 Task: Add a timeline in the project AgileBridge for the epic 'Data Analytics Process Improvement' from 2024/01/17 to 2024/09/04. Add a timeline in the project AgileBridge for the epic 'Data Warehousing Process Improvement' from 2024/03/28 to 2024/12/22. Add a timeline in the project AgileBridge for the epic 'IT Audit and Compliance' from 2023/04/19 to 2024/07/23
Action: Mouse moved to (232, 199)
Screenshot: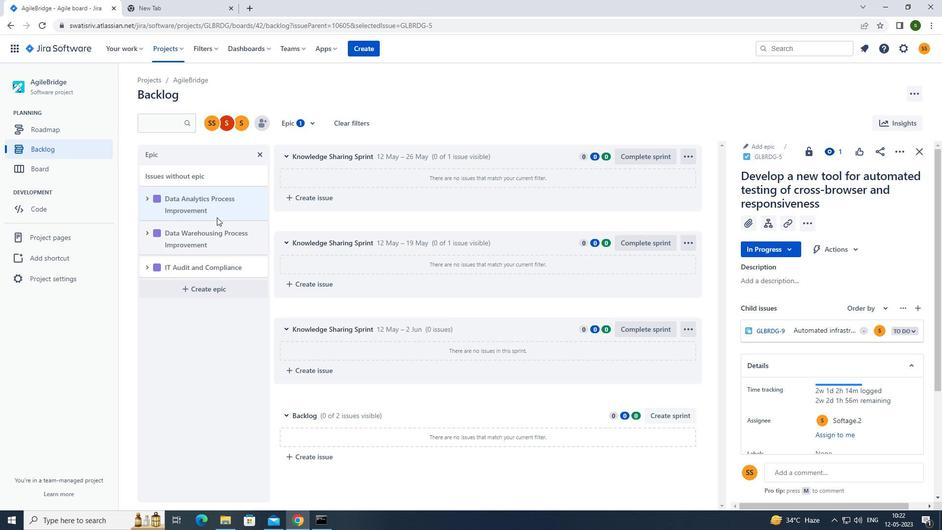 
Action: Mouse pressed left at (232, 199)
Screenshot: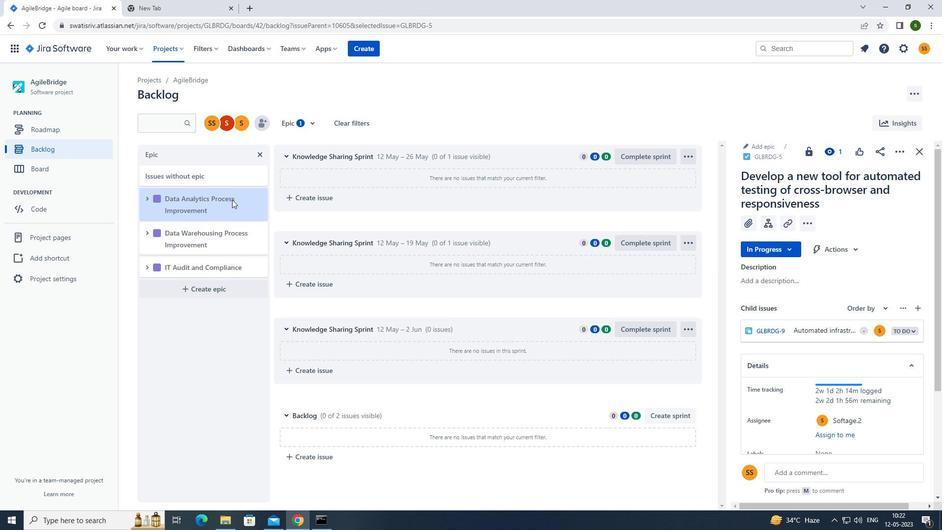 
Action: Mouse moved to (806, 363)
Screenshot: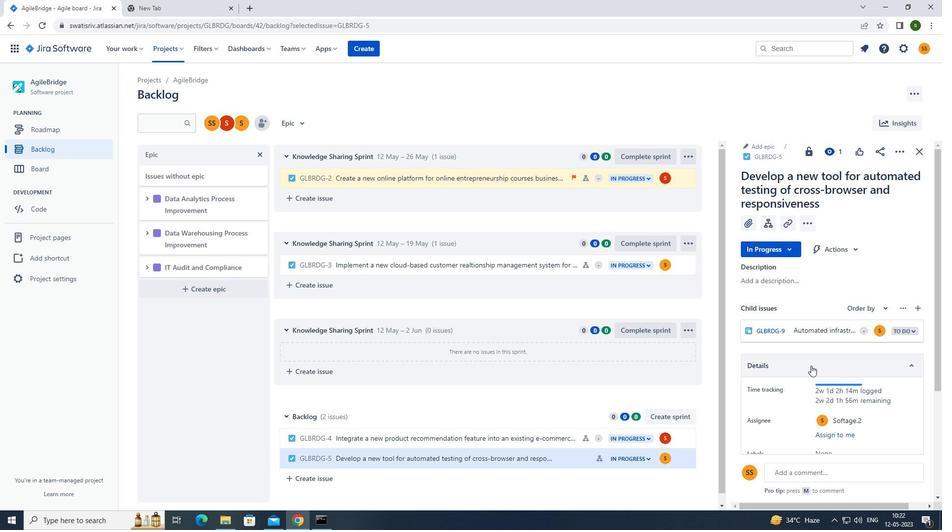 
Action: Mouse scrolled (806, 363) with delta (0, 0)
Screenshot: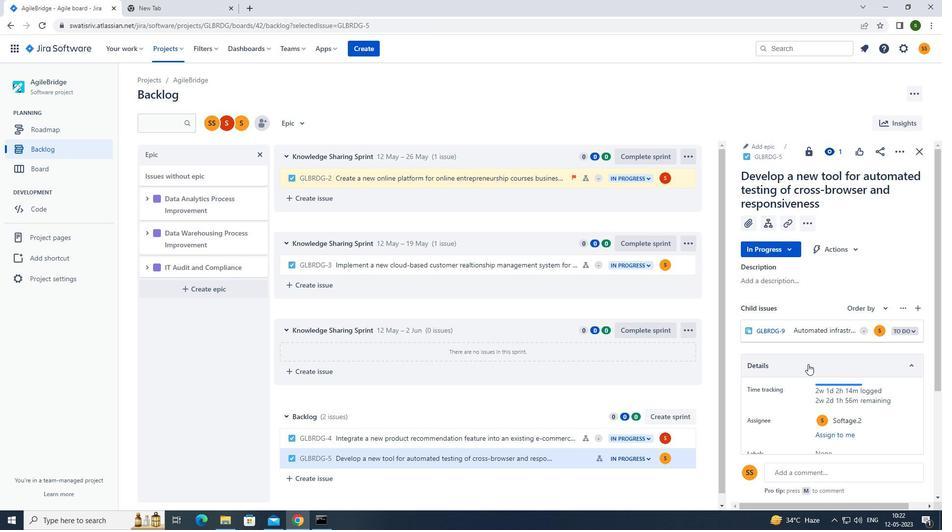 
Action: Mouse scrolled (806, 363) with delta (0, 0)
Screenshot: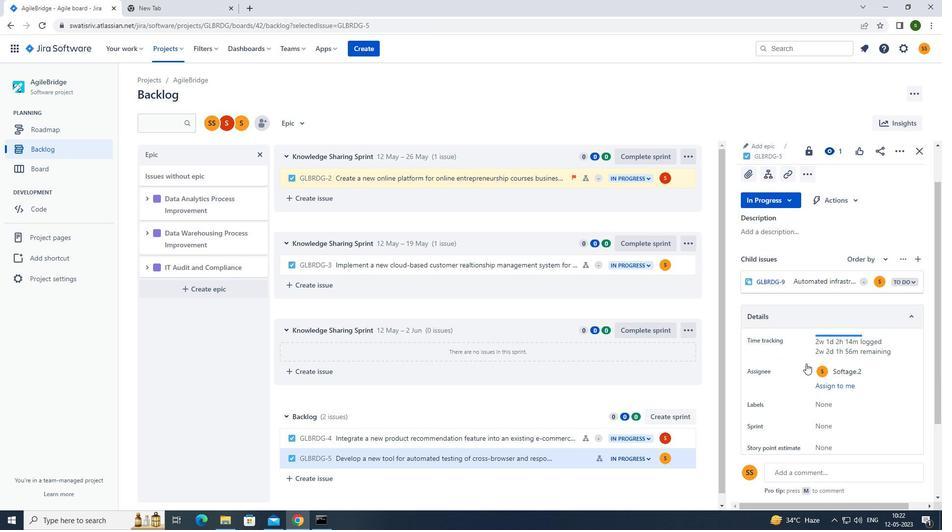
Action: Mouse moved to (148, 198)
Screenshot: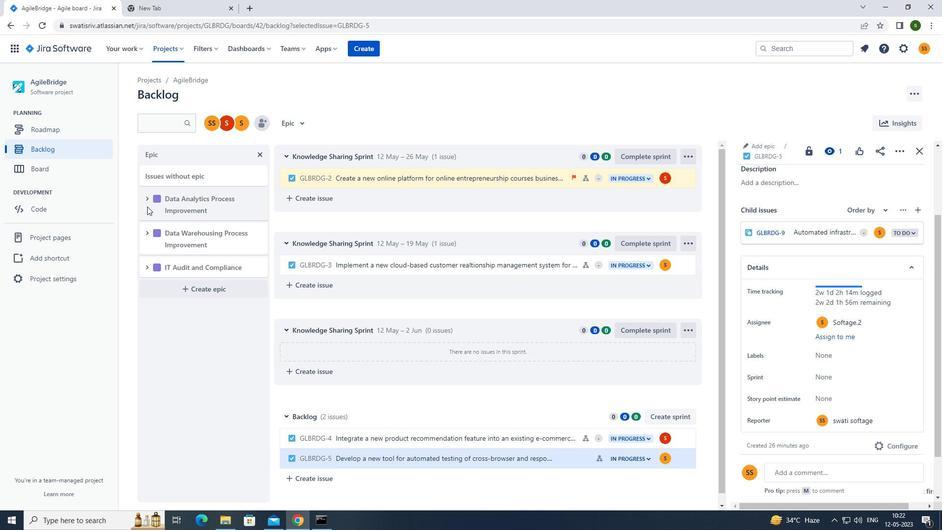 
Action: Mouse pressed left at (148, 198)
Screenshot: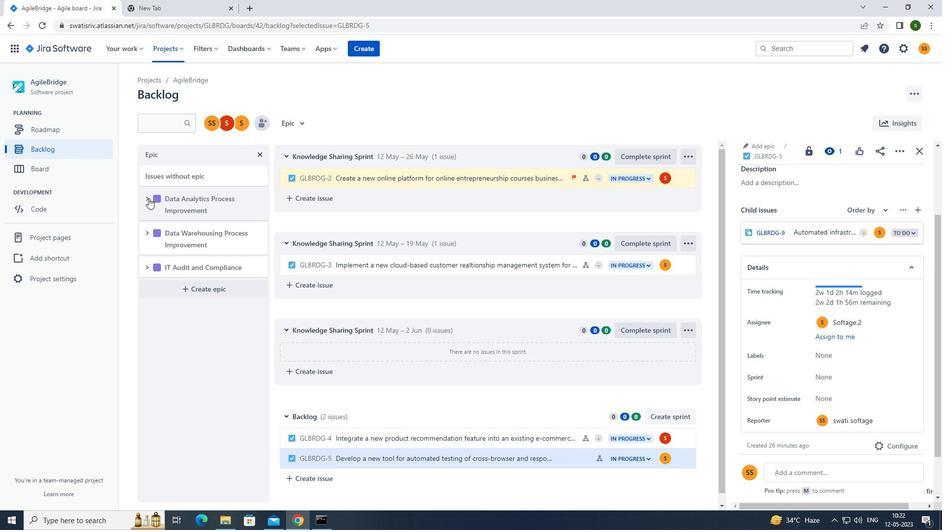 
Action: Mouse moved to (204, 288)
Screenshot: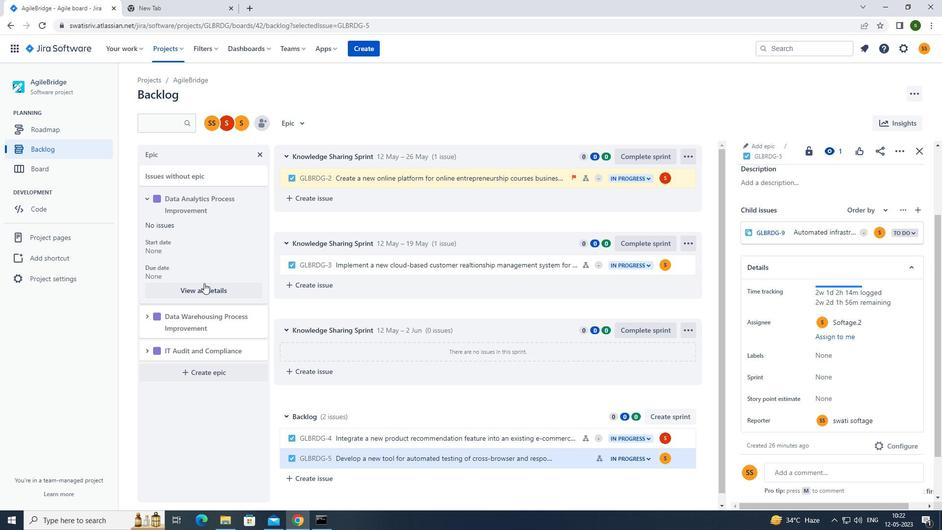 
Action: Mouse pressed left at (204, 288)
Screenshot: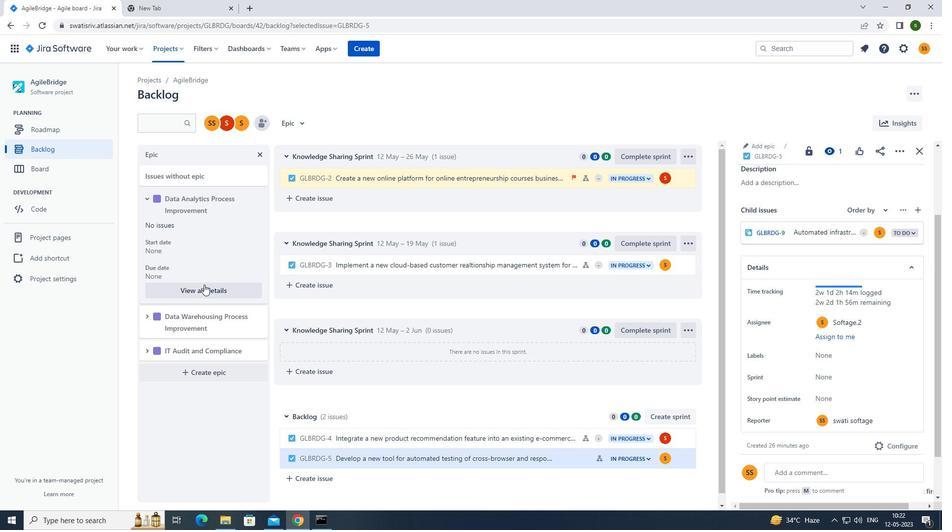
Action: Mouse moved to (835, 378)
Screenshot: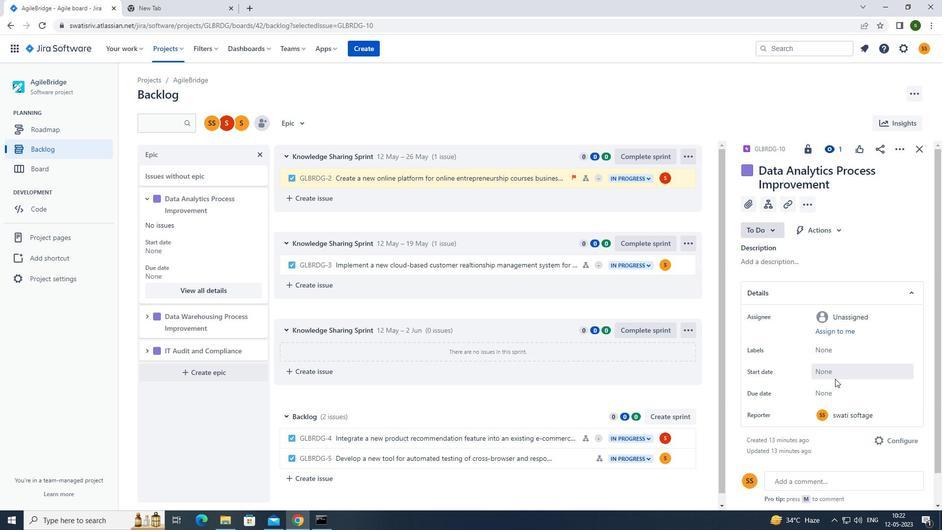 
Action: Mouse pressed left at (835, 378)
Screenshot: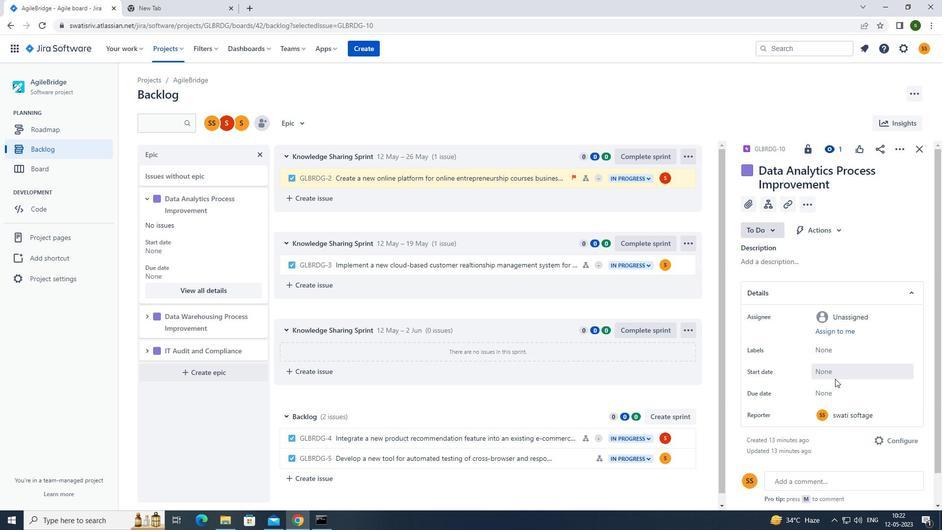 
Action: Mouse moved to (928, 230)
Screenshot: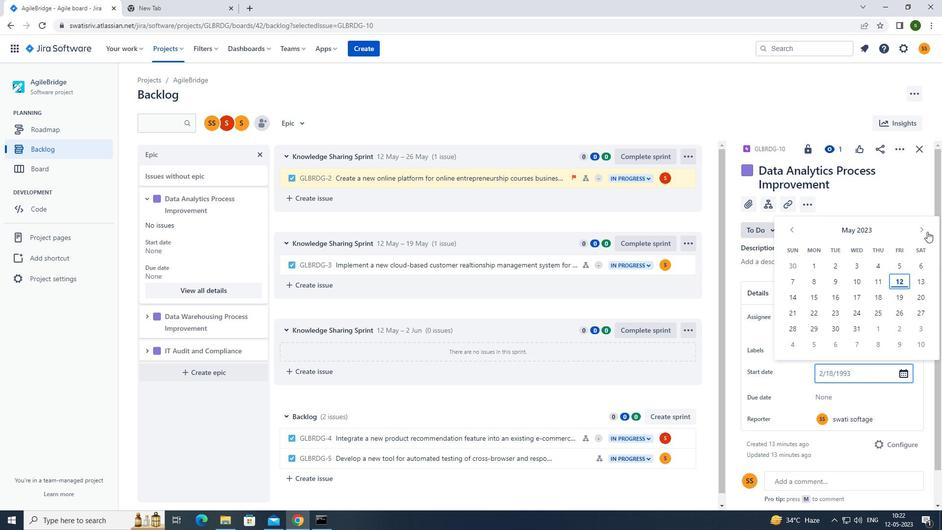 
Action: Mouse pressed left at (928, 230)
Screenshot: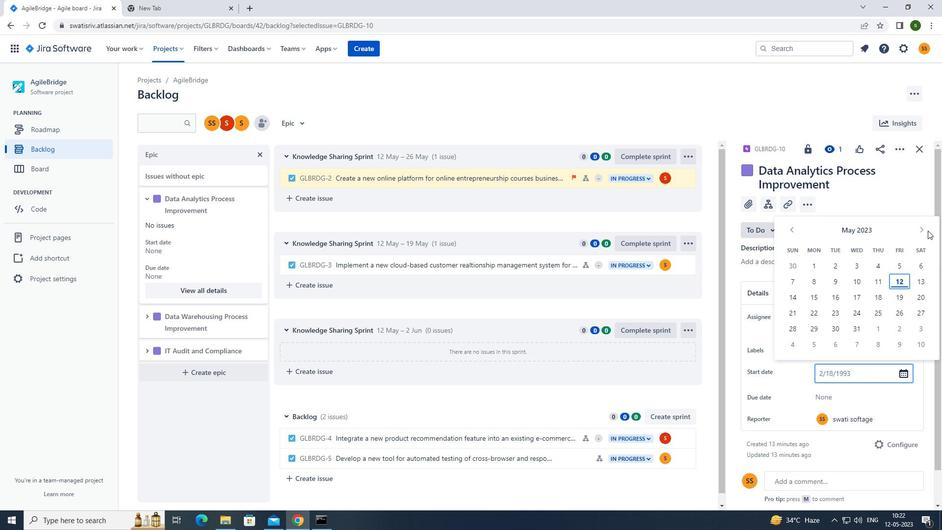 
Action: Mouse moved to (922, 231)
Screenshot: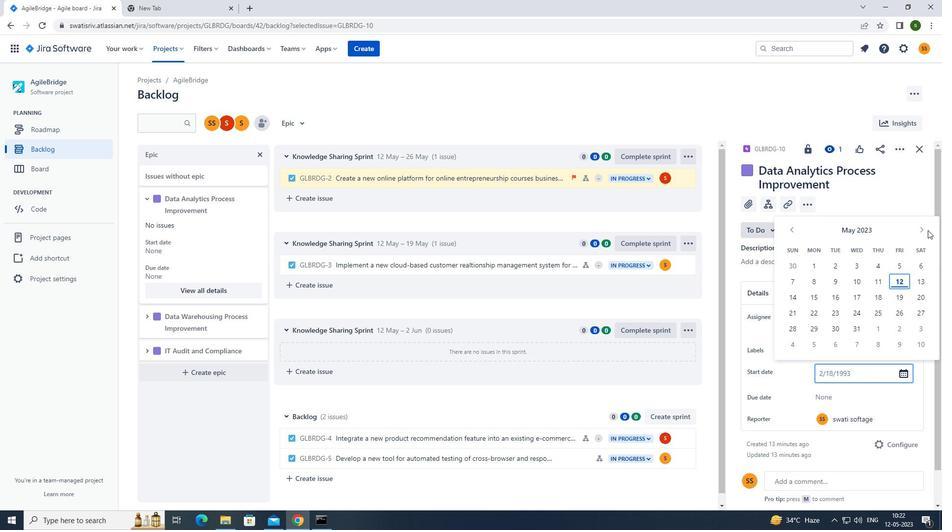 
Action: Mouse pressed left at (922, 231)
Screenshot: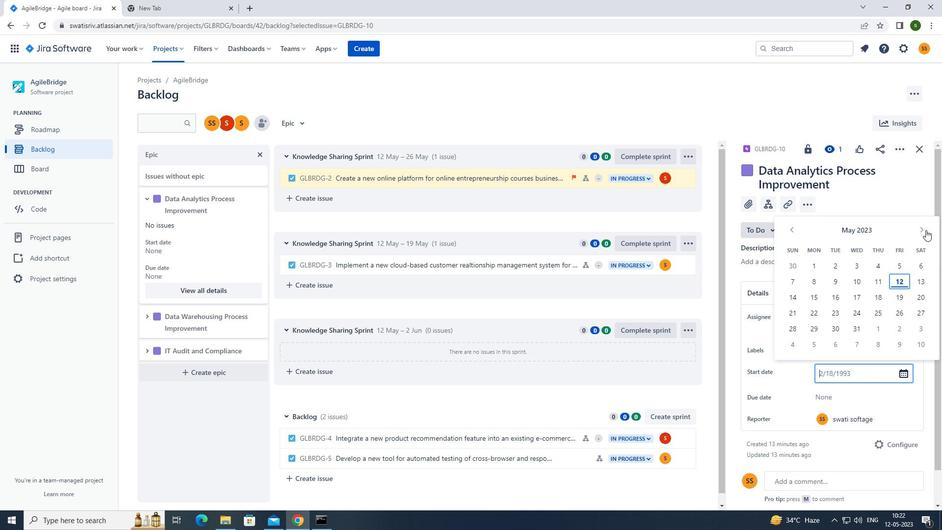 
Action: Mouse pressed left at (922, 231)
Screenshot: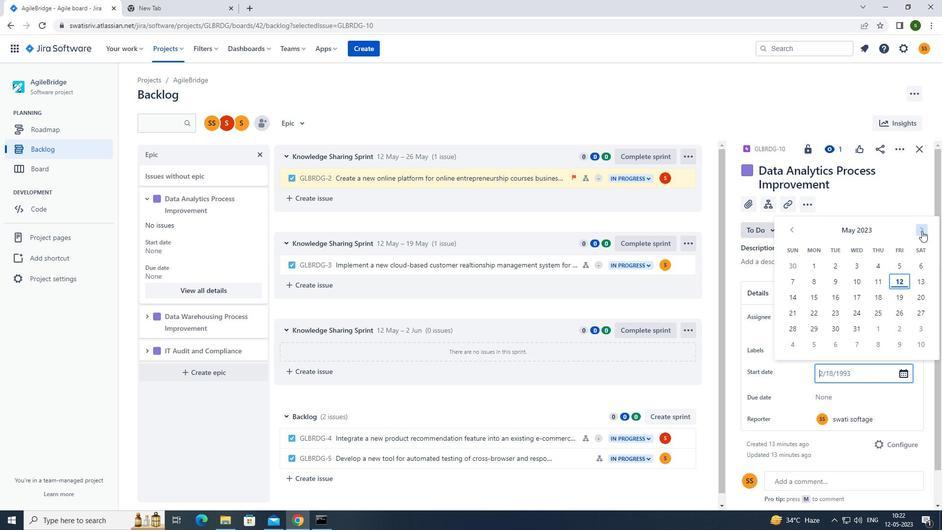 
Action: Mouse pressed left at (922, 231)
Screenshot: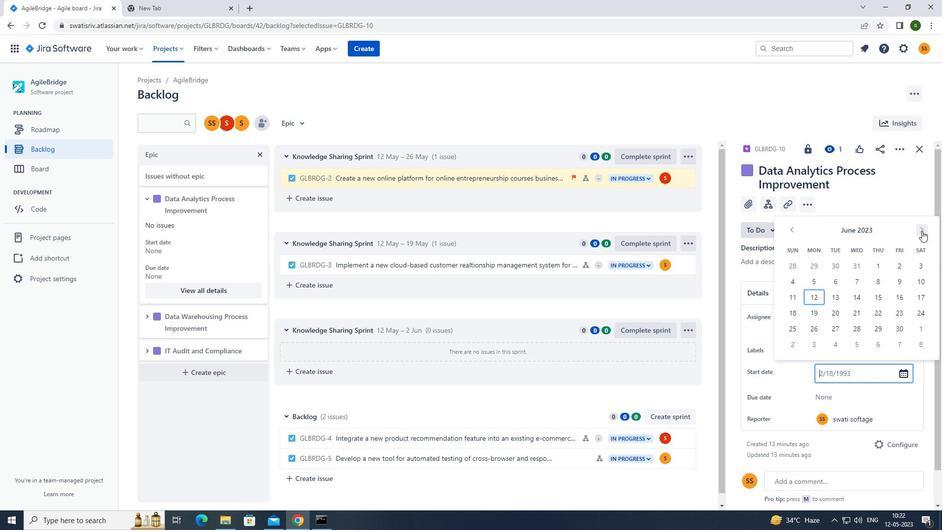 
Action: Mouse pressed left at (922, 231)
Screenshot: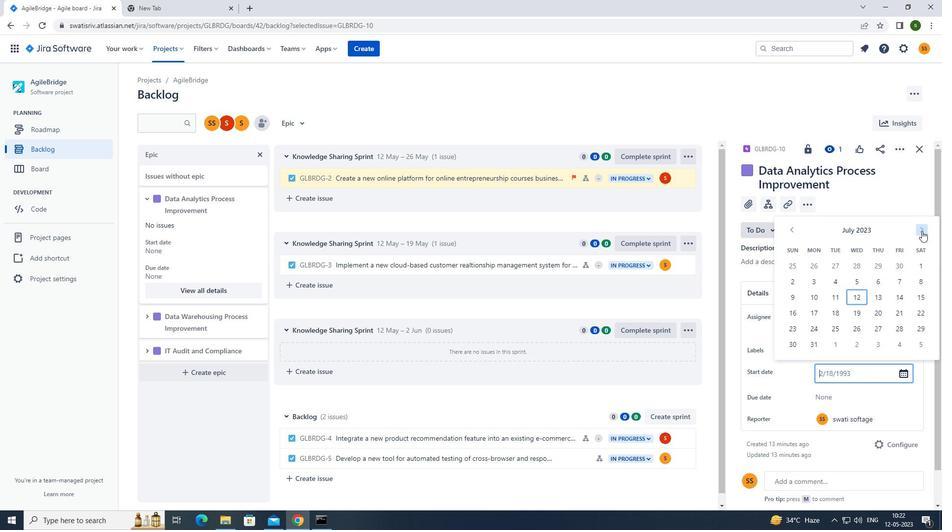 
Action: Mouse pressed left at (922, 231)
Screenshot: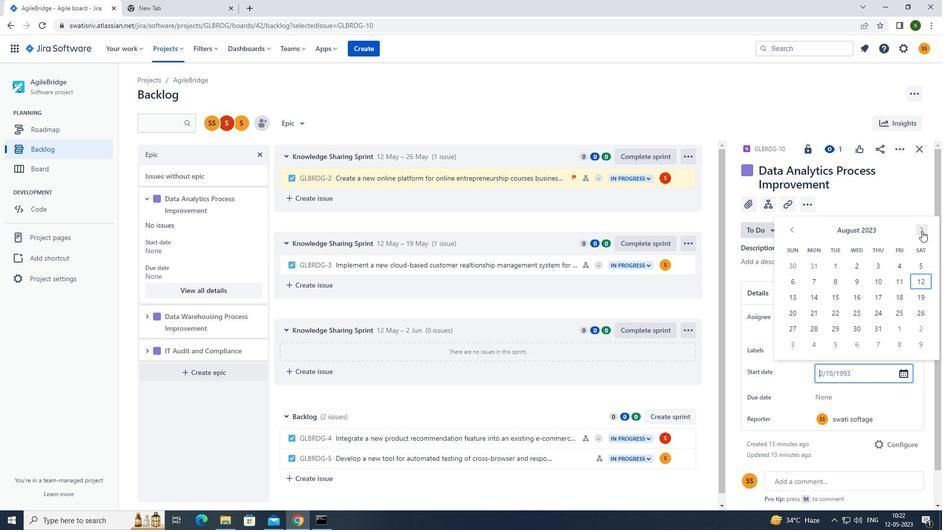 
Action: Mouse pressed left at (922, 231)
Screenshot: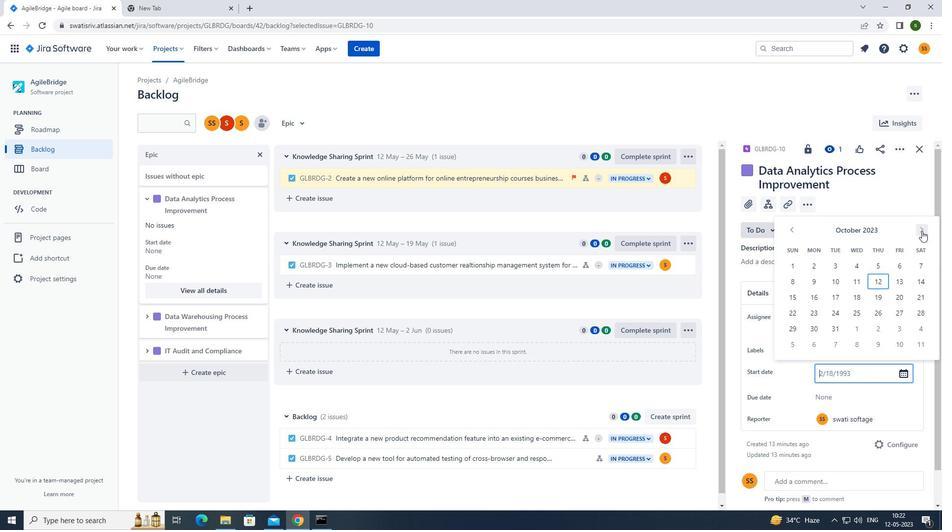 
Action: Mouse pressed left at (922, 231)
Screenshot: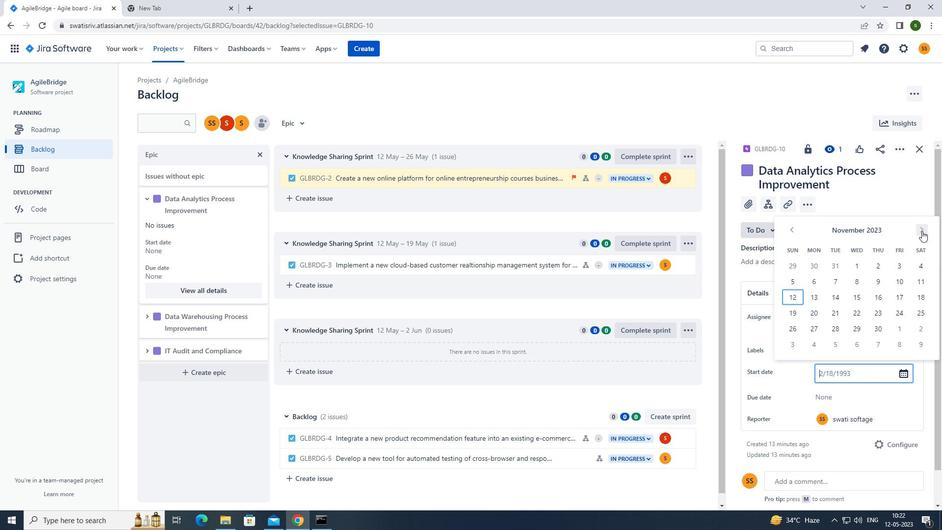 
Action: Mouse pressed left at (922, 231)
Screenshot: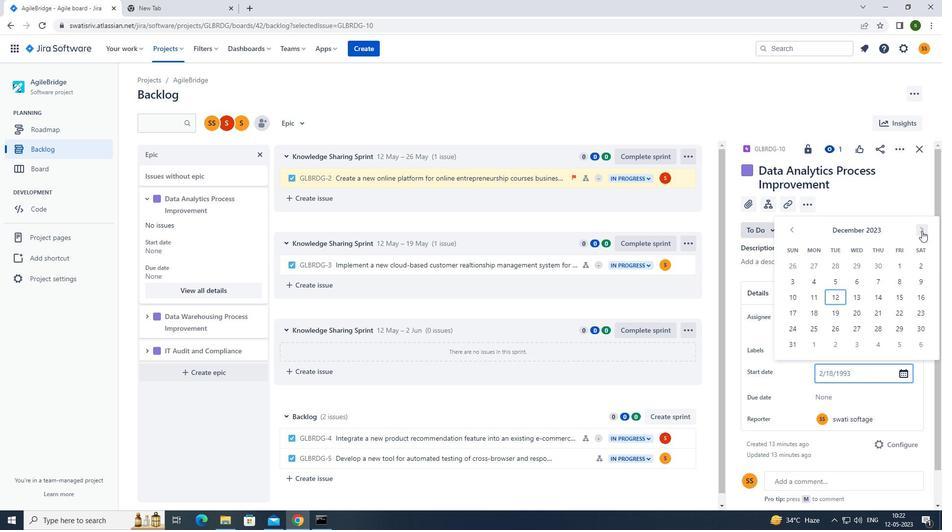 
Action: Mouse moved to (861, 296)
Screenshot: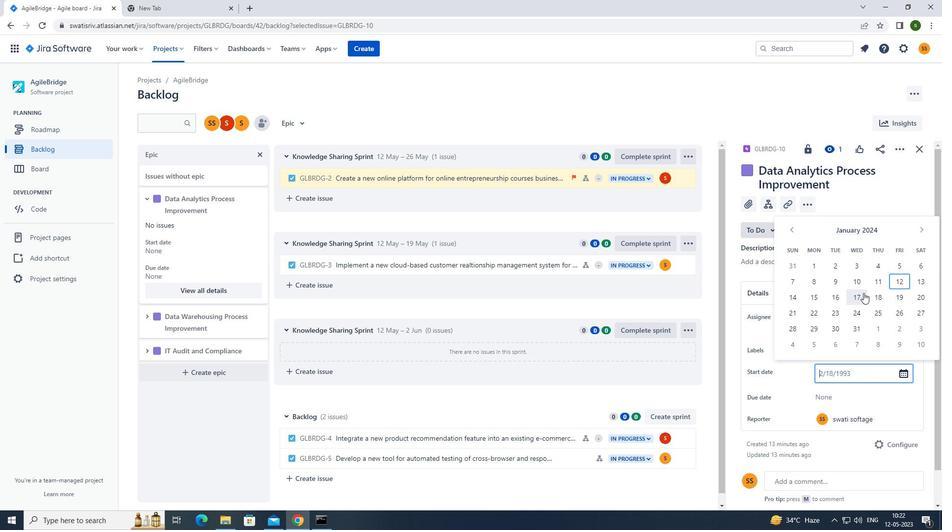 
Action: Mouse pressed left at (861, 296)
Screenshot: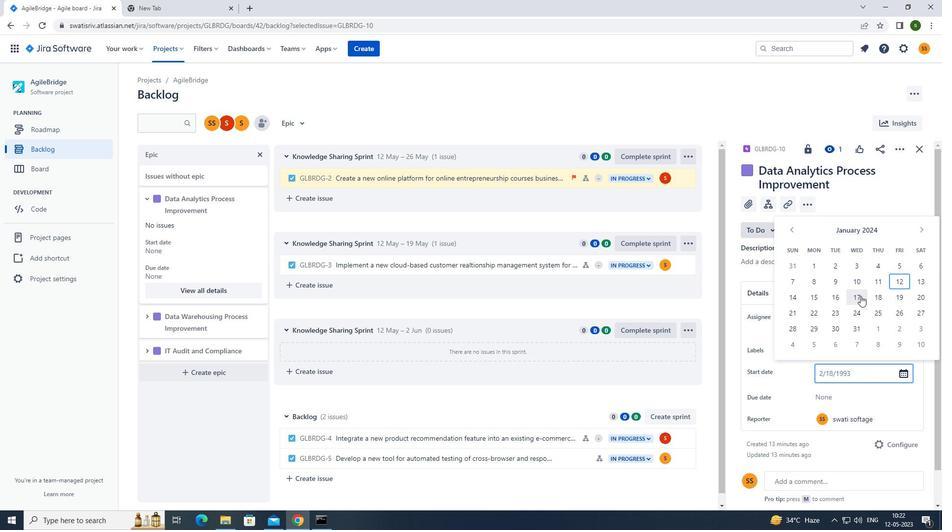 
Action: Mouse moved to (831, 401)
Screenshot: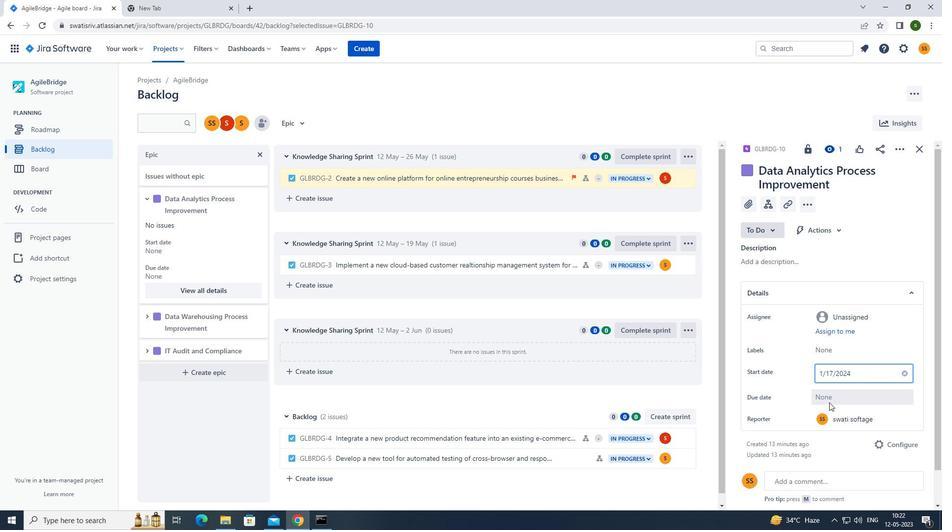 
Action: Mouse pressed left at (831, 401)
Screenshot: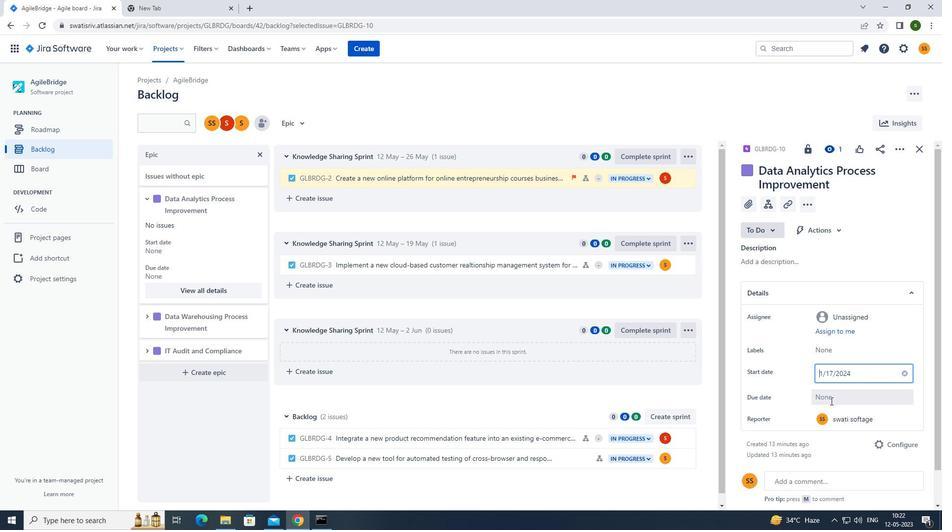 
Action: Mouse moved to (923, 252)
Screenshot: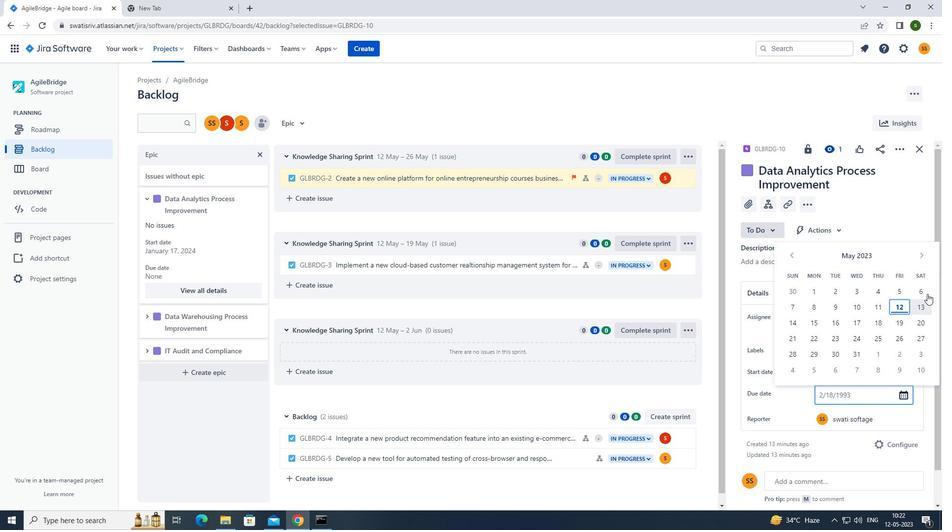 
Action: Mouse pressed left at (923, 252)
Screenshot: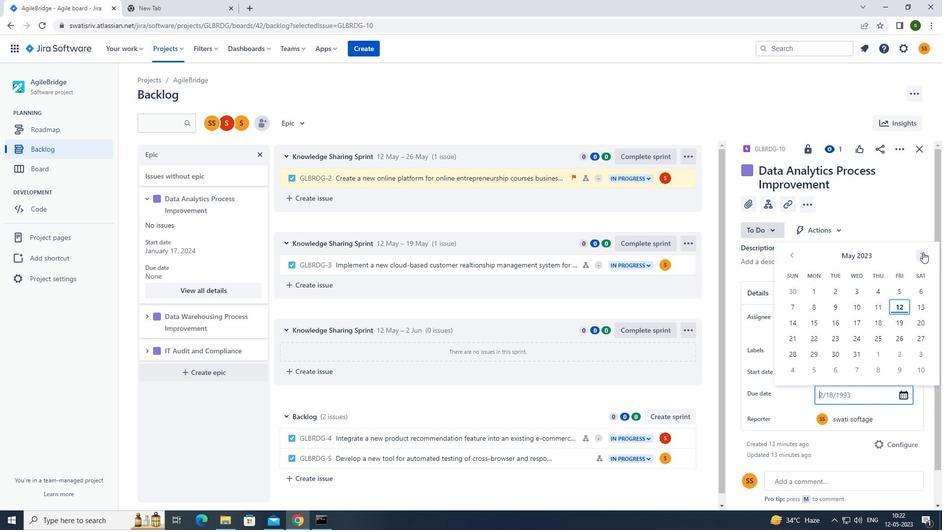 
Action: Mouse moved to (923, 252)
Screenshot: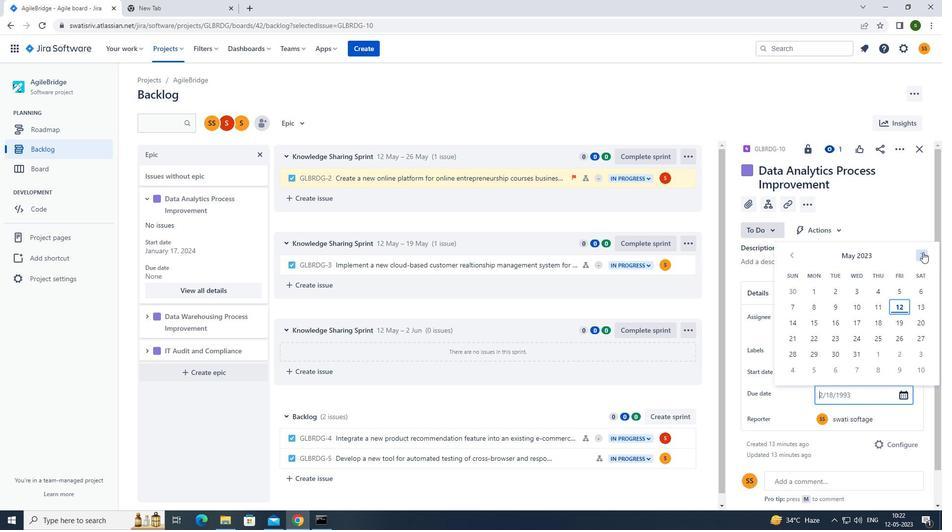 
Action: Mouse pressed left at (923, 252)
Screenshot: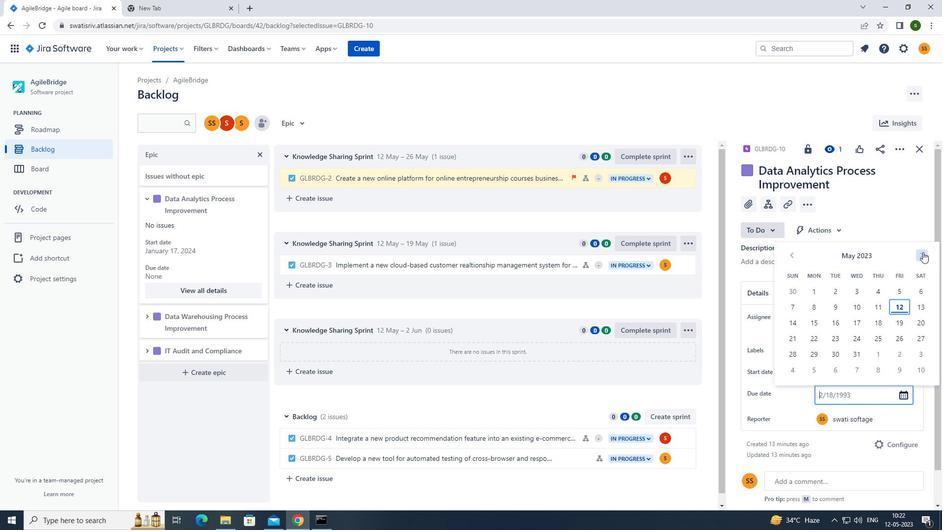 
Action: Mouse pressed left at (923, 252)
Screenshot: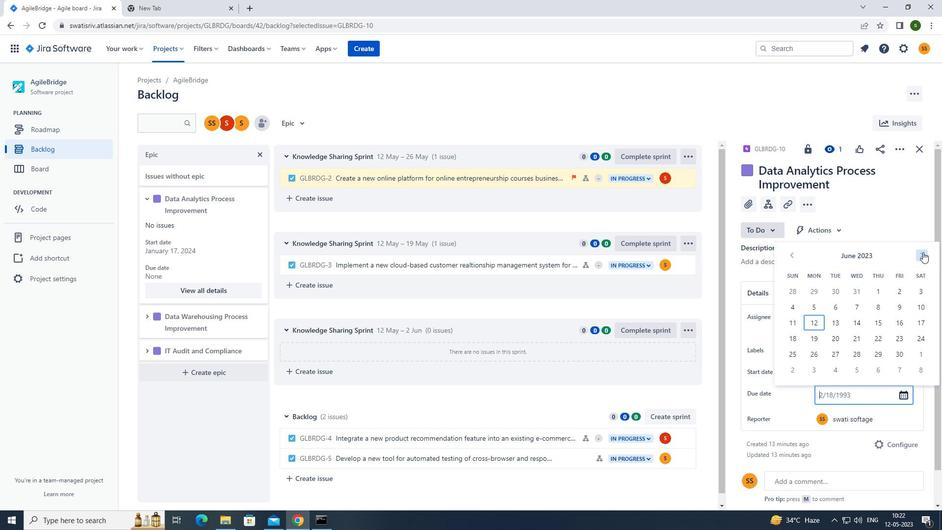 
Action: Mouse pressed left at (923, 252)
Screenshot: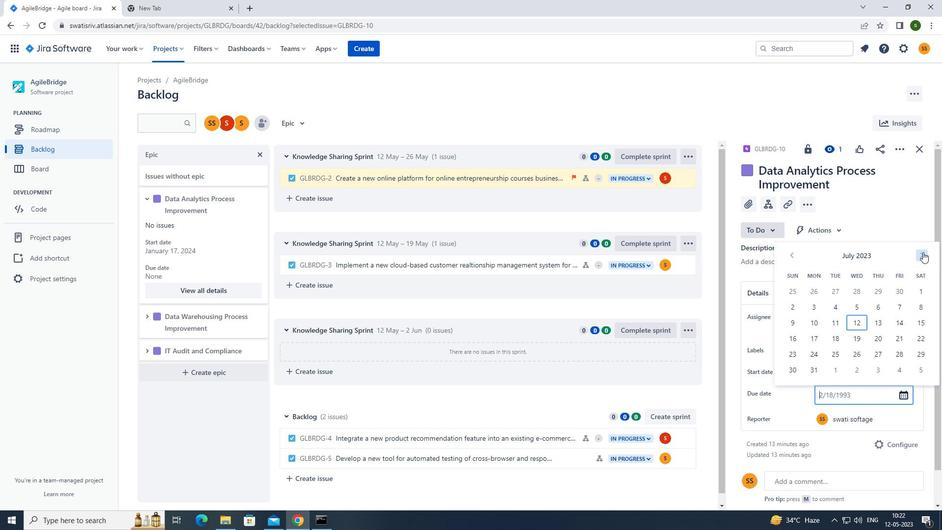 
Action: Mouse pressed left at (923, 252)
Screenshot: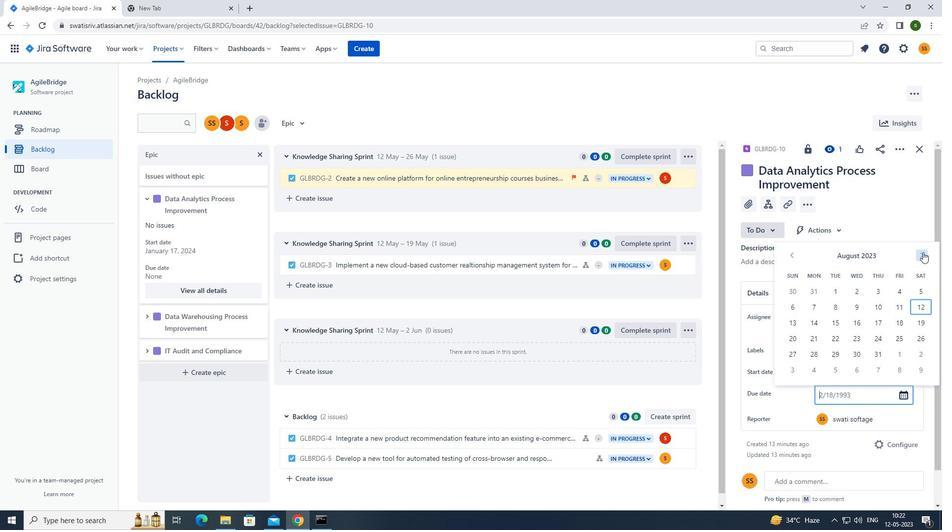 
Action: Mouse pressed left at (923, 252)
Screenshot: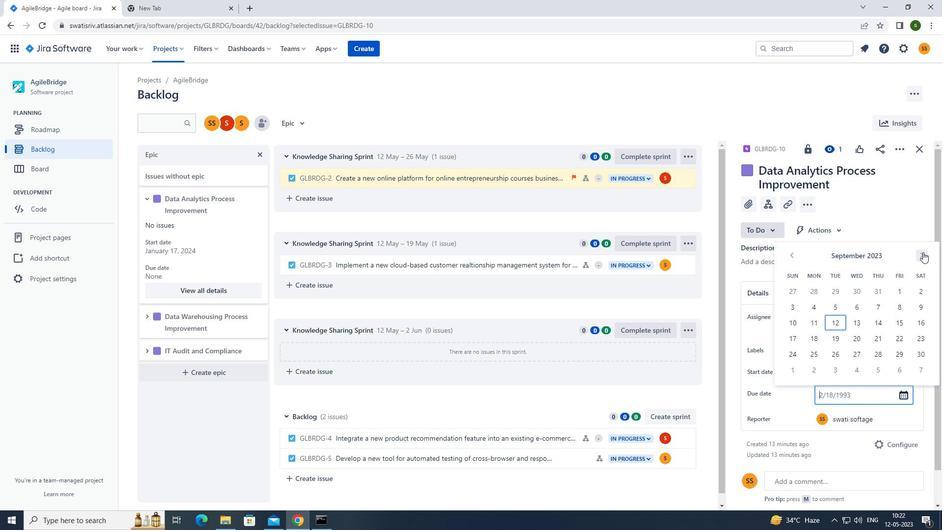 
Action: Mouse pressed left at (923, 252)
Screenshot: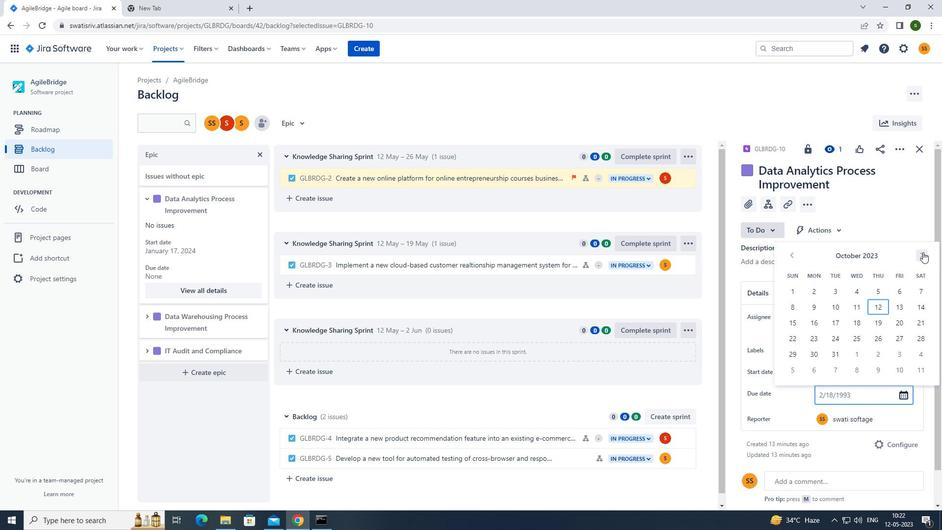 
Action: Mouse pressed left at (923, 252)
Screenshot: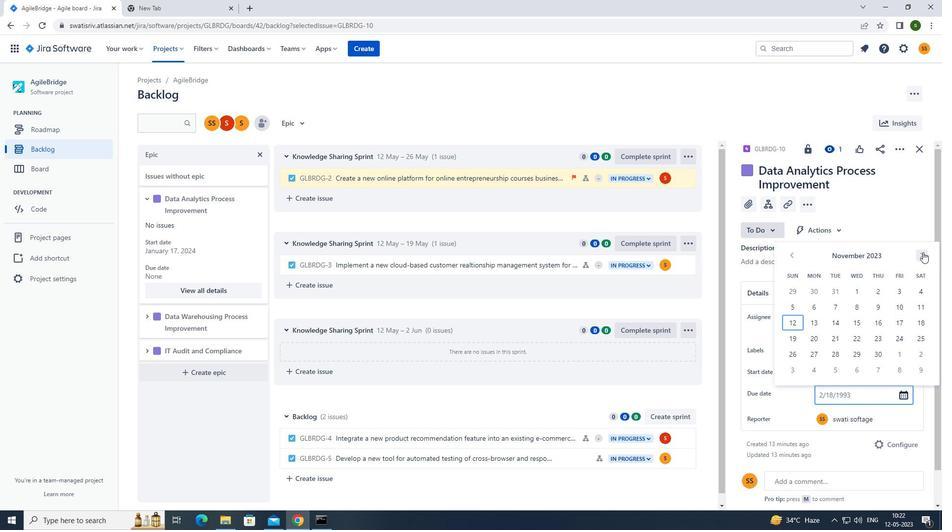
Action: Mouse pressed left at (923, 252)
Screenshot: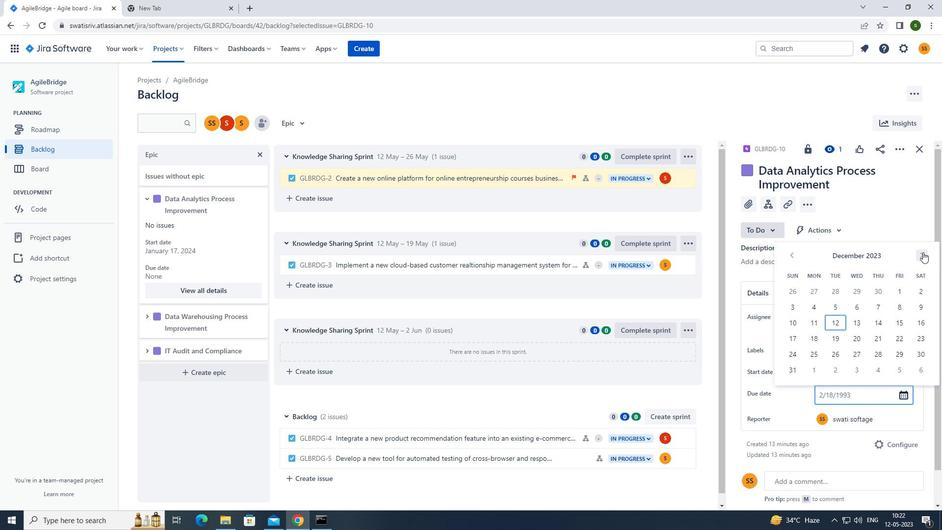 
Action: Mouse pressed left at (923, 252)
Screenshot: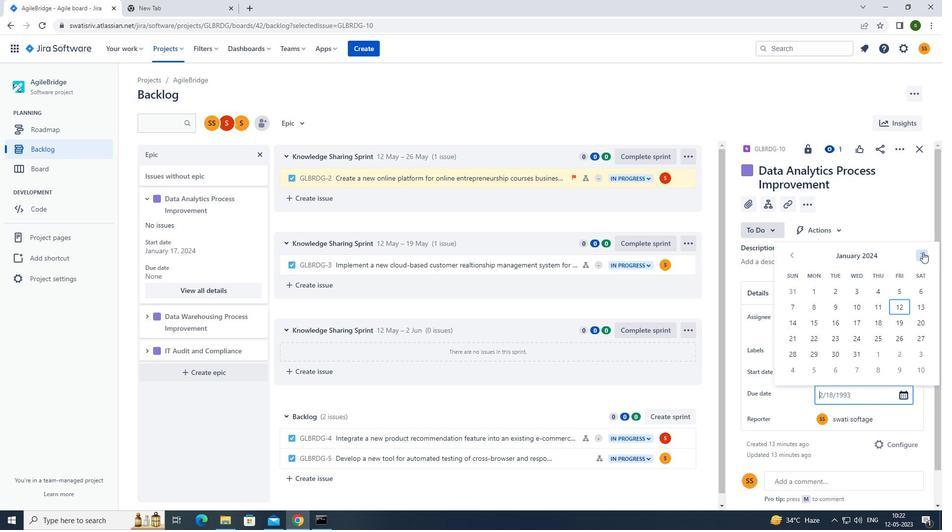 
Action: Mouse pressed left at (923, 252)
Screenshot: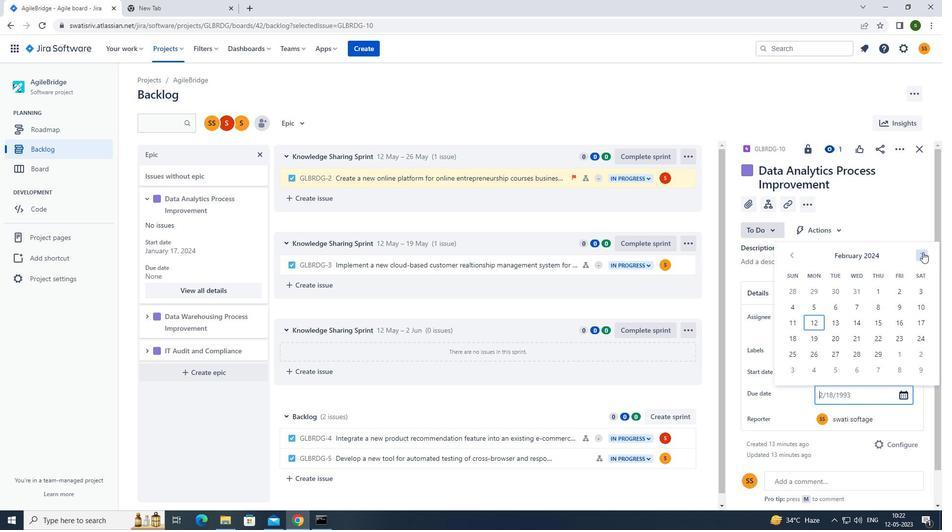 
Action: Mouse pressed left at (923, 252)
Screenshot: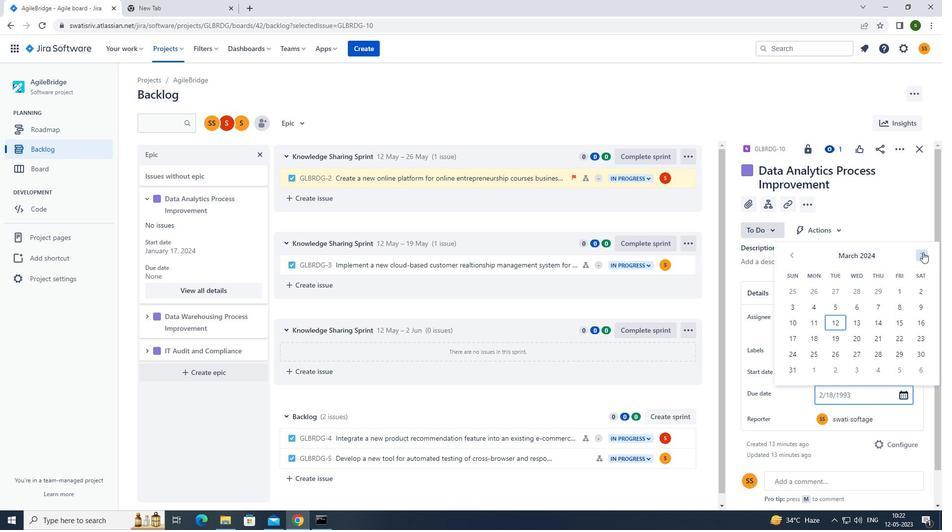 
Action: Mouse pressed left at (923, 252)
Screenshot: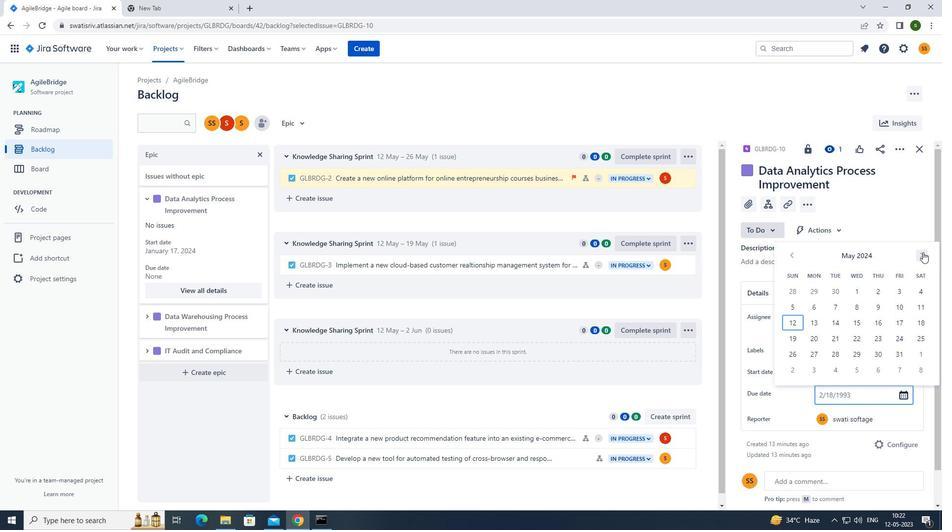 
Action: Mouse pressed left at (923, 252)
Screenshot: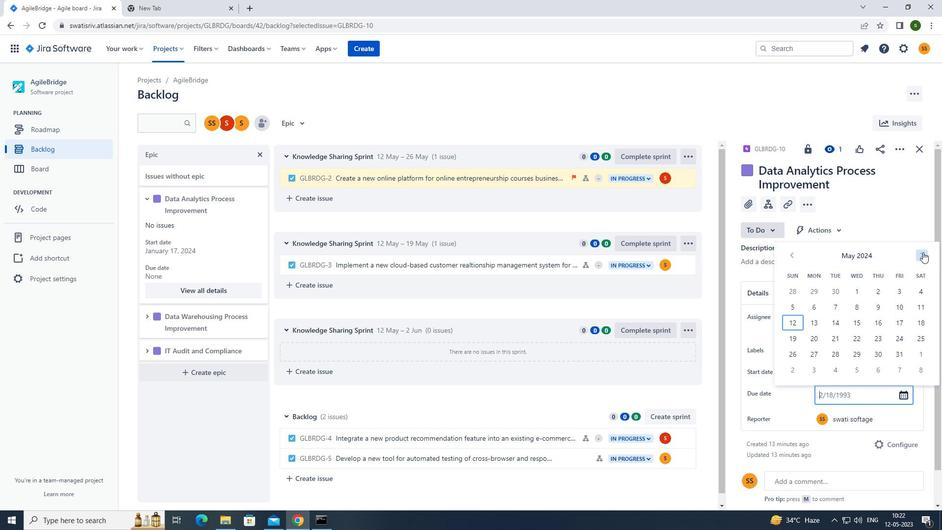 
Action: Mouse pressed left at (923, 252)
Screenshot: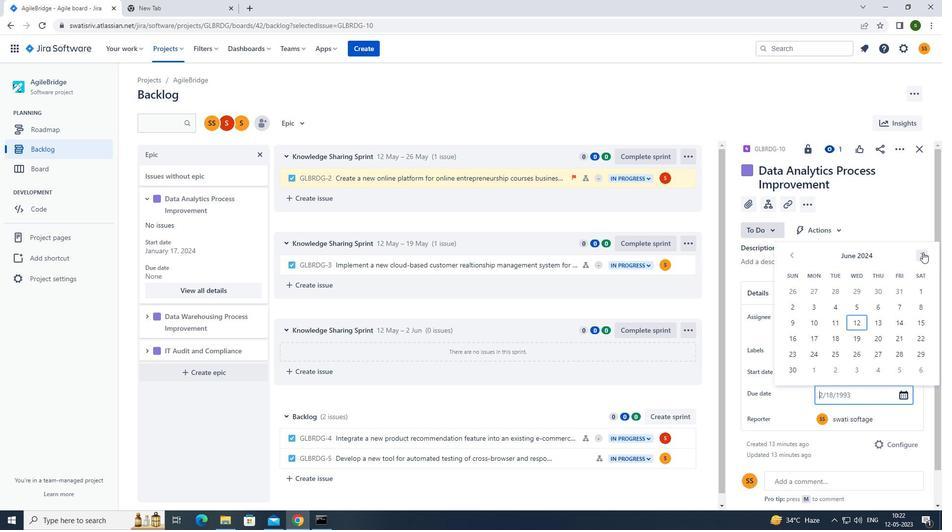 
Action: Mouse pressed left at (923, 252)
Screenshot: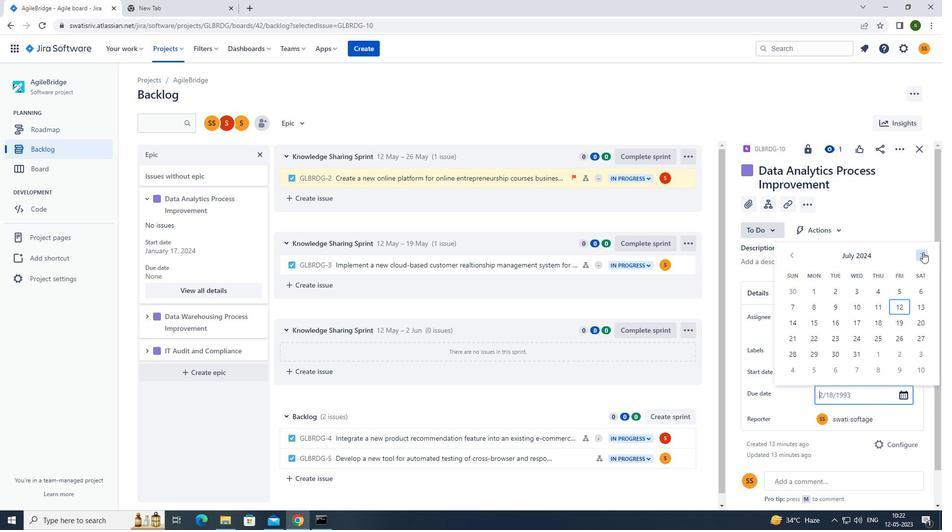 
Action: Mouse moved to (864, 293)
Screenshot: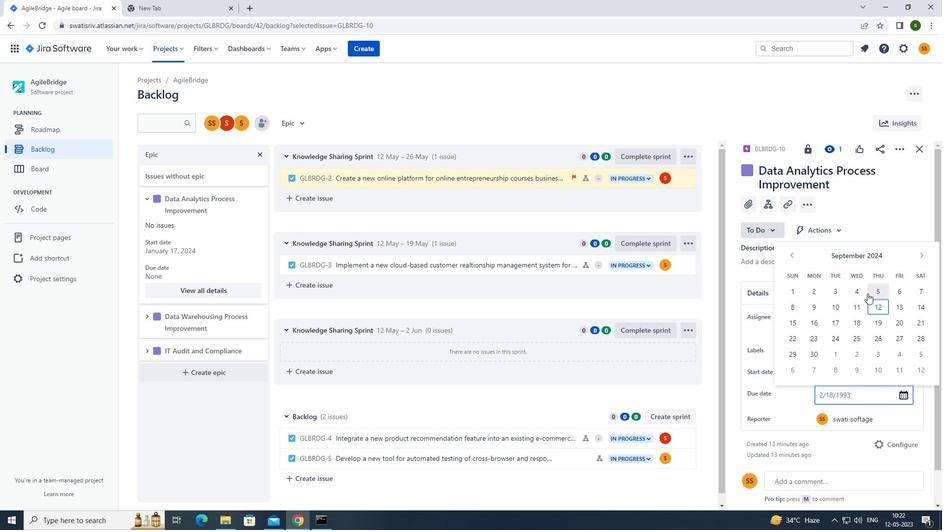 
Action: Mouse pressed left at (864, 293)
Screenshot: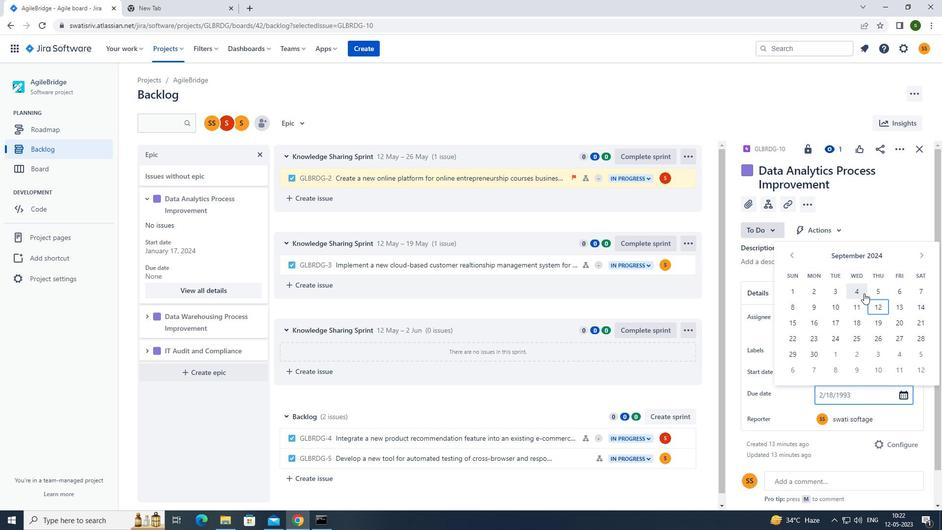 
Action: Mouse moved to (187, 321)
Screenshot: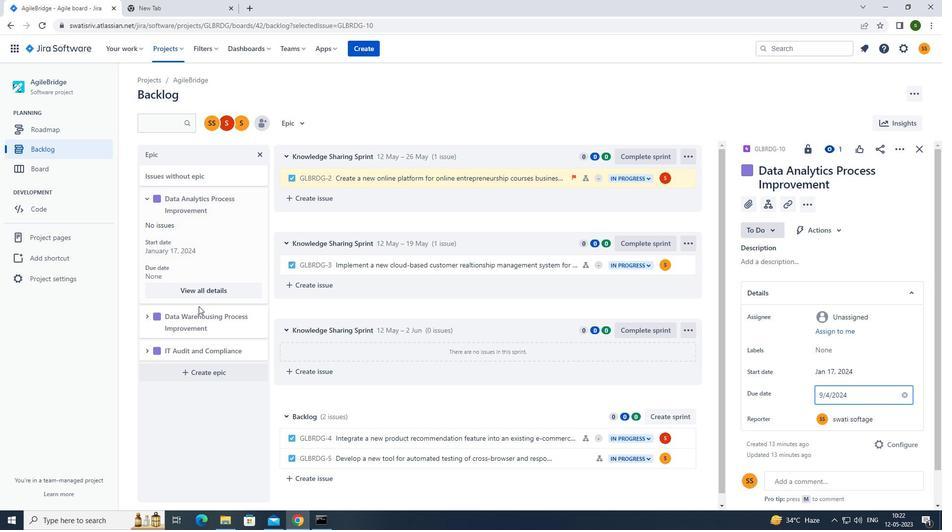
Action: Mouse pressed left at (187, 321)
Screenshot: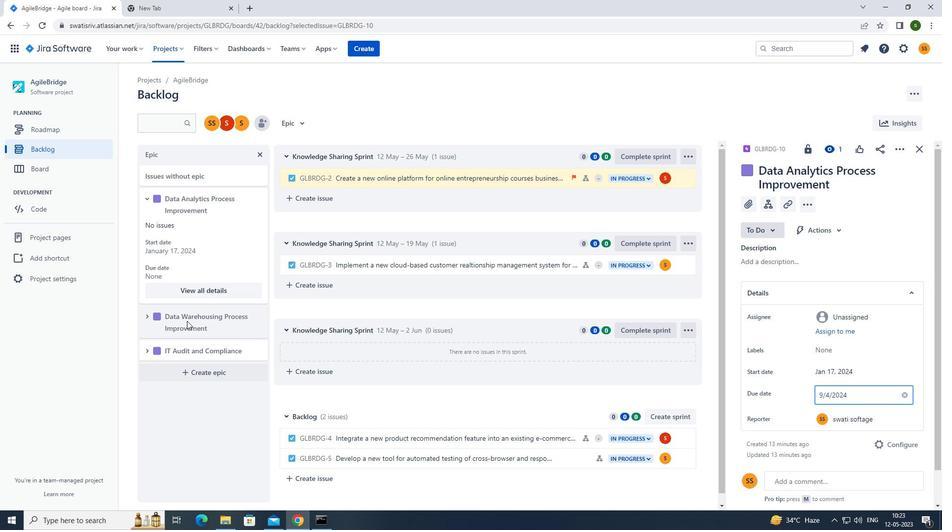 
Action: Mouse moved to (148, 317)
Screenshot: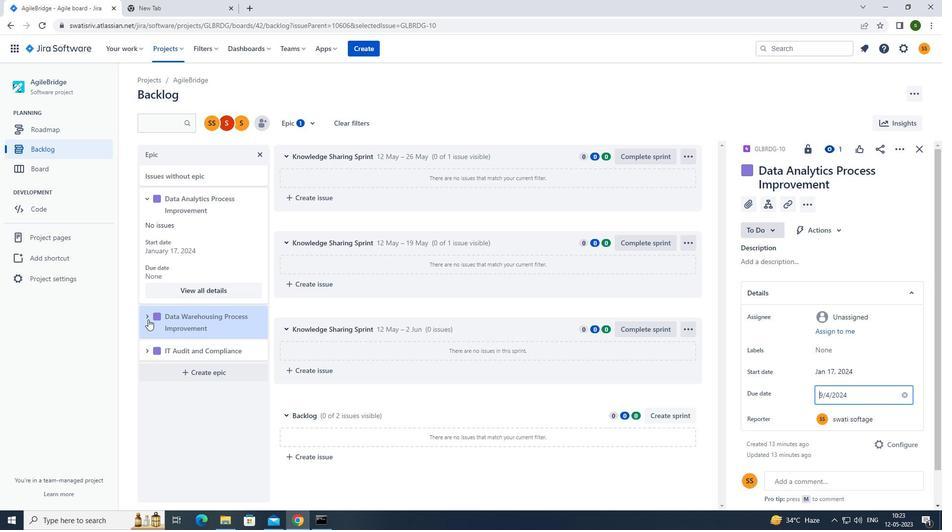 
Action: Mouse pressed left at (148, 317)
Screenshot: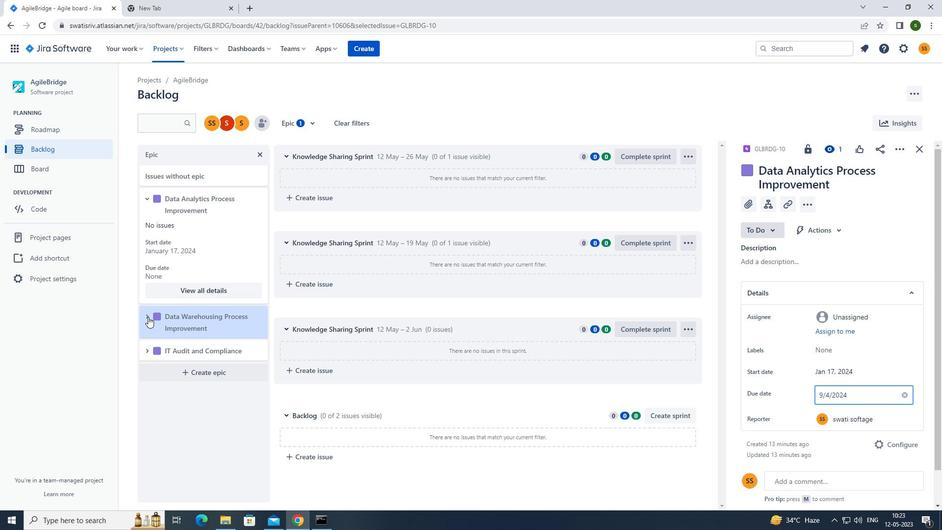 
Action: Mouse moved to (213, 406)
Screenshot: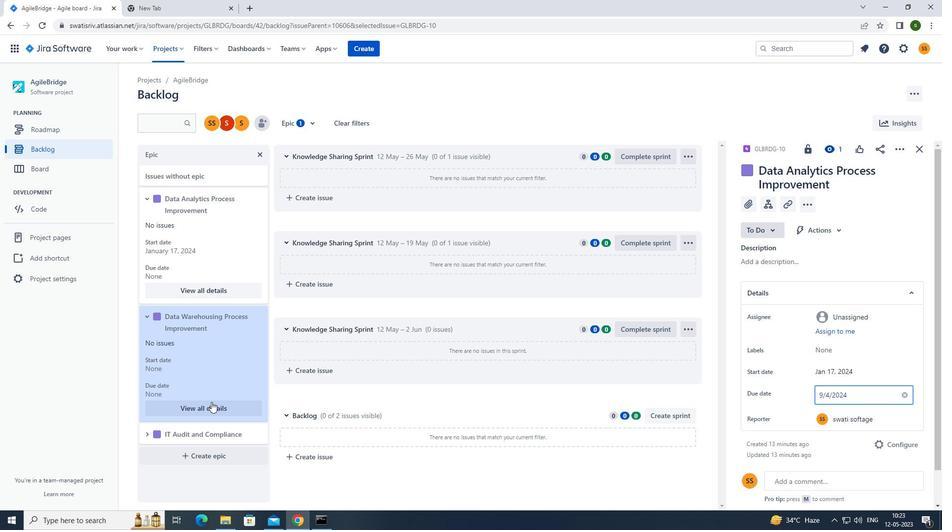 
Action: Mouse pressed left at (213, 406)
Screenshot: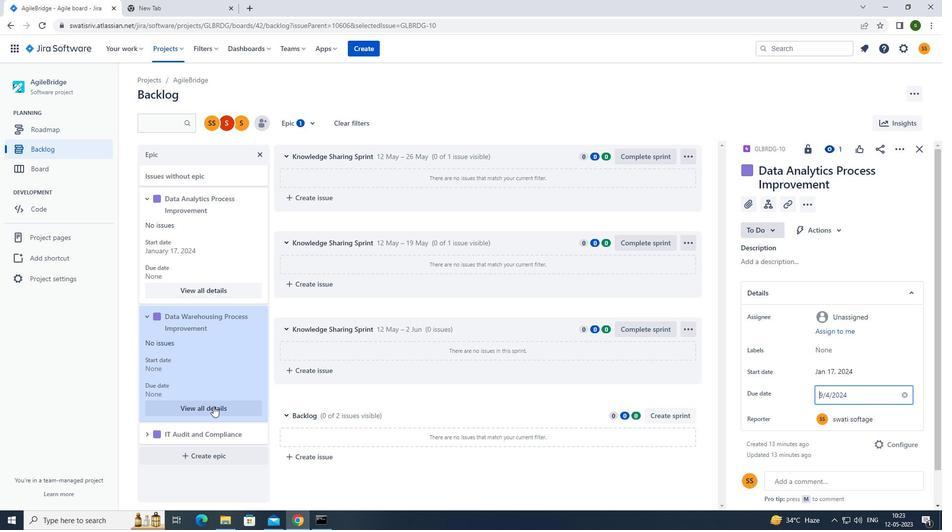 
Action: Mouse moved to (827, 374)
Screenshot: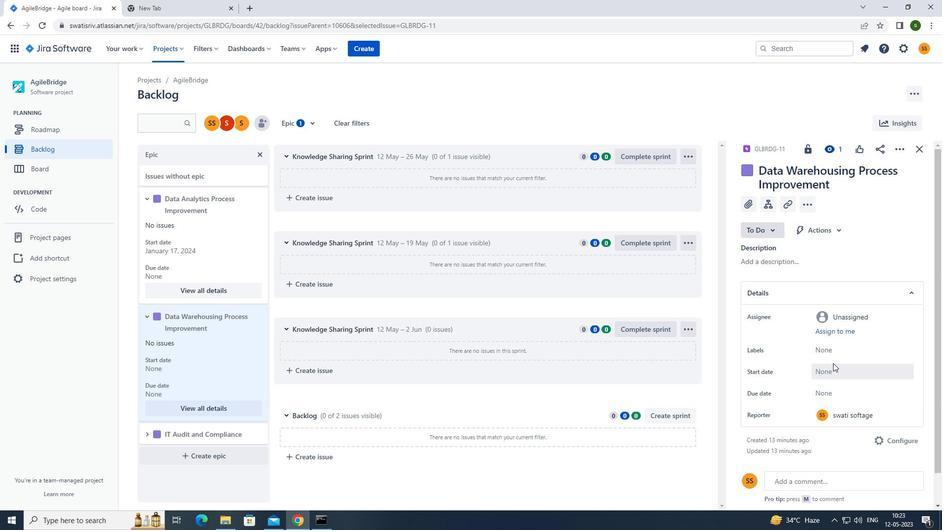 
Action: Mouse pressed left at (827, 374)
Screenshot: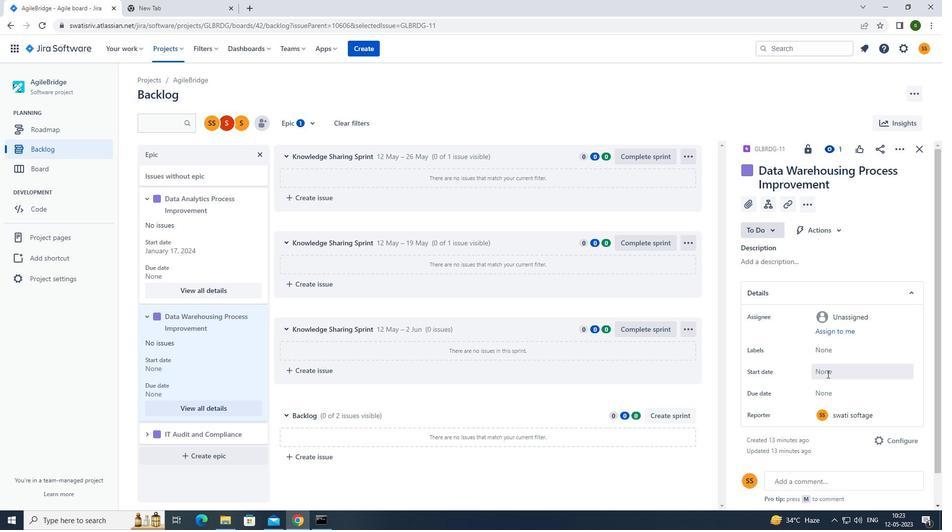 
Action: Mouse moved to (920, 231)
Screenshot: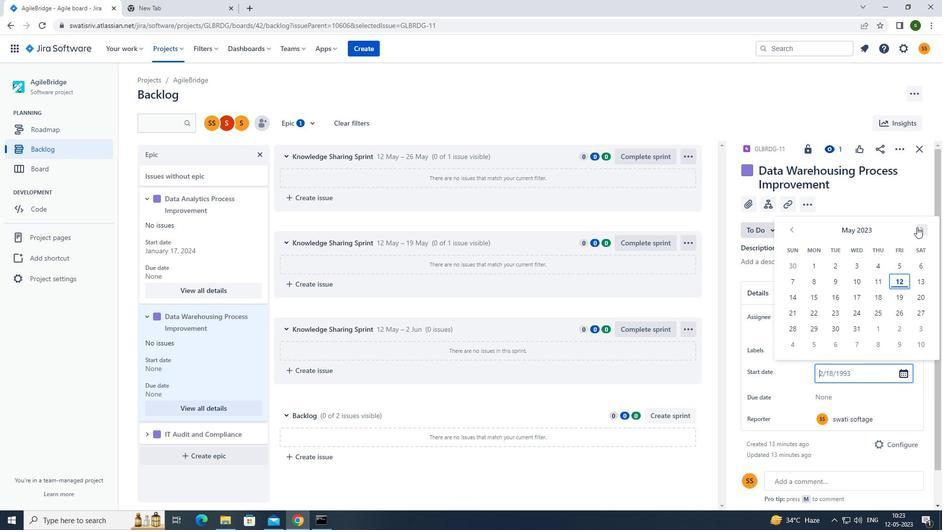 
Action: Mouse pressed left at (920, 231)
Screenshot: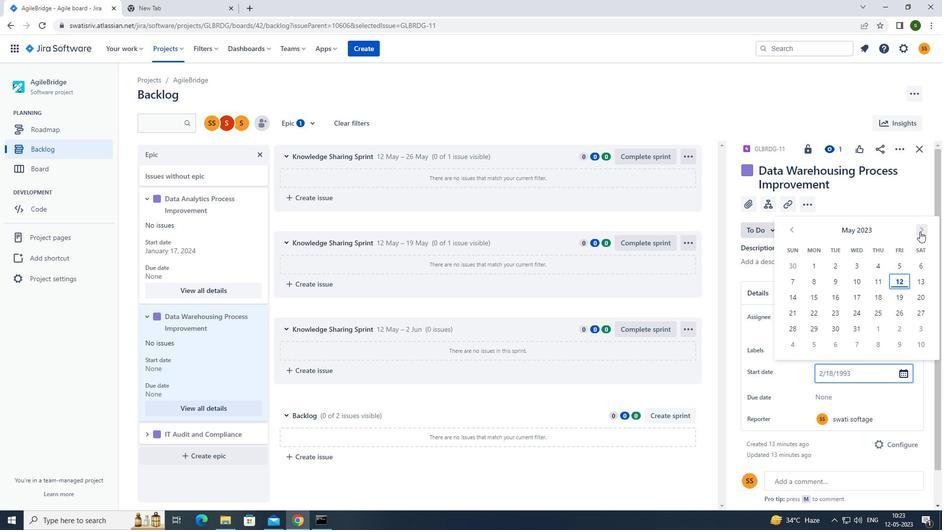 
Action: Mouse pressed left at (920, 231)
Screenshot: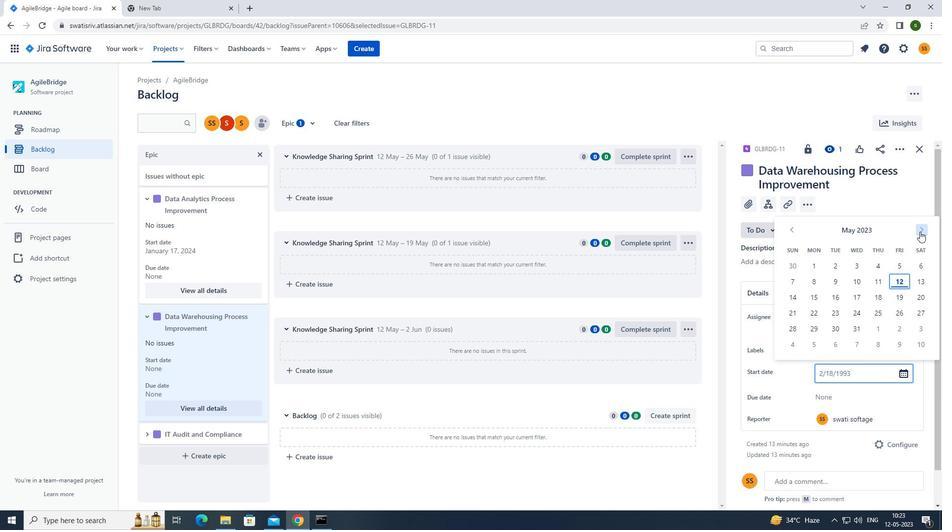 
Action: Mouse pressed left at (920, 231)
Screenshot: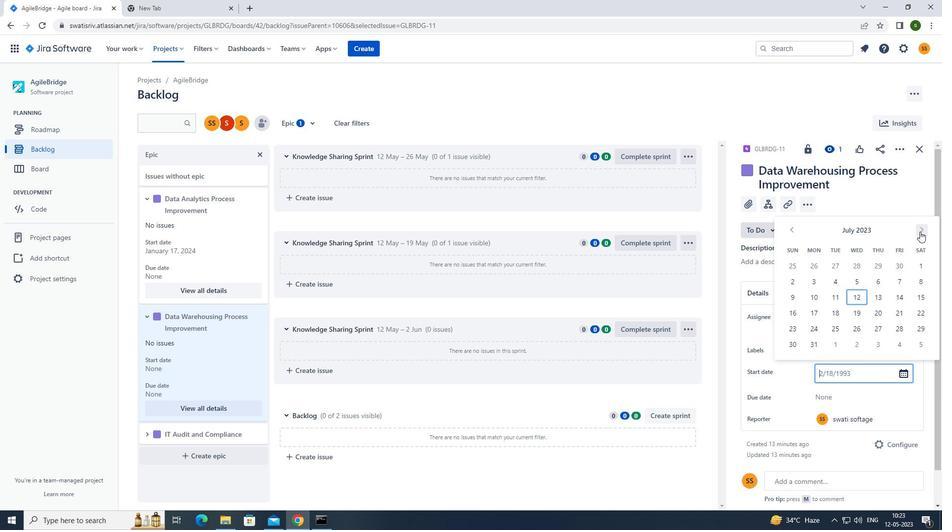 
Action: Mouse pressed left at (920, 231)
Screenshot: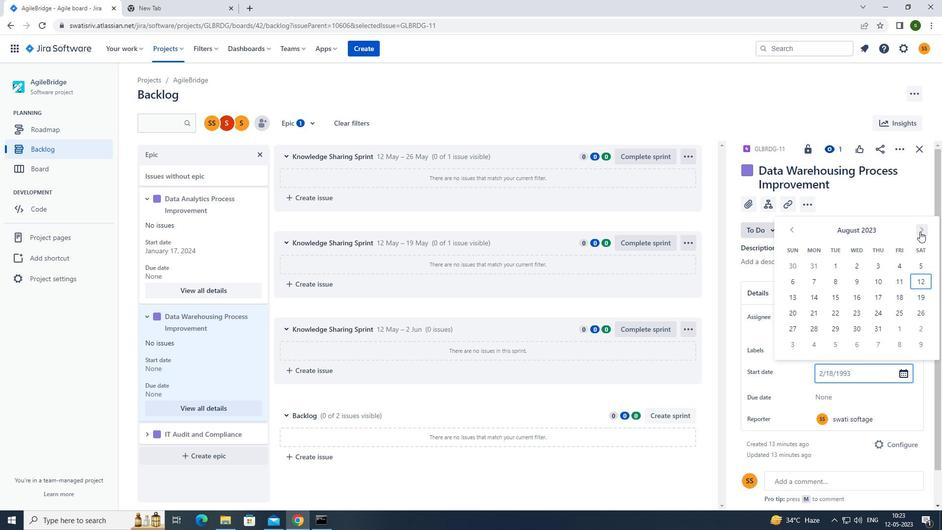 
Action: Mouse pressed left at (920, 231)
Screenshot: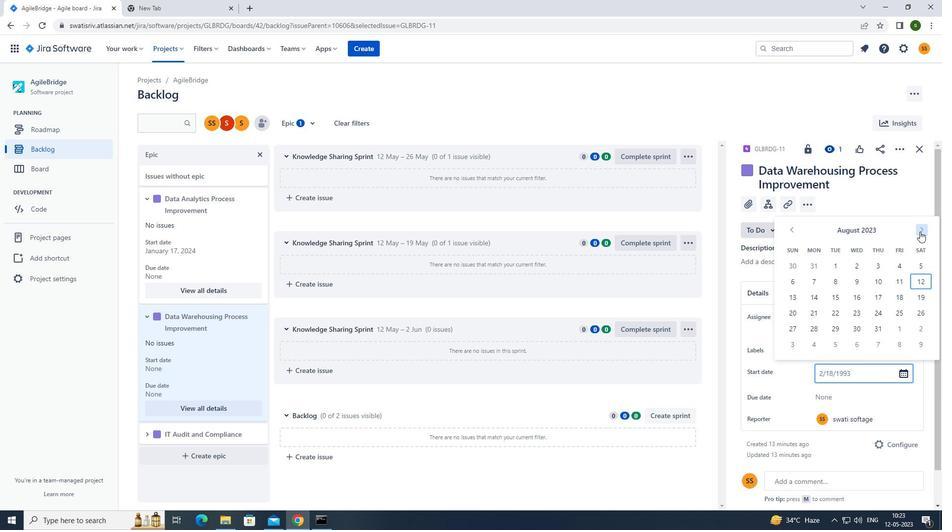 
Action: Mouse pressed left at (920, 231)
Screenshot: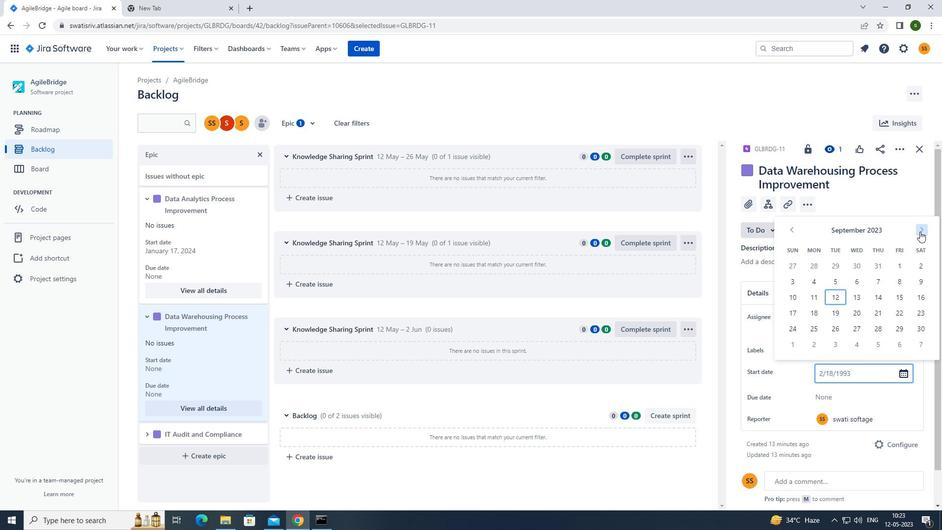 
Action: Mouse pressed left at (920, 231)
Screenshot: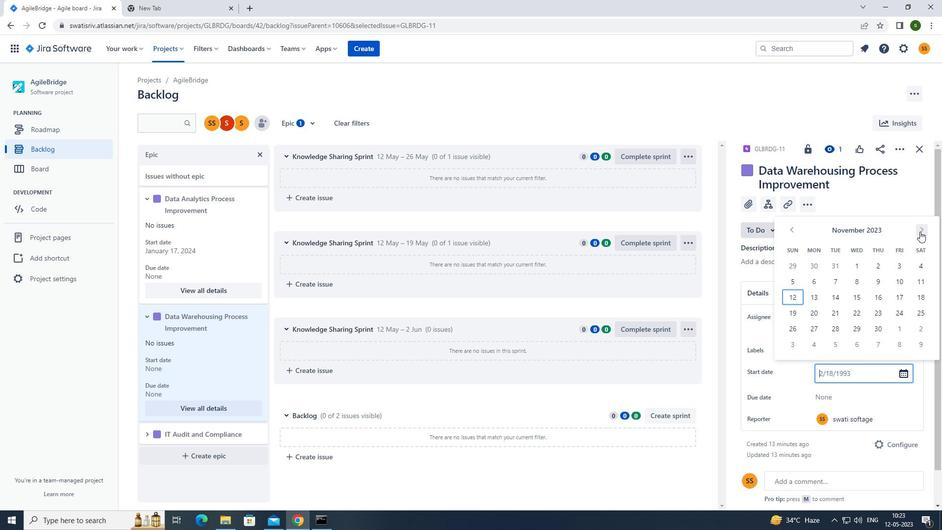 
Action: Mouse pressed left at (920, 231)
Screenshot: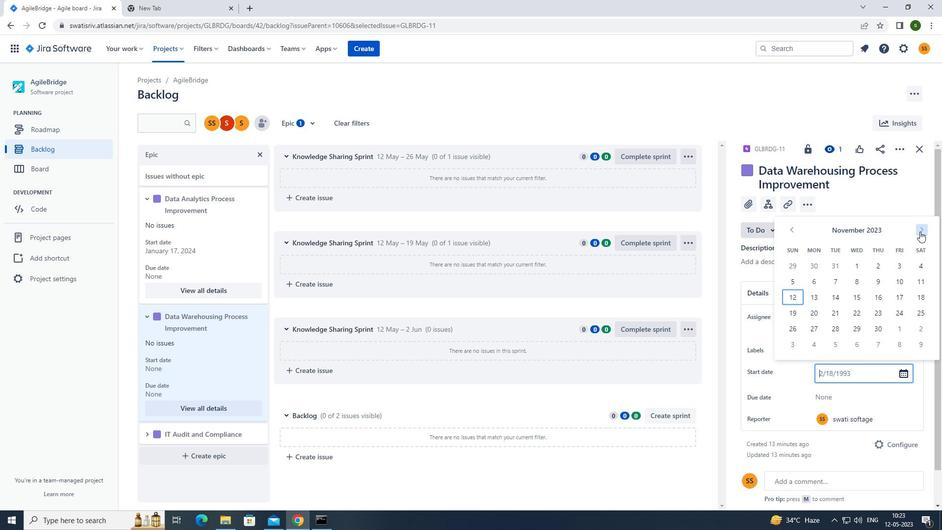 
Action: Mouse pressed left at (920, 231)
Screenshot: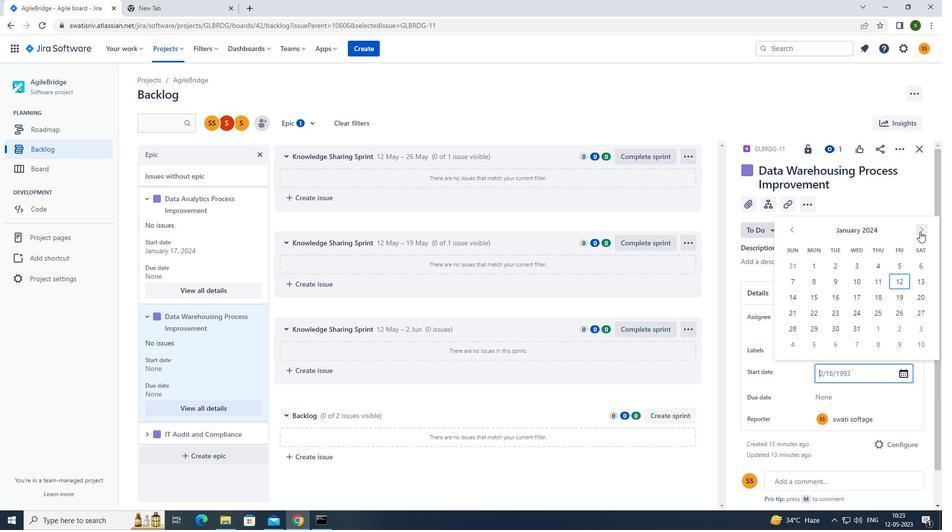 
Action: Mouse pressed left at (920, 231)
Screenshot: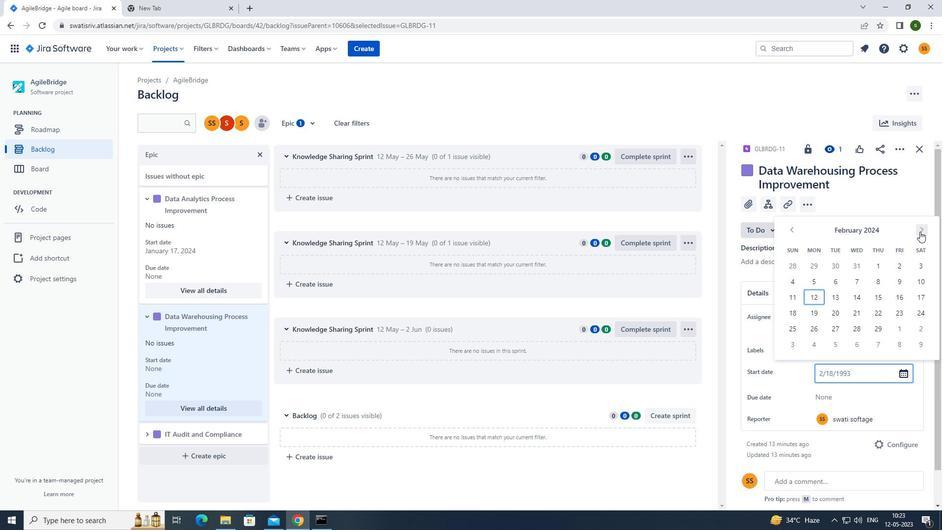 
Action: Mouse moved to (877, 324)
Screenshot: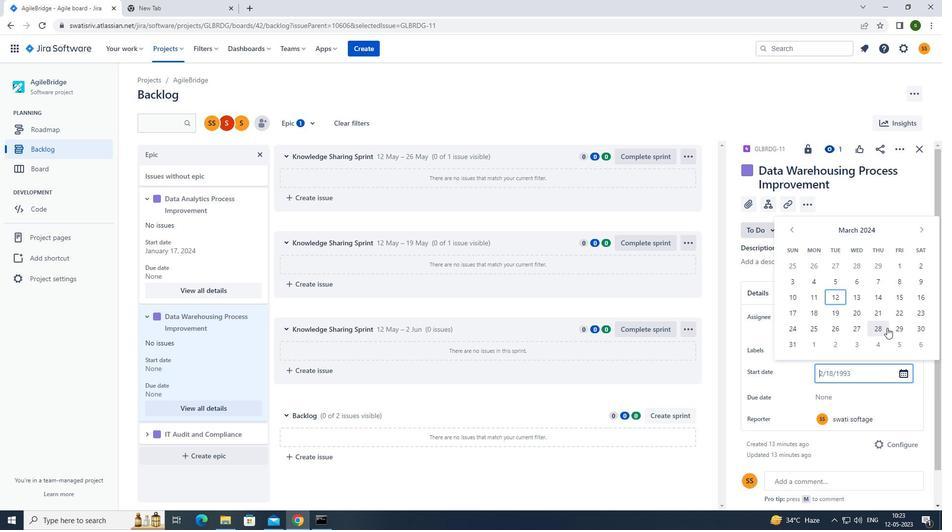 
Action: Mouse pressed left at (877, 324)
Screenshot: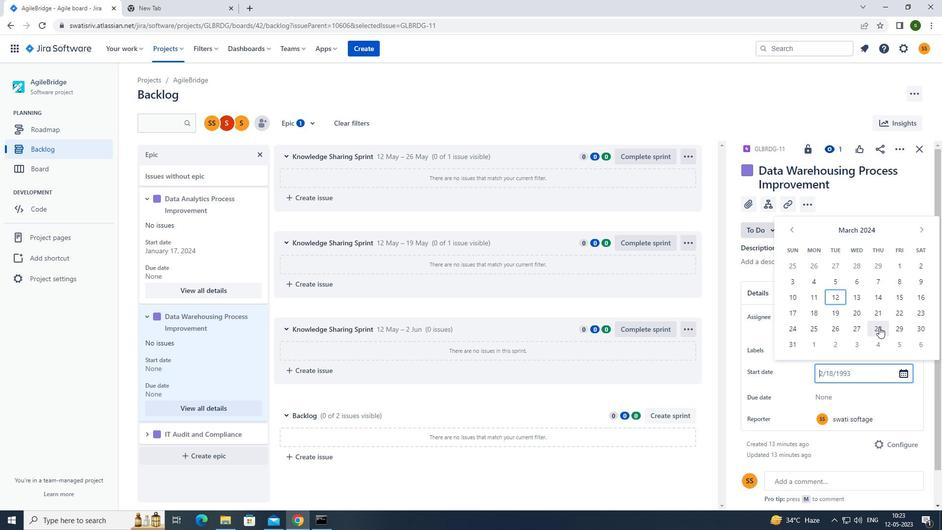 
Action: Mouse moved to (847, 394)
Screenshot: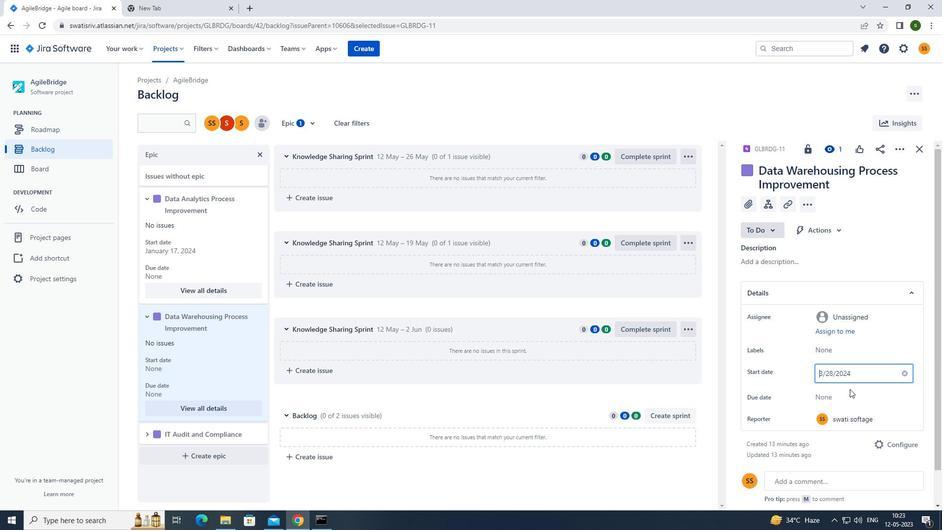 
Action: Mouse pressed left at (847, 394)
Screenshot: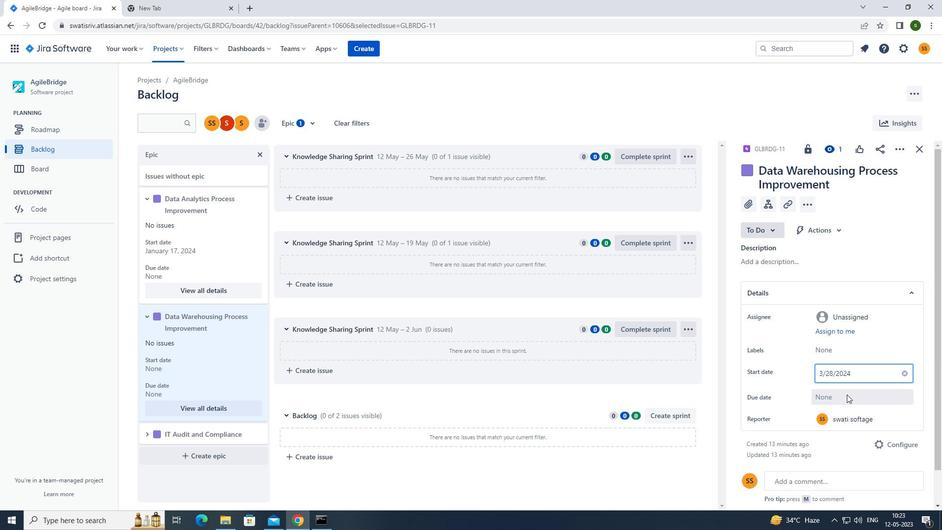 
Action: Mouse moved to (925, 253)
Screenshot: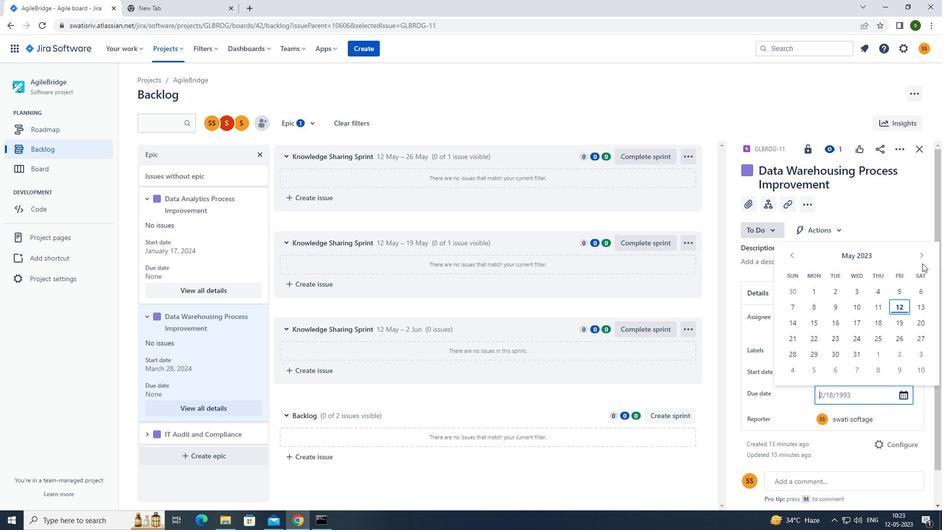 
Action: Mouse pressed left at (925, 253)
Screenshot: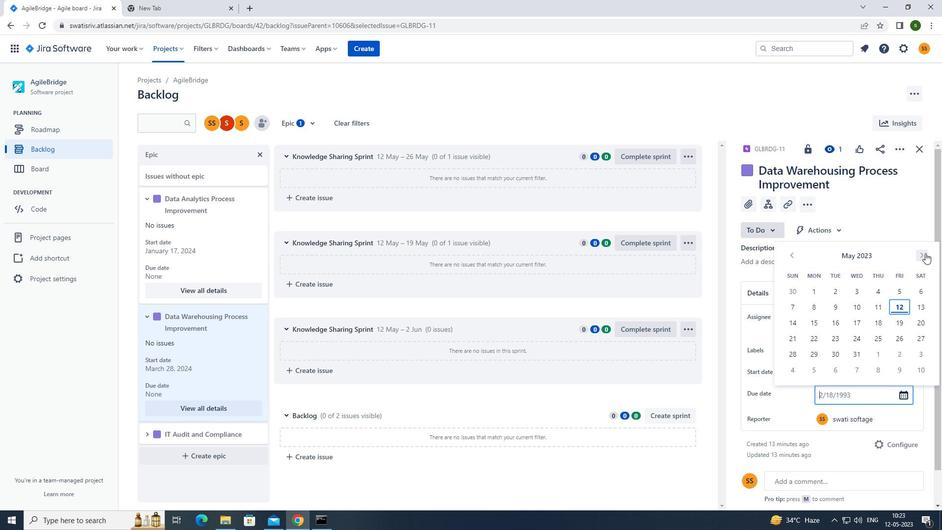 
Action: Mouse pressed left at (925, 253)
Screenshot: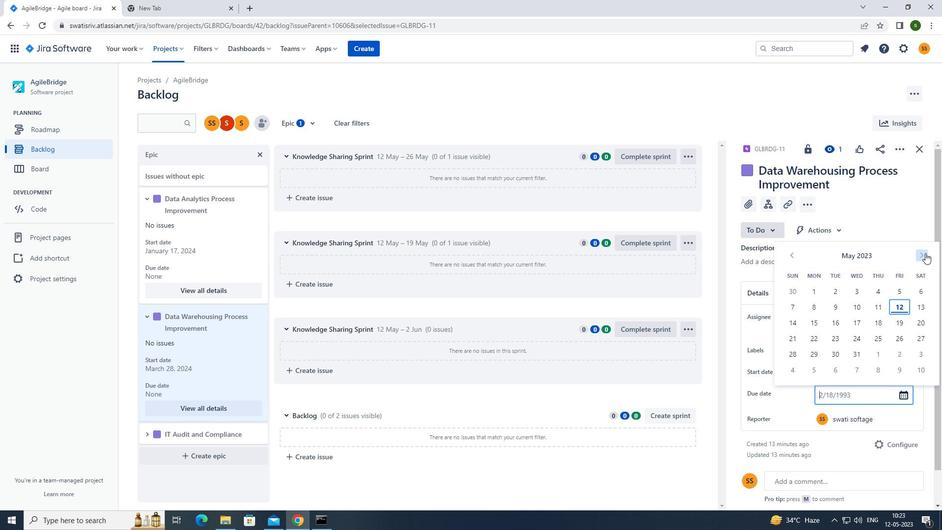 
Action: Mouse pressed left at (925, 253)
Screenshot: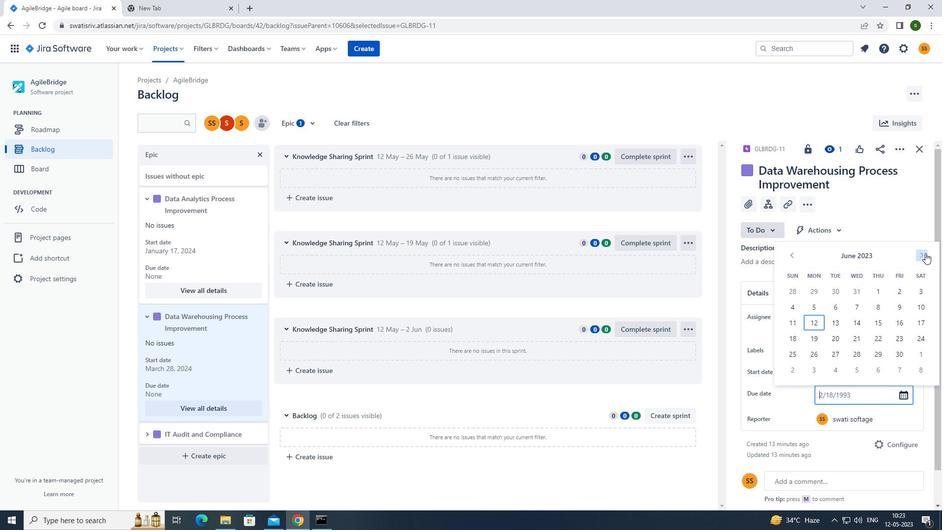 
Action: Mouse pressed left at (925, 253)
Screenshot: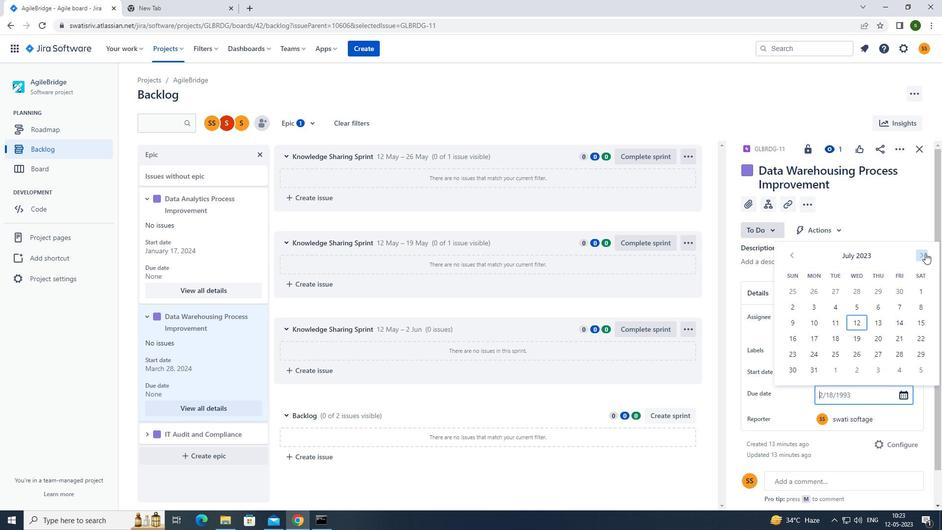 
Action: Mouse pressed left at (925, 253)
Screenshot: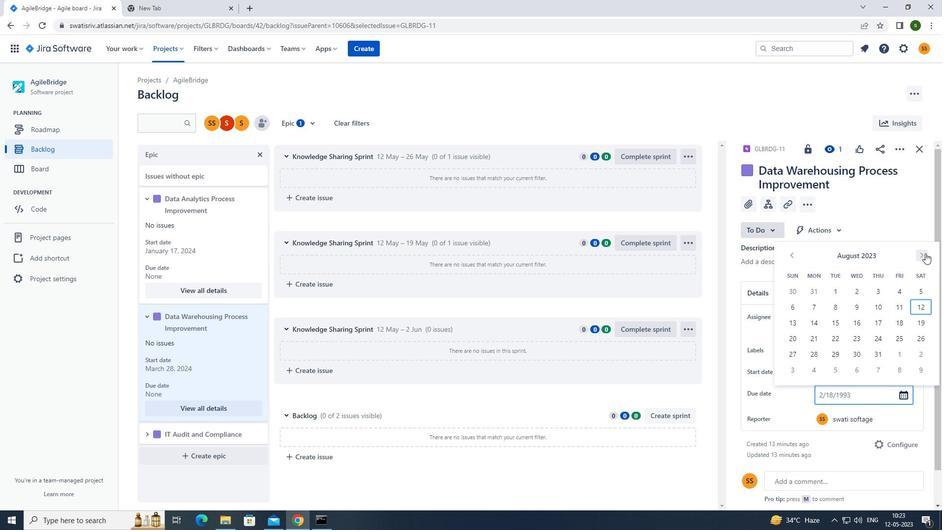 
Action: Mouse pressed left at (925, 253)
Screenshot: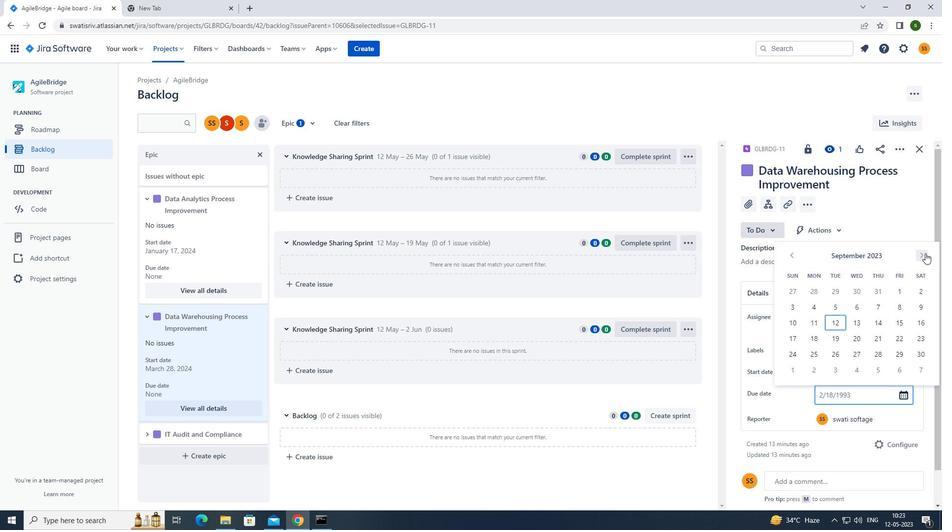 
Action: Mouse pressed left at (925, 253)
Screenshot: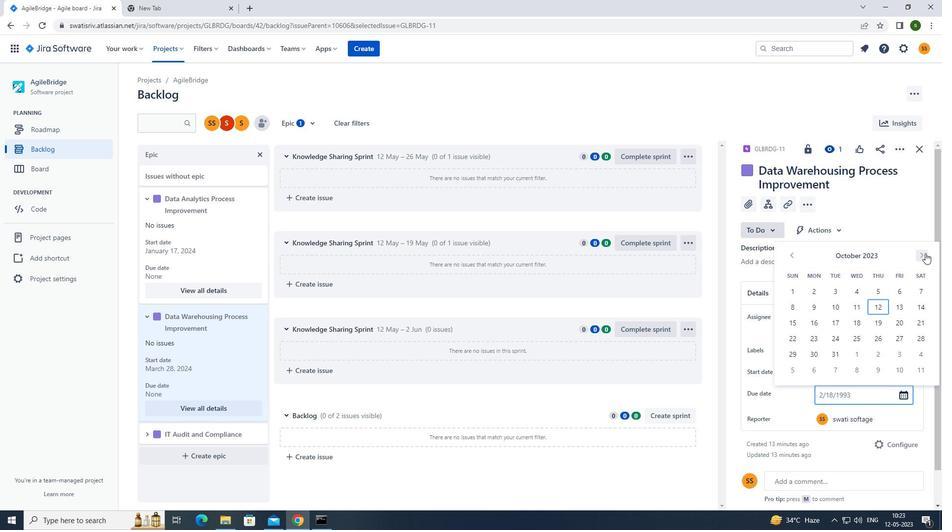 
Action: Mouse pressed left at (925, 253)
Screenshot: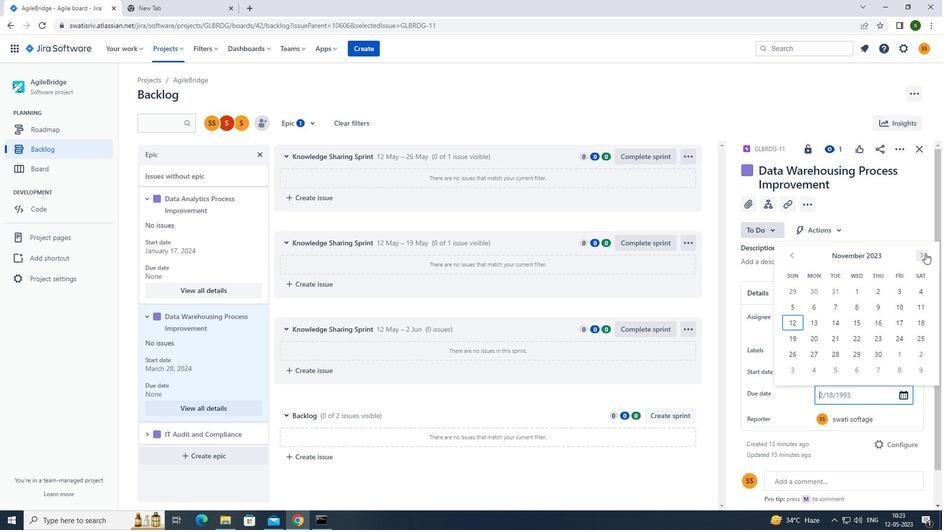 
Action: Mouse pressed left at (925, 253)
Screenshot: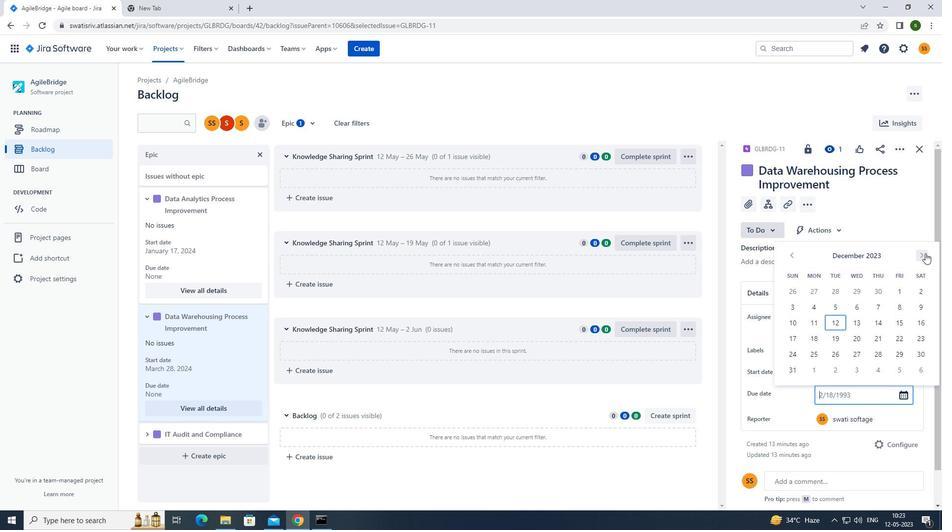 
Action: Mouse pressed left at (925, 253)
Screenshot: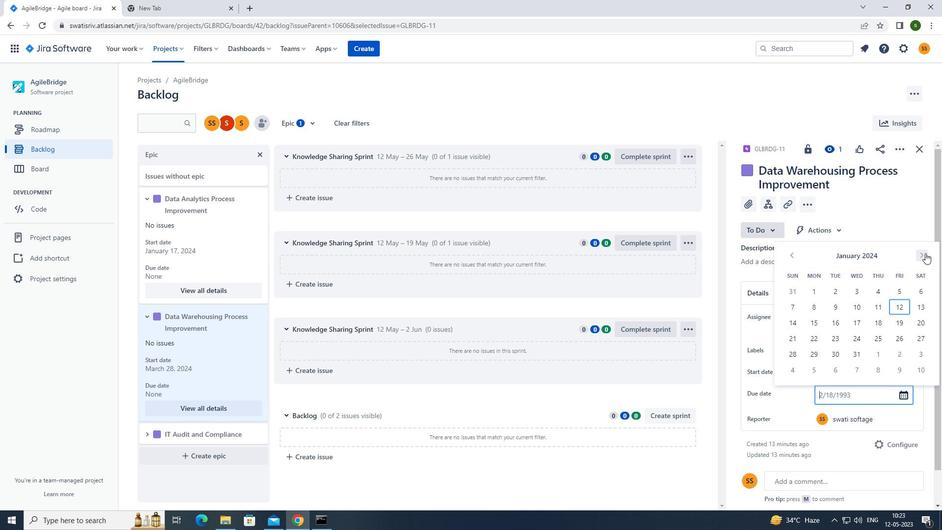 
Action: Mouse pressed left at (925, 253)
Screenshot: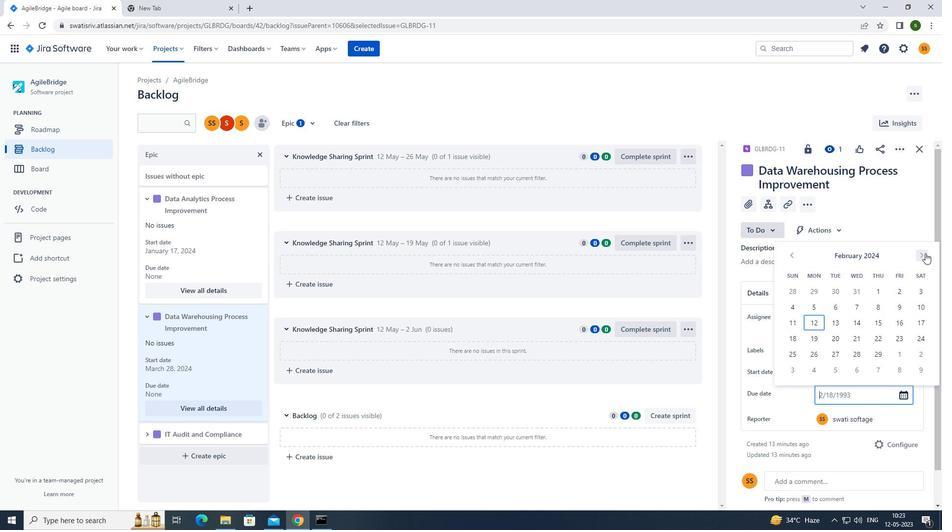 
Action: Mouse pressed left at (925, 253)
Screenshot: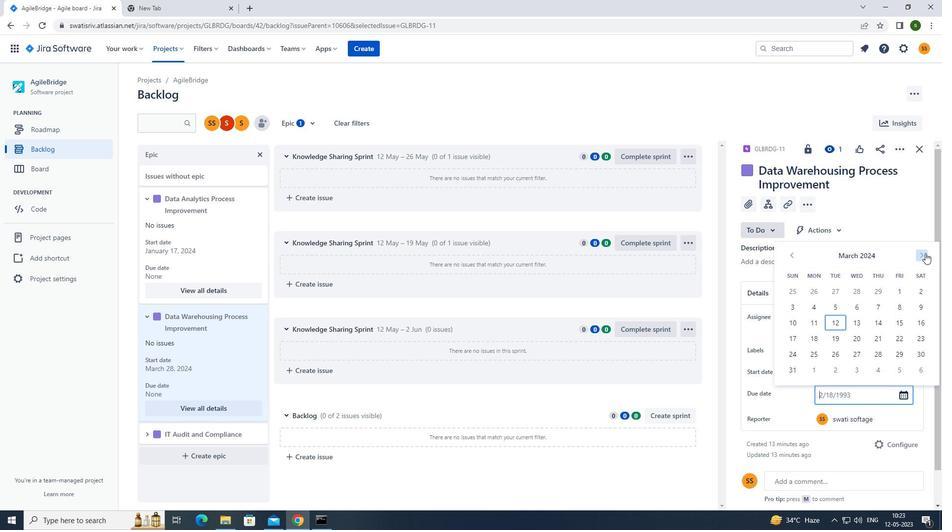 
Action: Mouse pressed left at (925, 253)
Screenshot: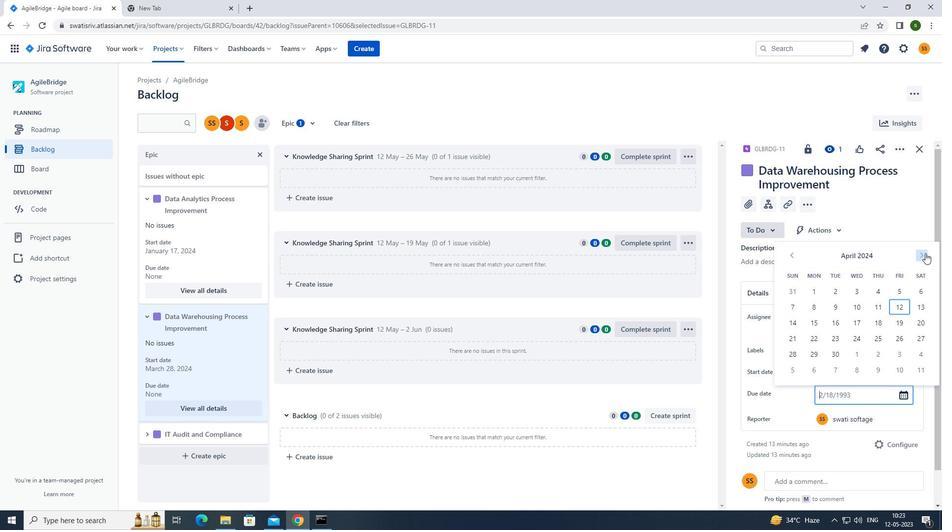 
Action: Mouse pressed left at (925, 253)
Screenshot: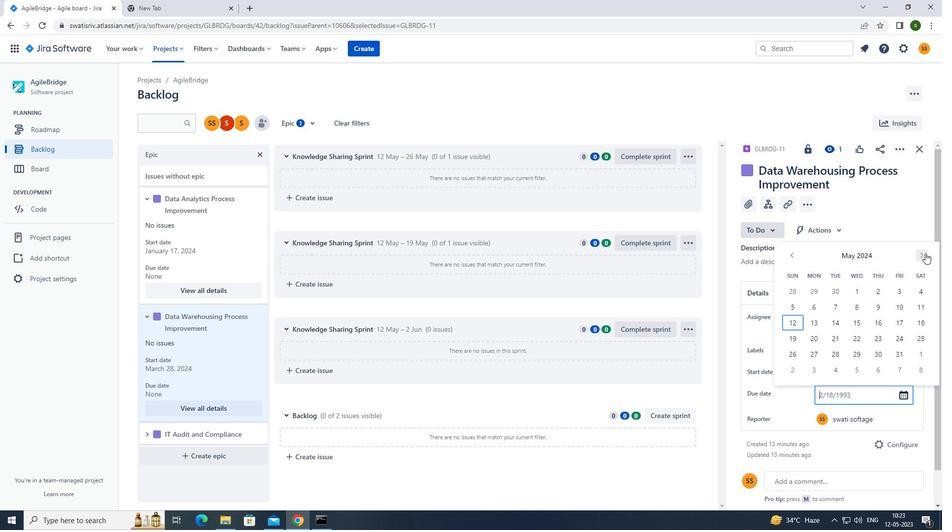 
Action: Mouse pressed left at (925, 253)
Screenshot: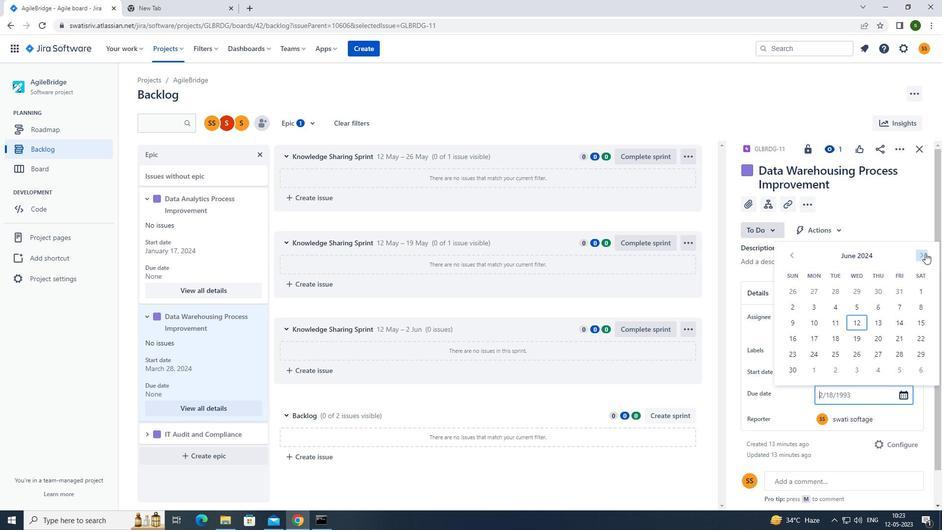 
Action: Mouse pressed left at (925, 253)
Screenshot: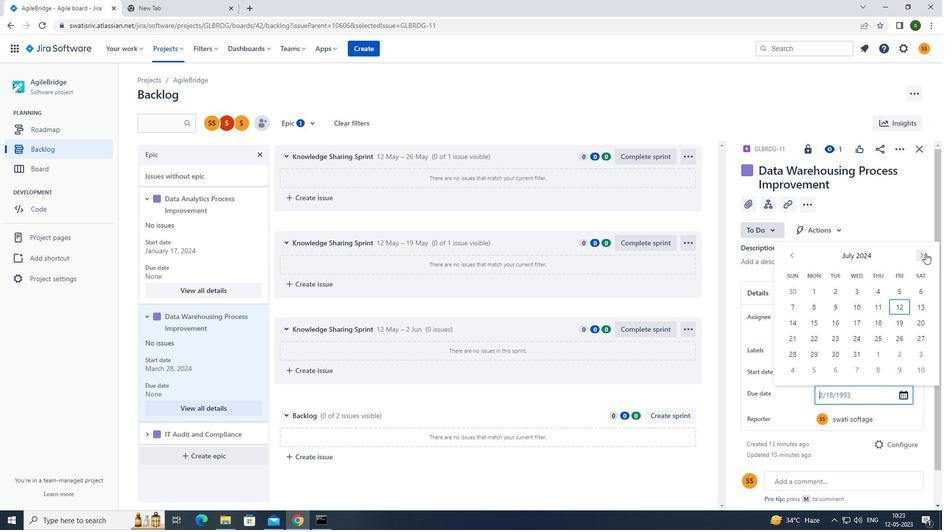 
Action: Mouse pressed left at (925, 253)
Screenshot: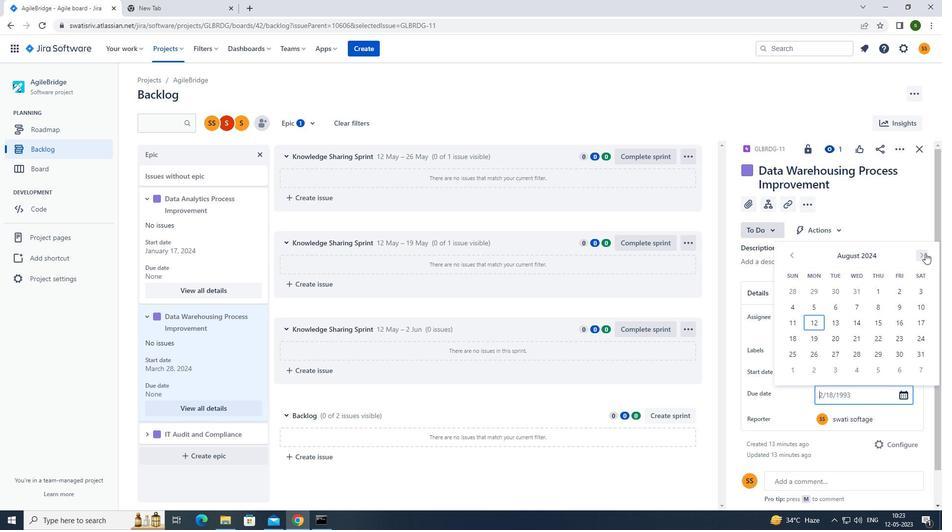 
Action: Mouse moved to (925, 252)
Screenshot: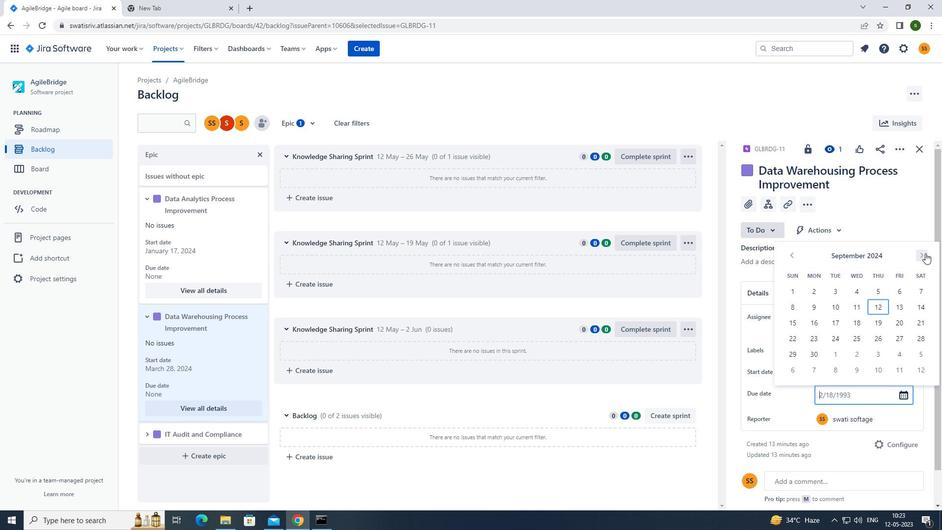 
Action: Mouse pressed left at (925, 252)
Screenshot: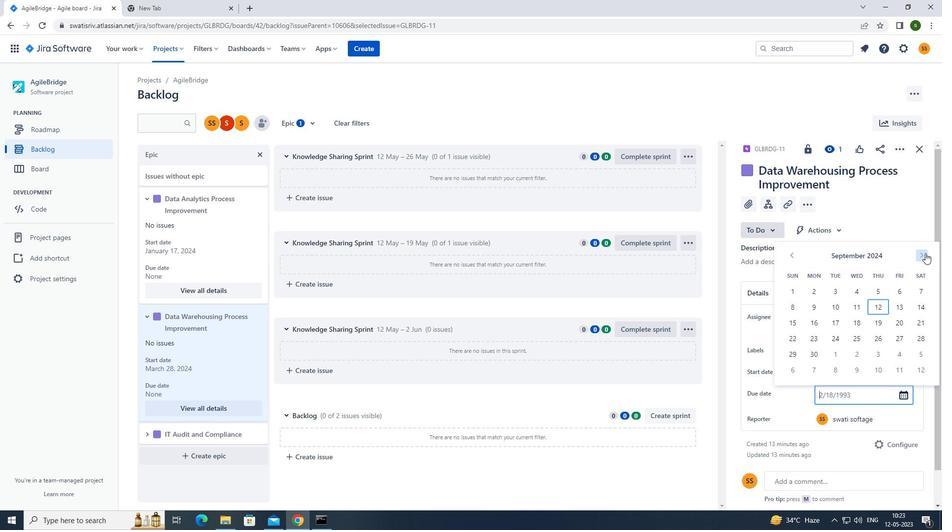 
Action: Mouse pressed left at (925, 252)
Screenshot: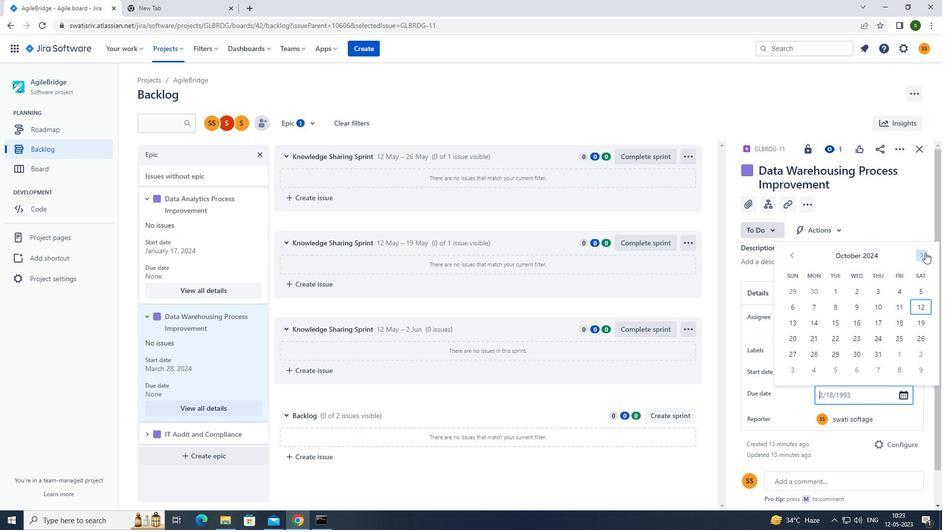 
Action: Mouse pressed left at (925, 252)
Screenshot: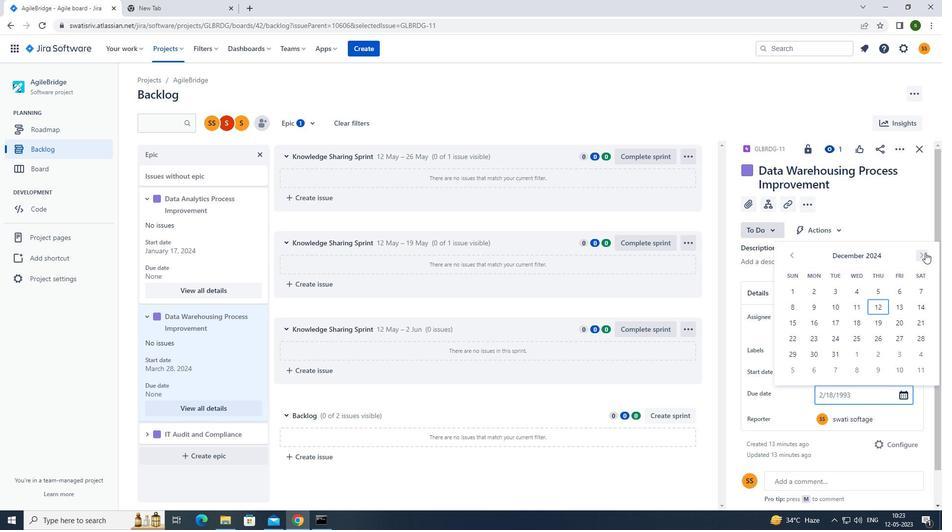 
Action: Mouse moved to (793, 258)
Screenshot: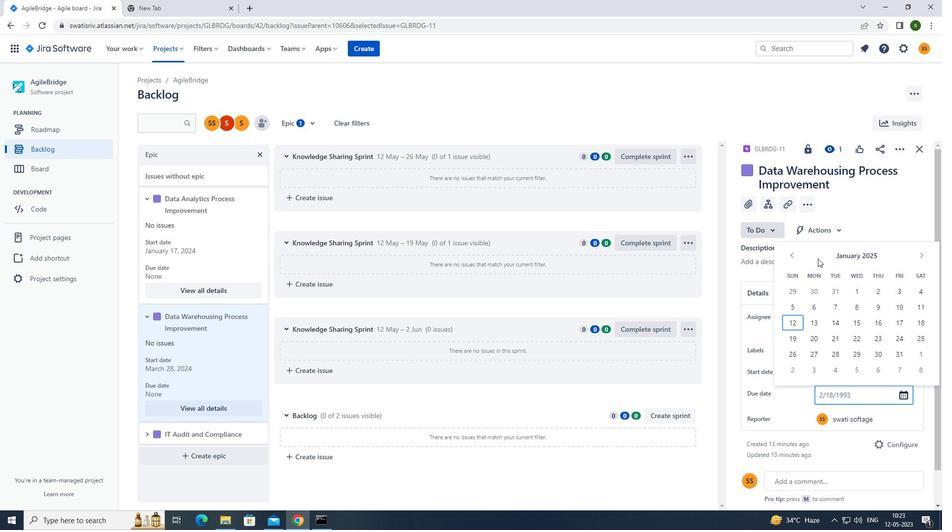 
Action: Mouse pressed left at (793, 258)
Screenshot: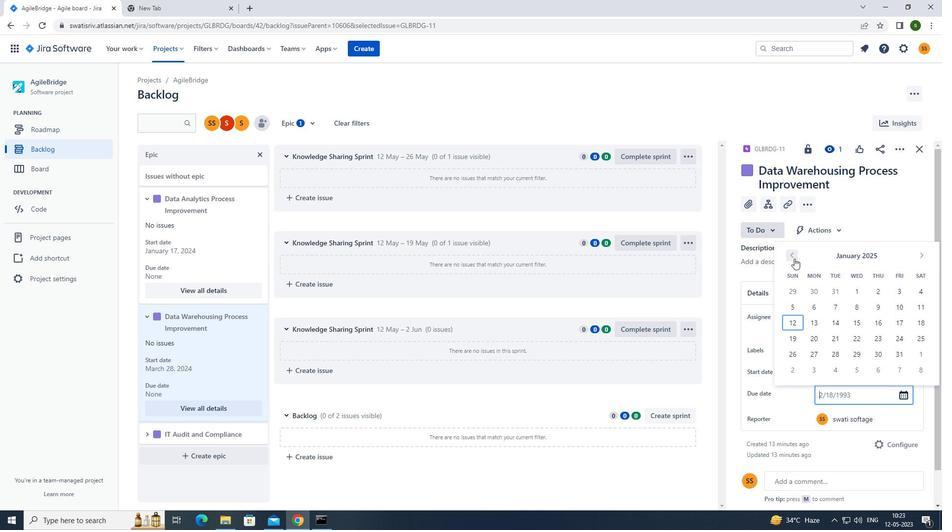 
Action: Mouse moved to (796, 341)
Screenshot: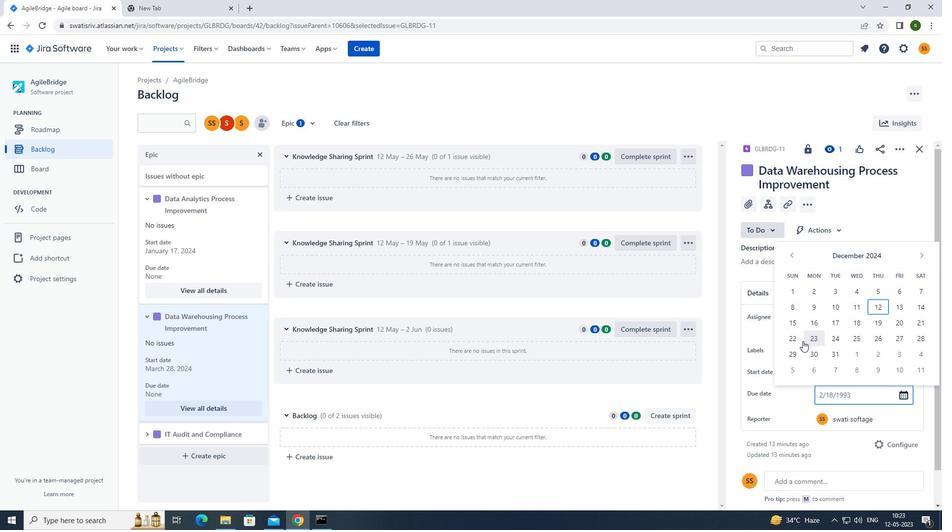
Action: Mouse pressed left at (796, 341)
Screenshot: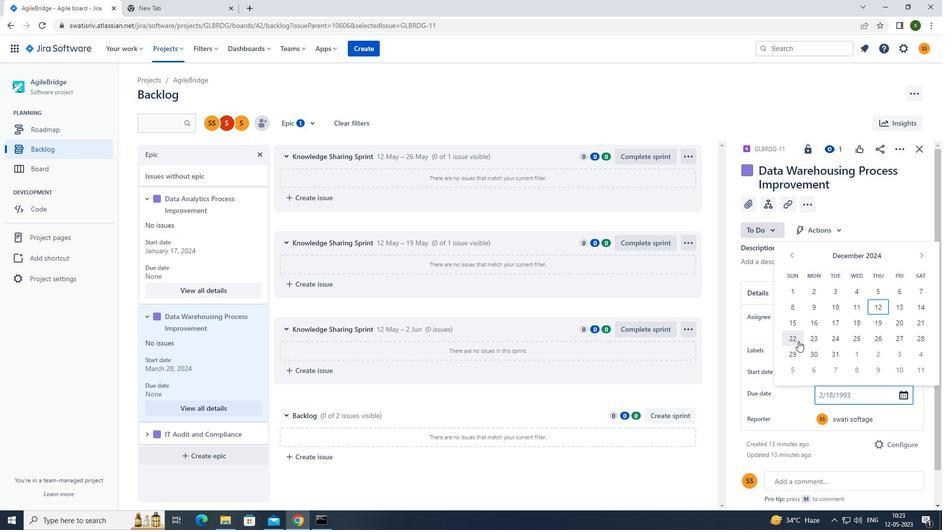 
Action: Mouse moved to (145, 428)
Screenshot: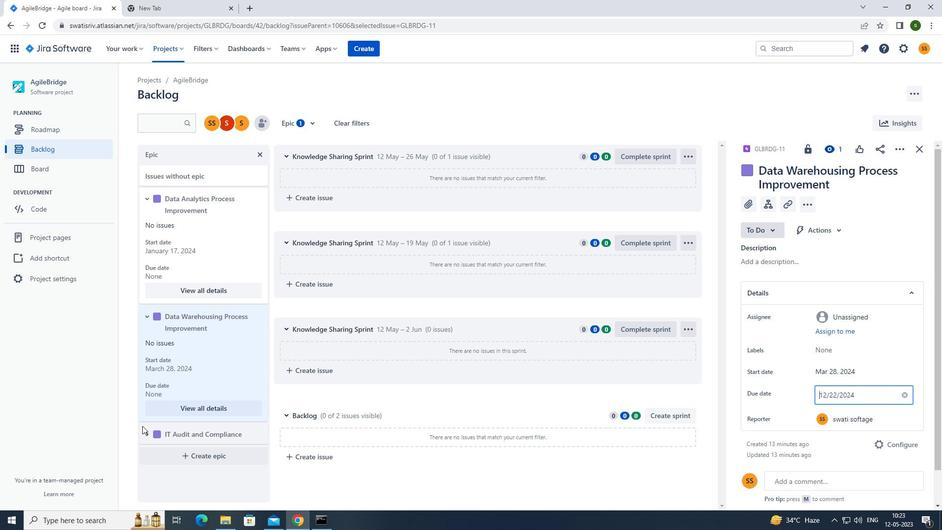 
Action: Mouse pressed left at (145, 428)
Screenshot: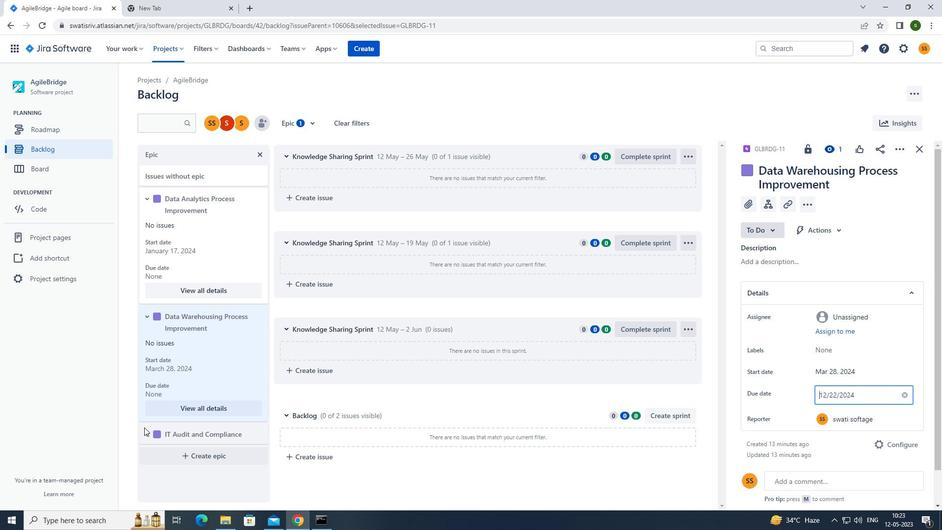 
Action: Mouse moved to (174, 416)
Screenshot: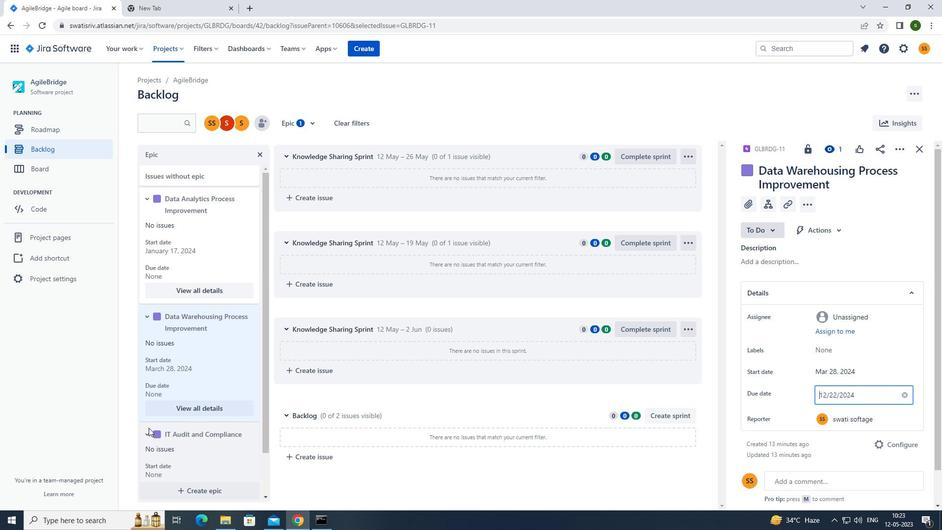 
Action: Mouse scrolled (174, 415) with delta (0, 0)
Screenshot: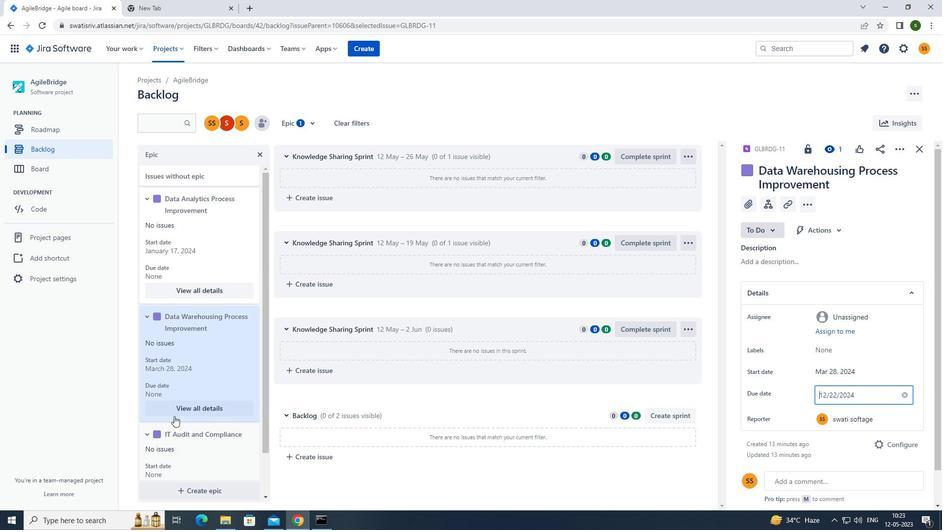 
Action: Mouse scrolled (174, 415) with delta (0, 0)
Screenshot: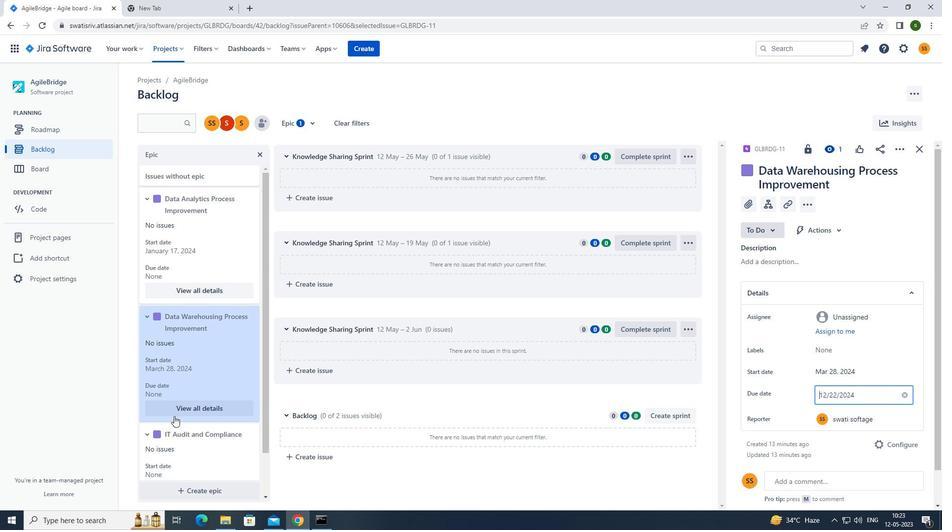 
Action: Mouse moved to (208, 464)
Screenshot: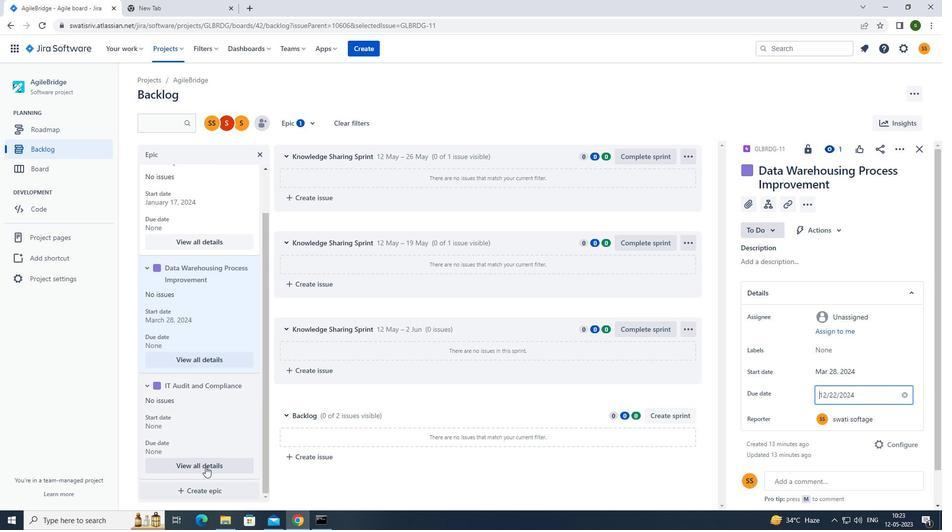 
Action: Mouse pressed left at (208, 464)
Screenshot: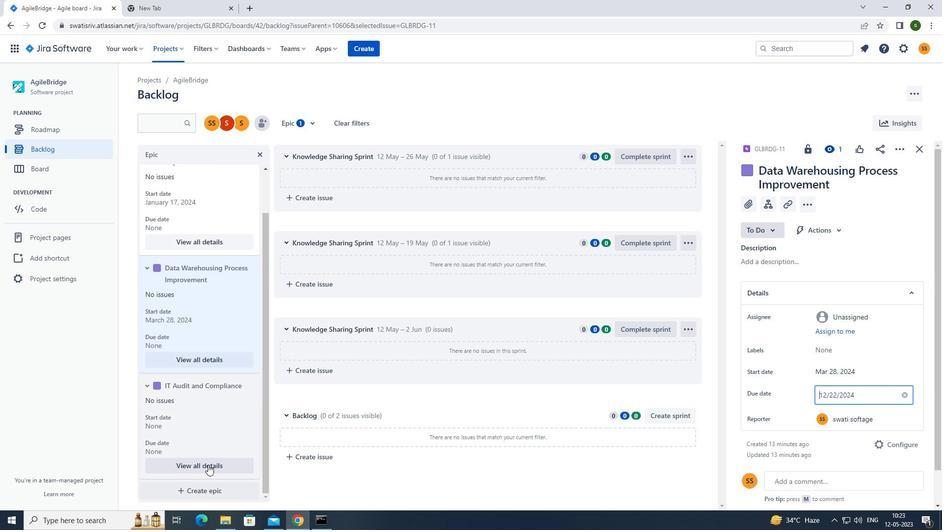 
Action: Mouse moved to (830, 356)
Screenshot: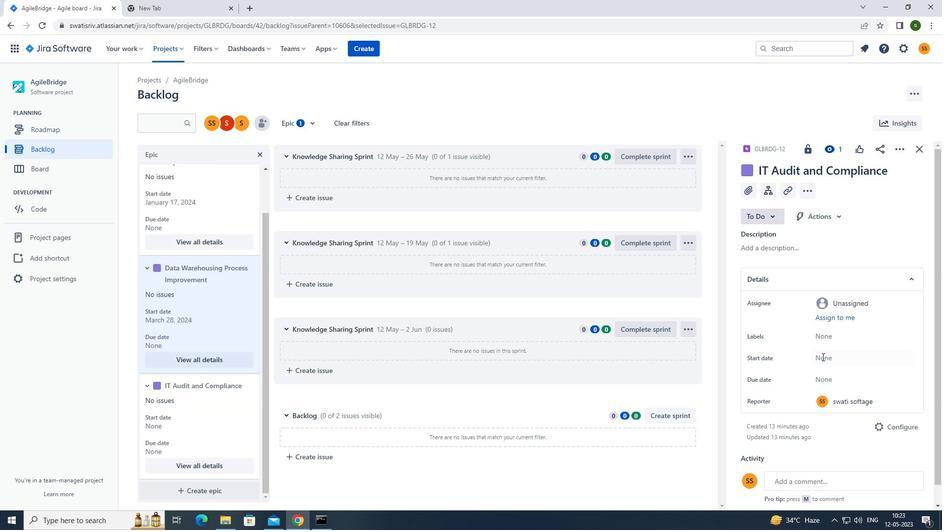 
Action: Mouse pressed left at (830, 356)
Screenshot: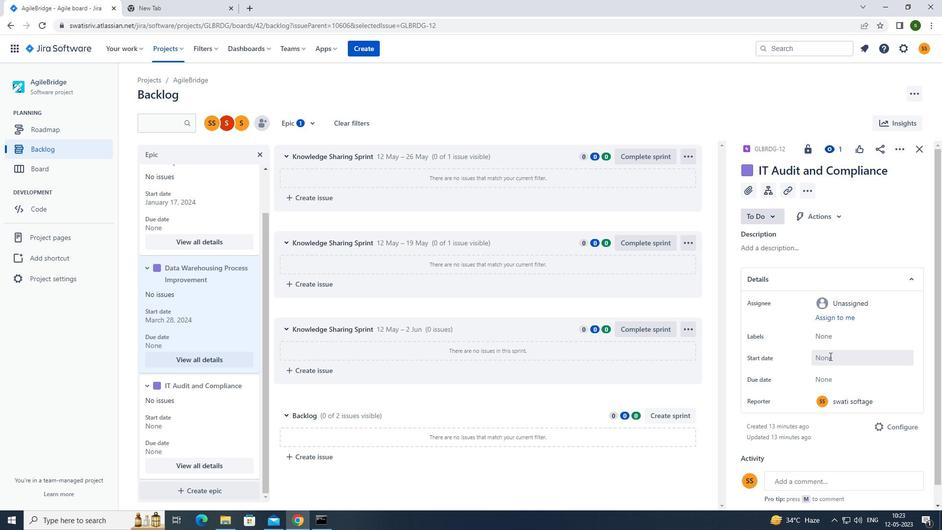 
Action: Mouse moved to (926, 218)
Screenshot: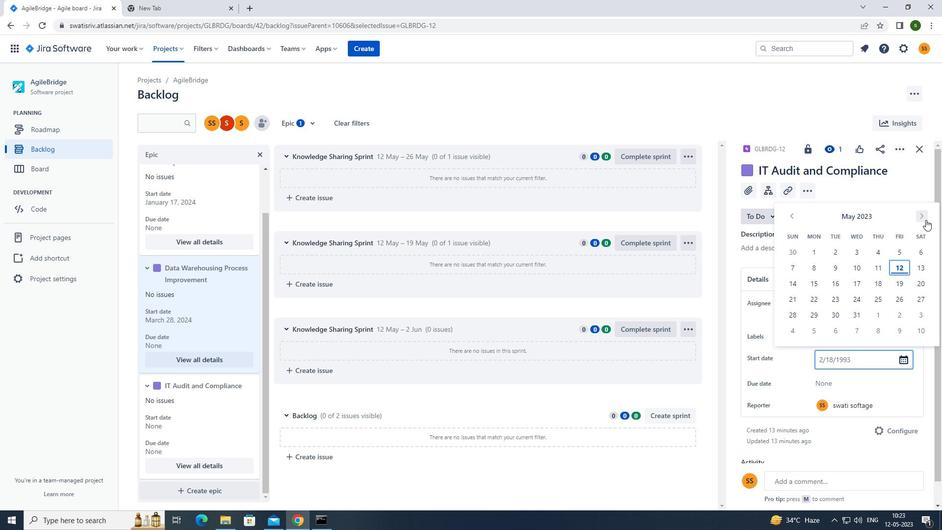 
Action: Mouse pressed left at (926, 218)
Screenshot: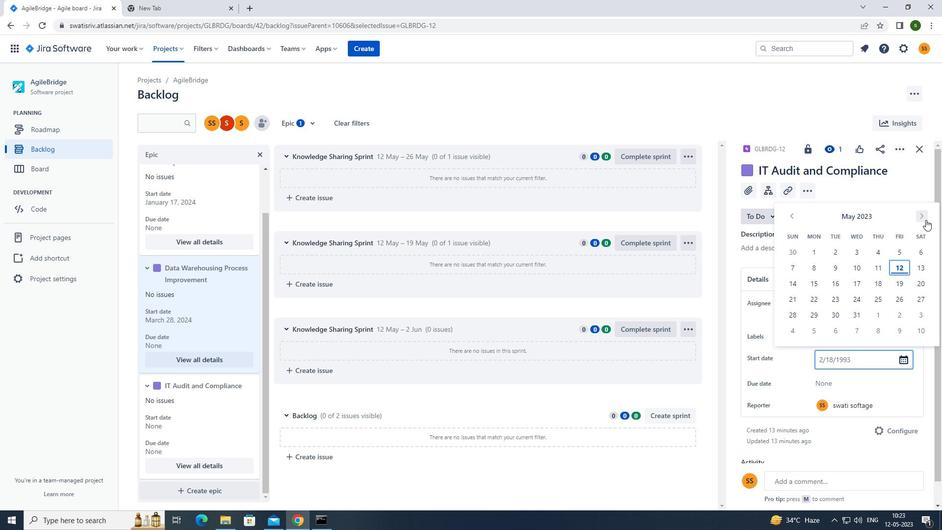 
Action: Mouse pressed left at (926, 218)
Screenshot: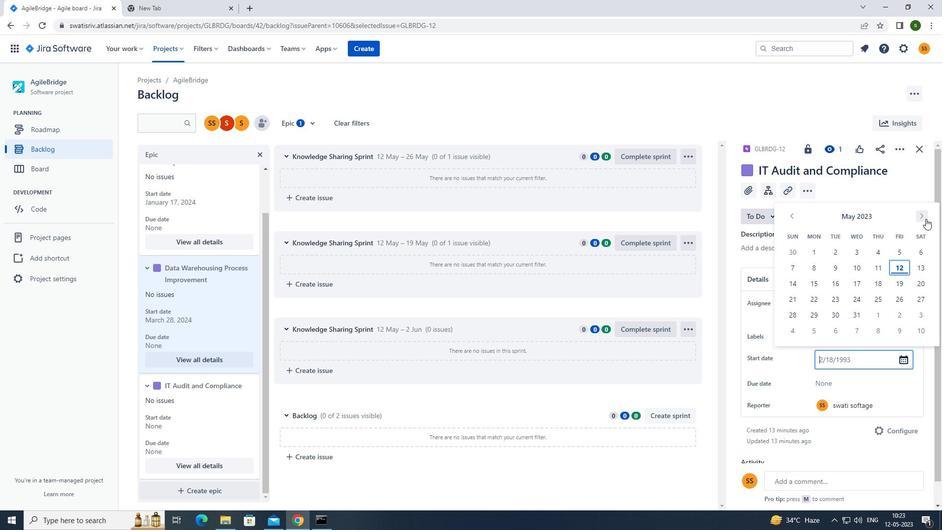 
Action: Mouse pressed left at (926, 218)
Screenshot: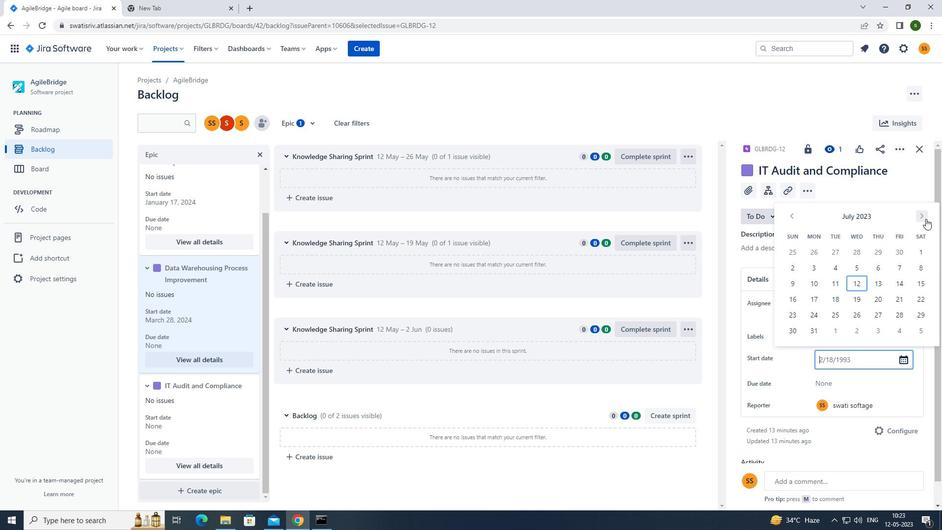 
Action: Mouse pressed left at (926, 218)
Screenshot: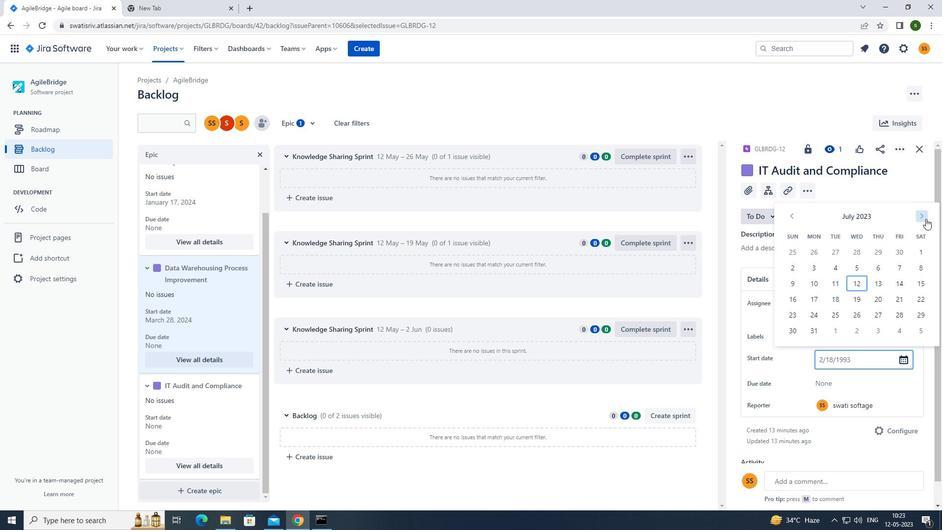 
Action: Mouse pressed left at (926, 218)
Screenshot: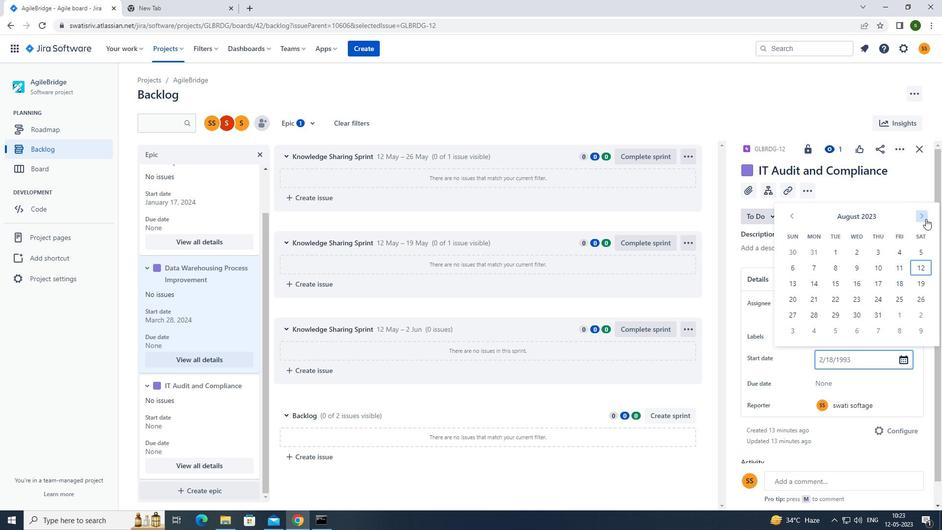 
Action: Mouse pressed left at (926, 218)
Screenshot: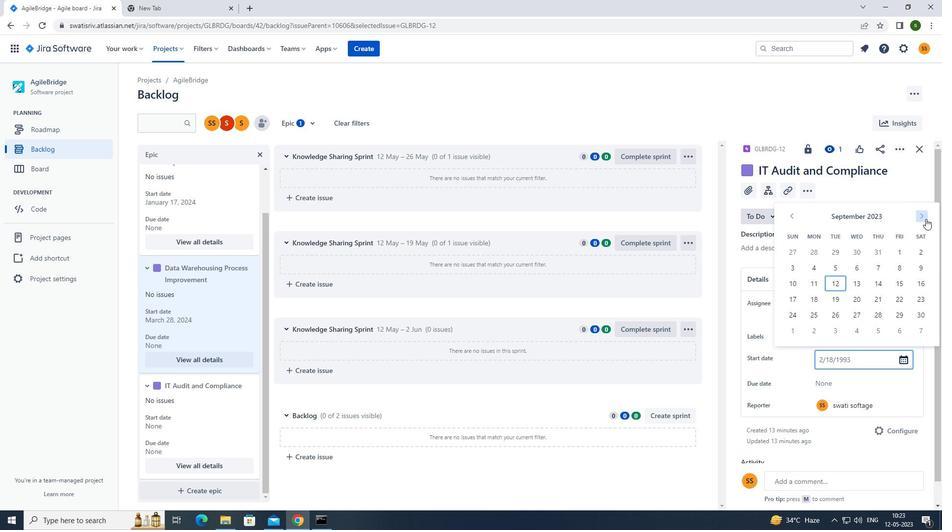 
Action: Mouse pressed left at (926, 218)
Screenshot: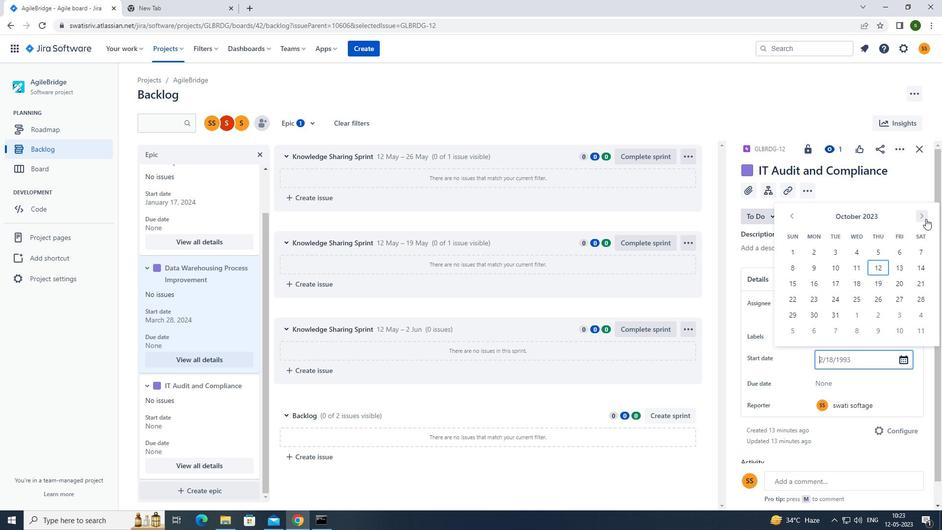 
Action: Mouse pressed left at (926, 218)
Screenshot: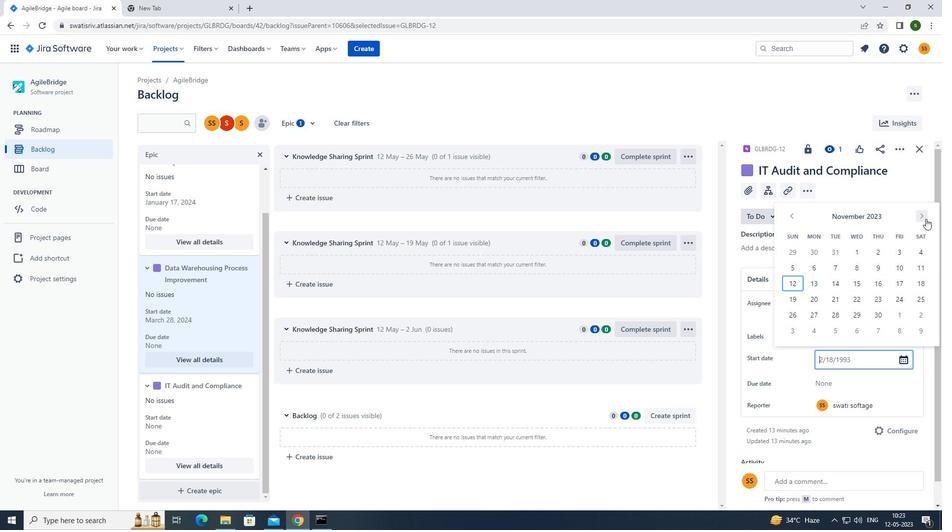 
Action: Mouse pressed left at (926, 218)
Screenshot: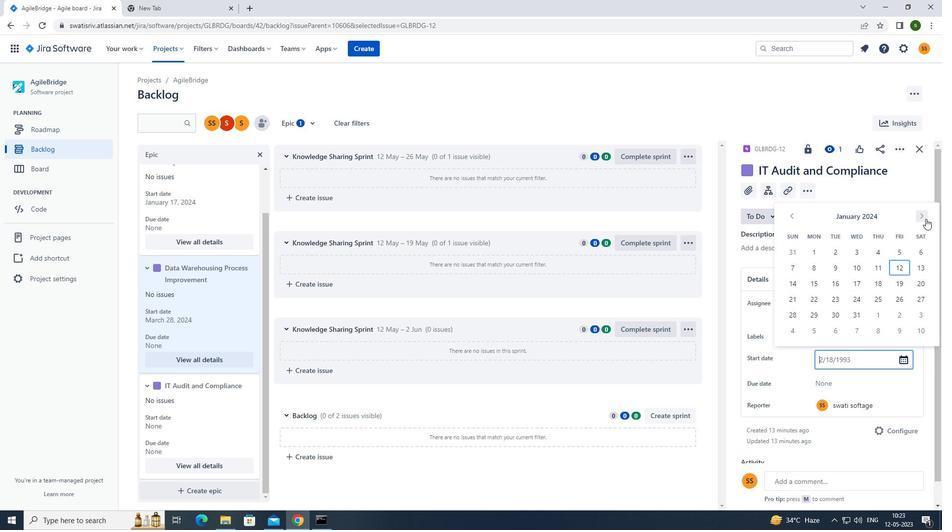 
Action: Mouse pressed left at (926, 218)
Screenshot: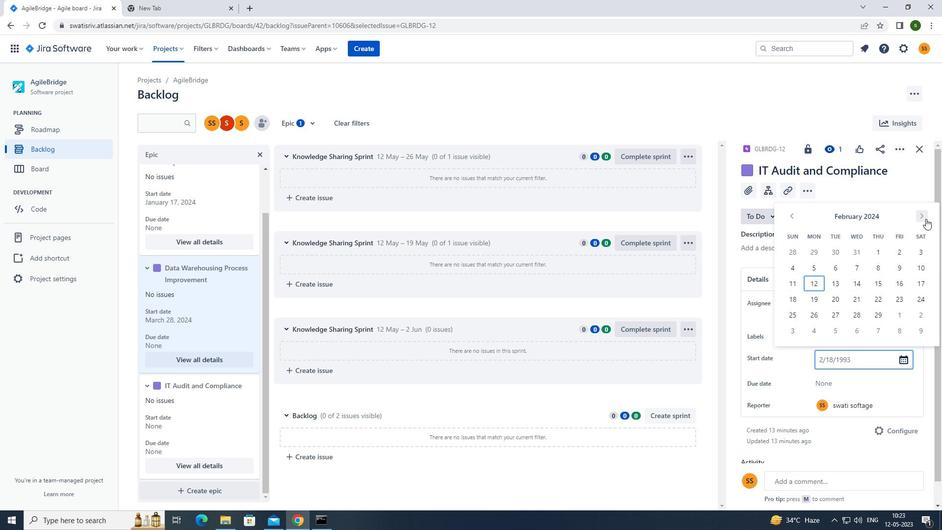 
Action: Mouse pressed left at (926, 218)
Screenshot: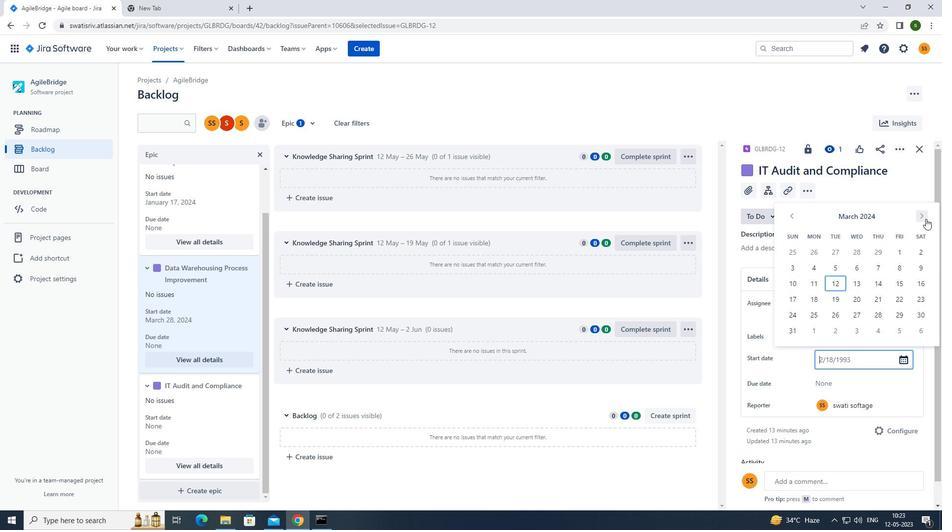
Action: Mouse moved to (897, 283)
Screenshot: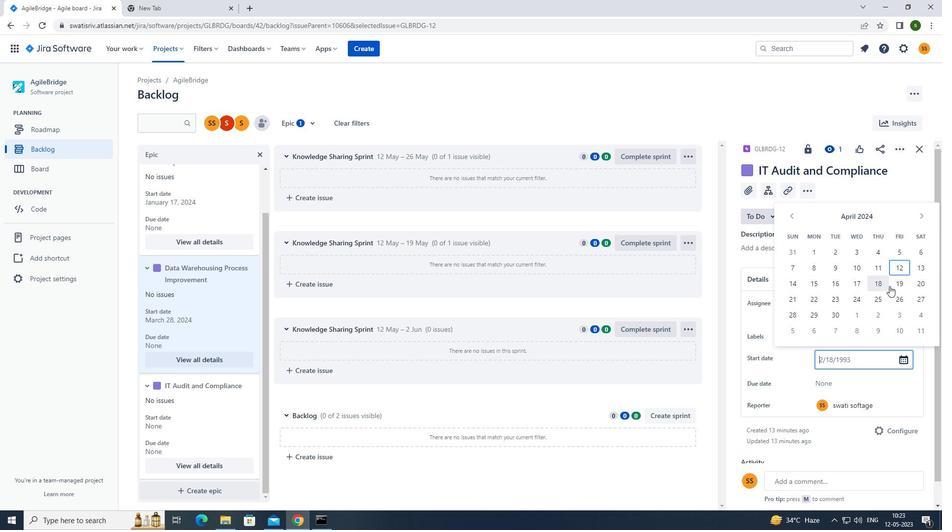 
Action: Mouse pressed left at (897, 283)
Screenshot: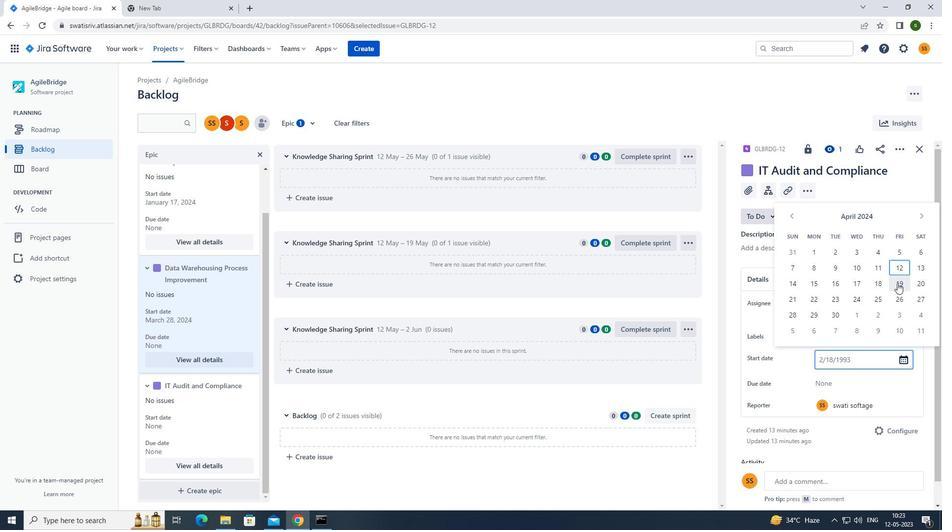 
Action: Mouse moved to (832, 381)
Screenshot: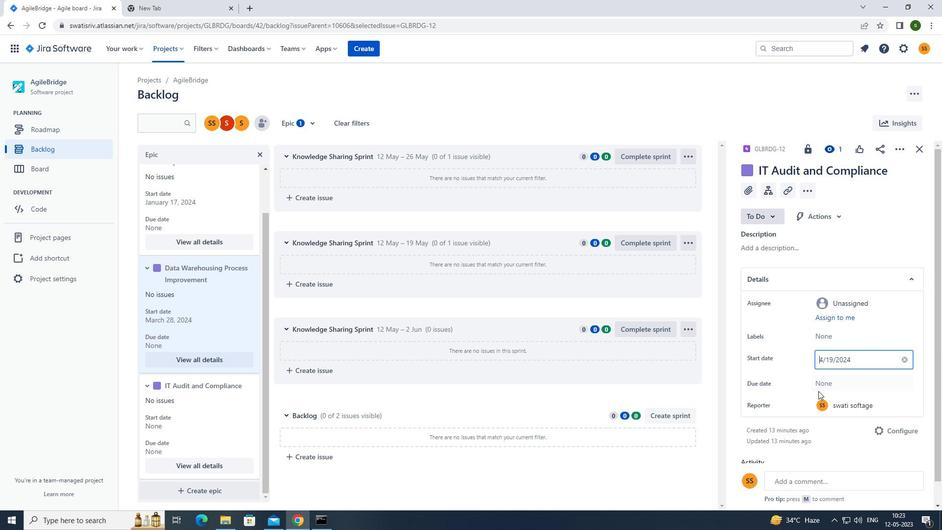 
Action: Mouse pressed left at (832, 381)
Screenshot: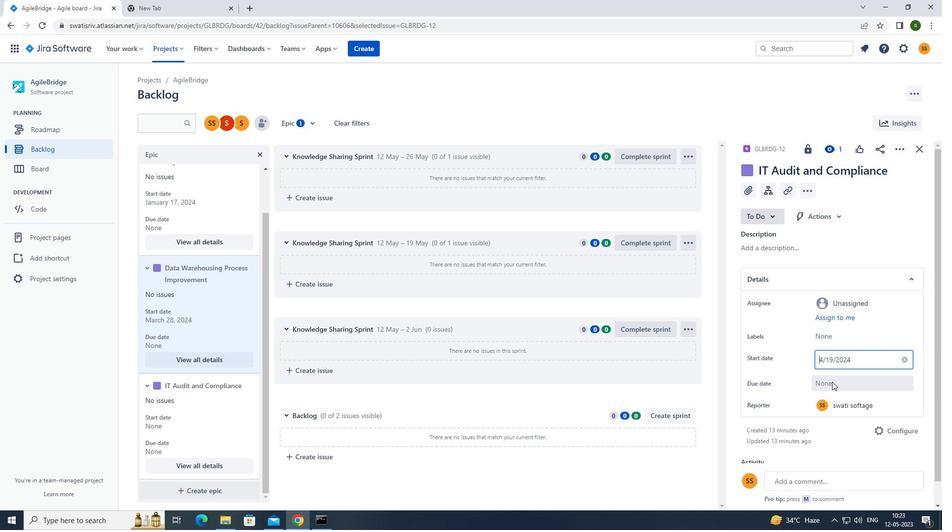 
Action: Mouse moved to (920, 243)
Screenshot: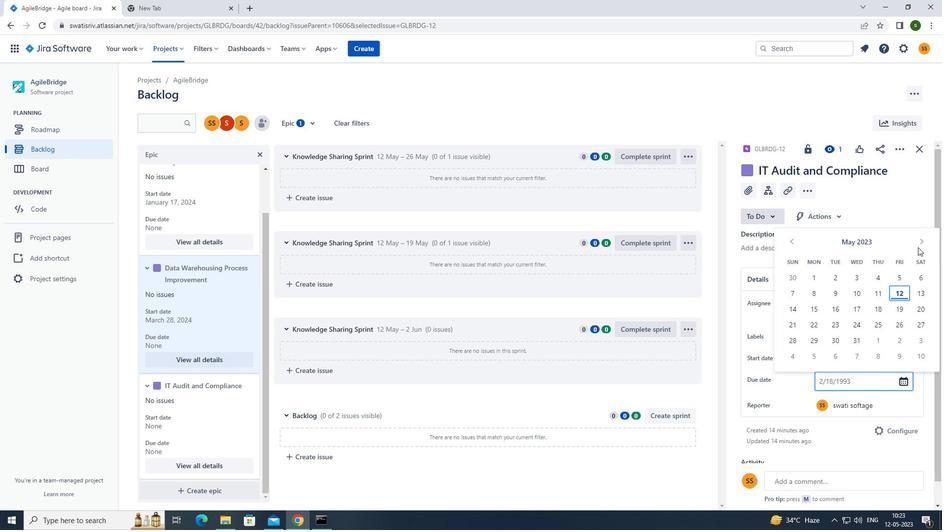 
Action: Mouse pressed left at (920, 243)
Screenshot: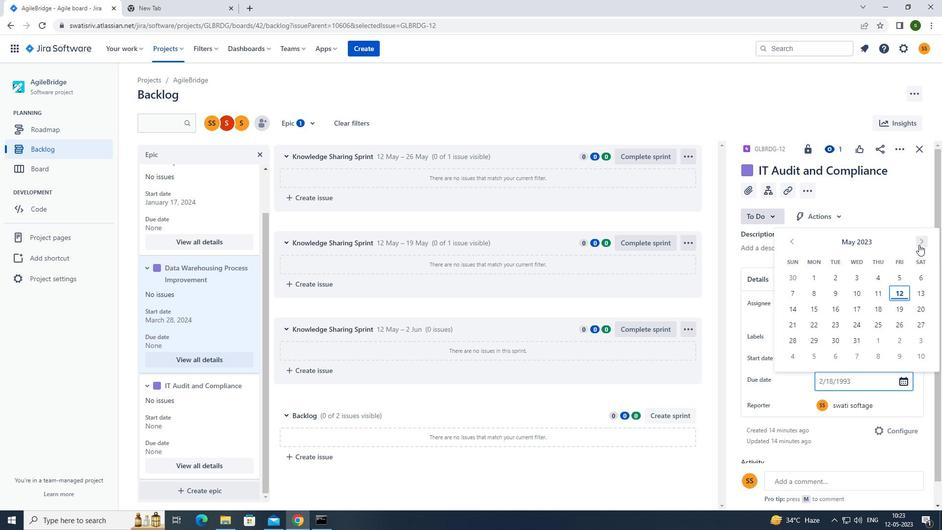 
Action: Mouse pressed left at (920, 243)
Screenshot: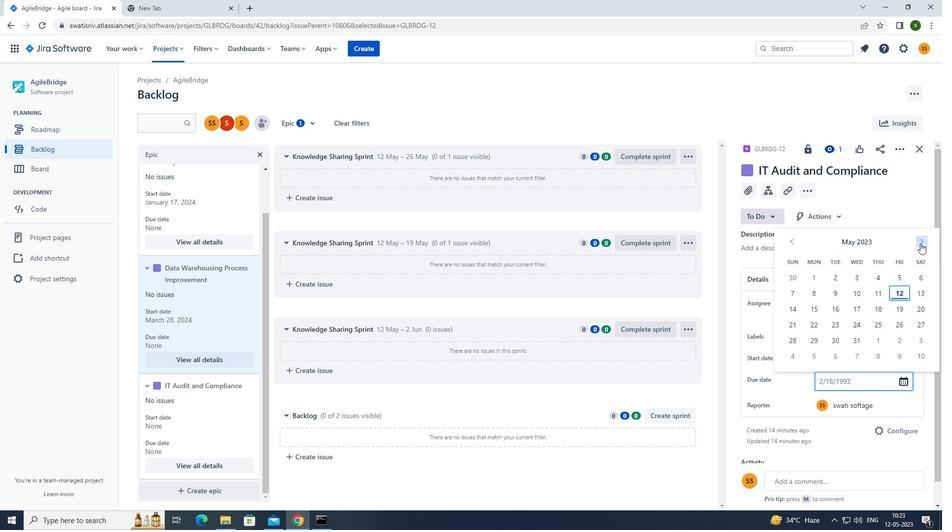 
Action: Mouse pressed left at (920, 243)
Screenshot: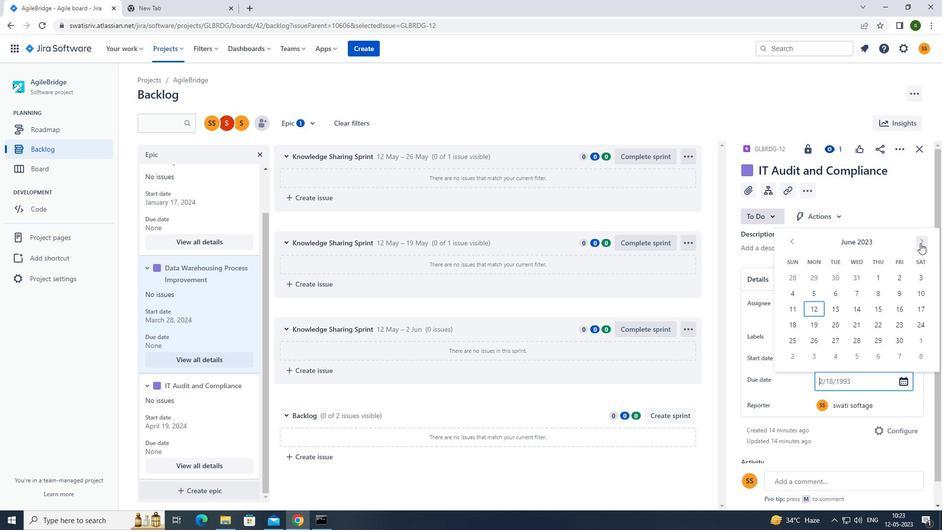 
Action: Mouse pressed left at (920, 243)
Screenshot: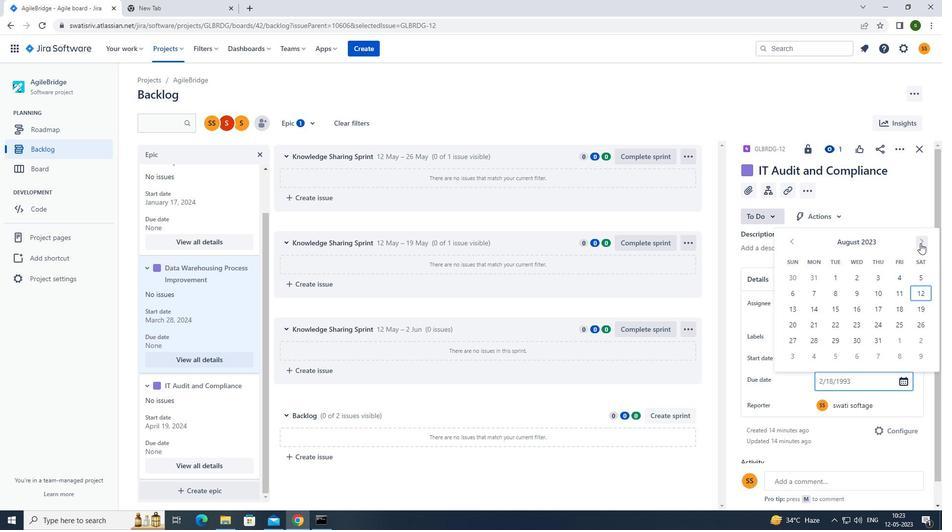 
Action: Mouse pressed left at (920, 243)
Screenshot: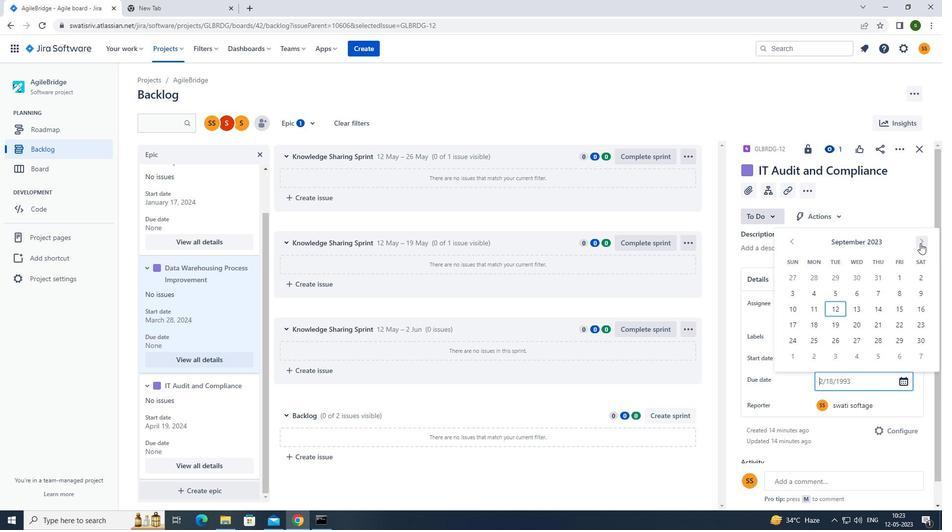 
Action: Mouse pressed left at (920, 243)
Screenshot: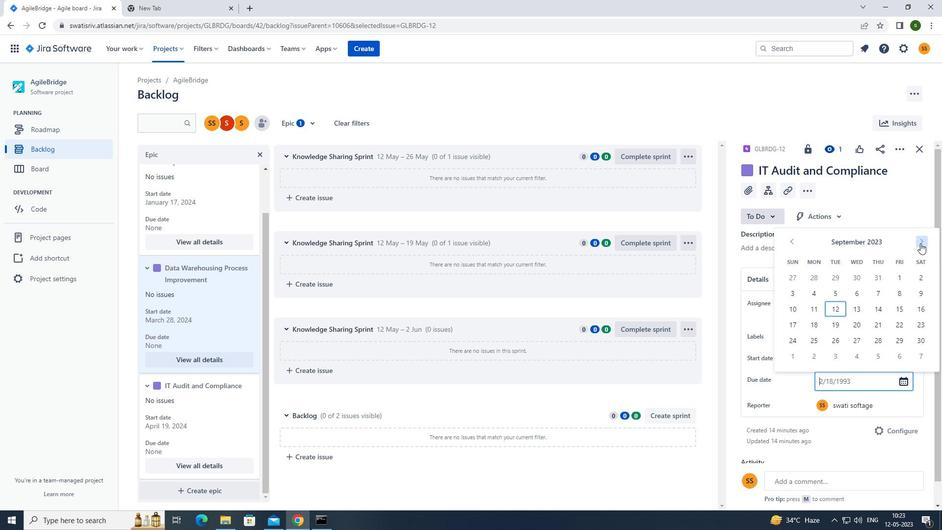 
Action: Mouse pressed left at (920, 243)
Screenshot: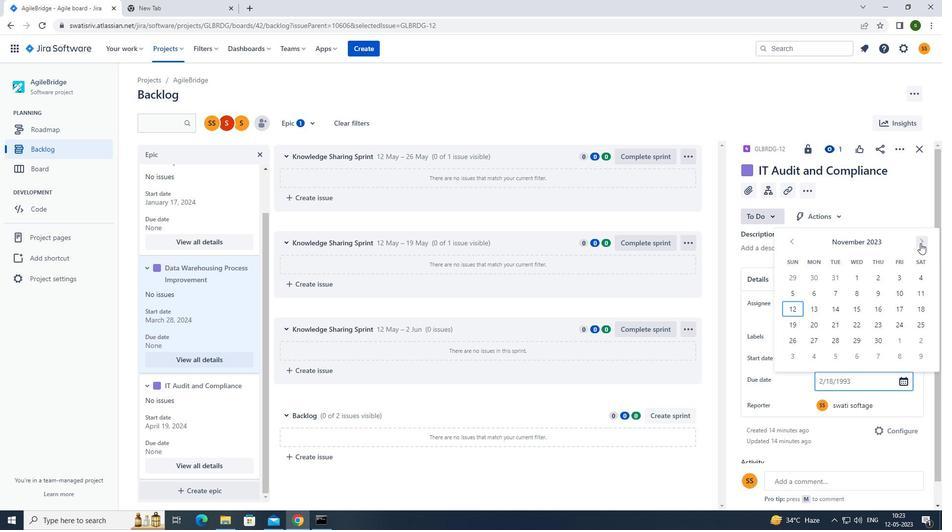 
Action: Mouse pressed left at (920, 243)
Screenshot: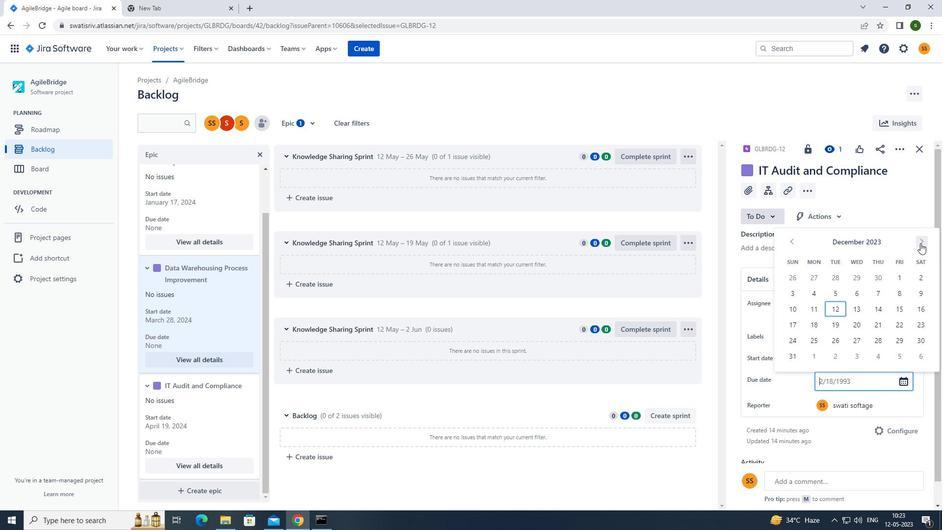 
Action: Mouse pressed left at (920, 243)
Screenshot: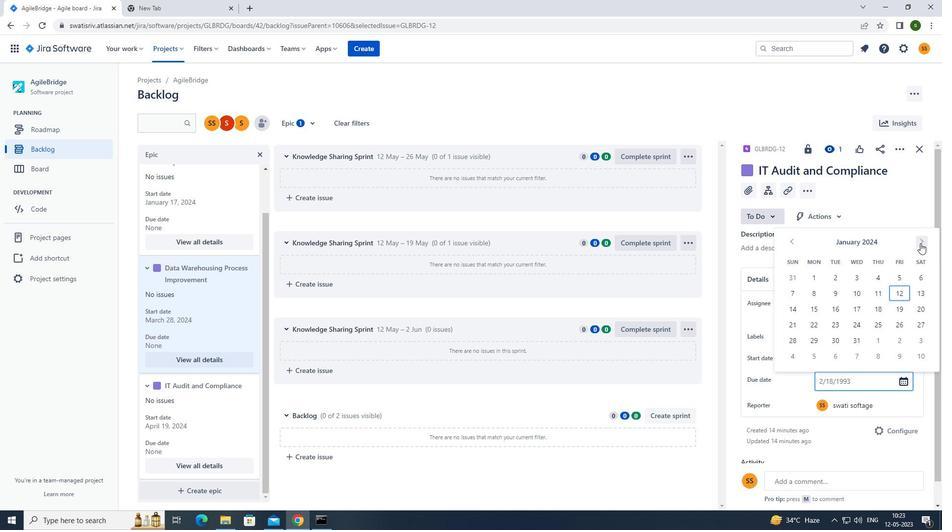 
Action: Mouse pressed left at (920, 243)
Screenshot: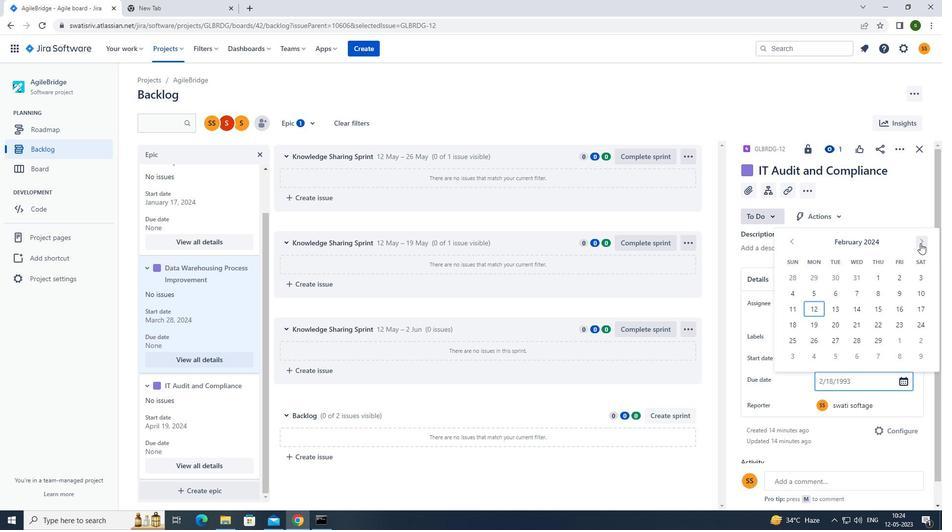 
Action: Mouse pressed left at (920, 243)
Screenshot: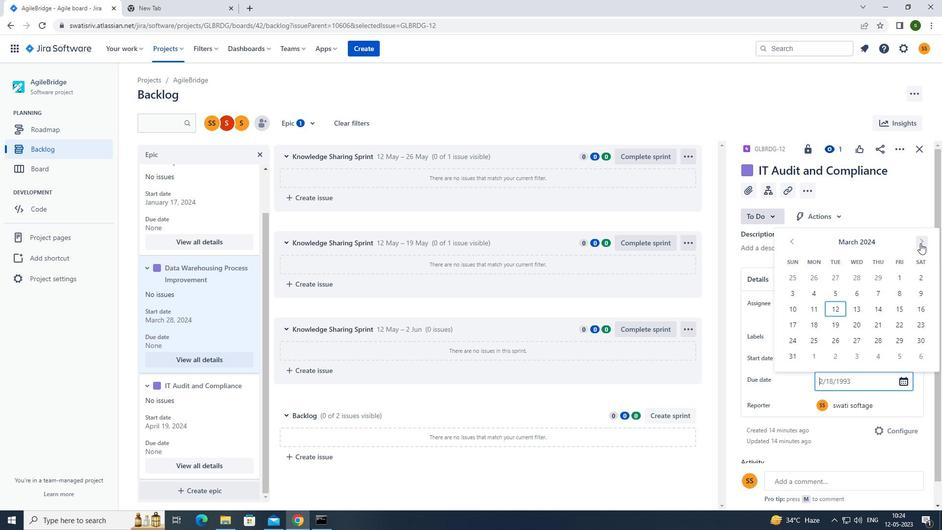 
Action: Mouse pressed left at (920, 243)
Screenshot: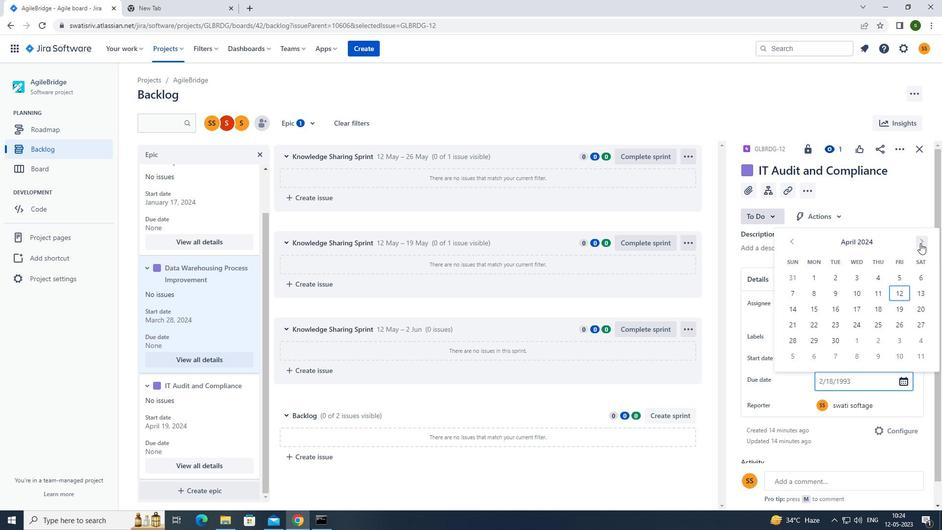 
Action: Mouse pressed left at (920, 243)
Screenshot: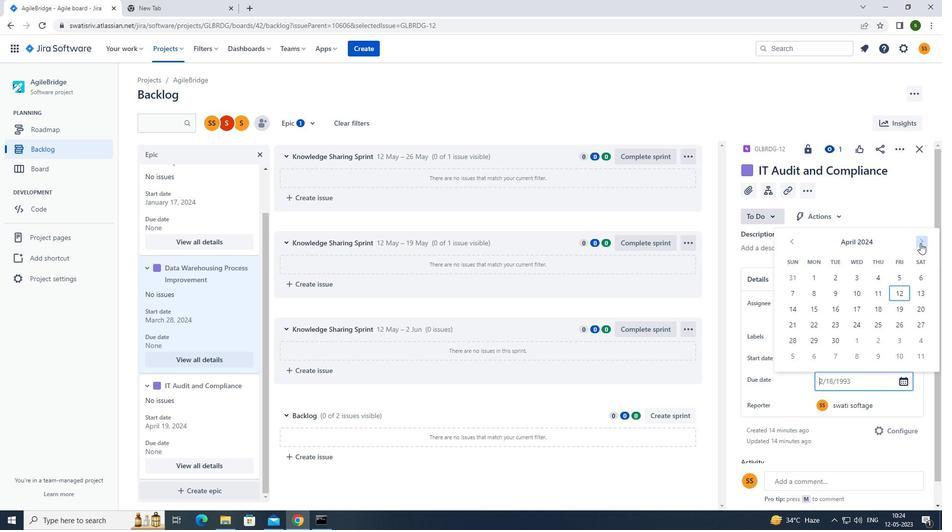 
Action: Mouse pressed left at (920, 243)
Screenshot: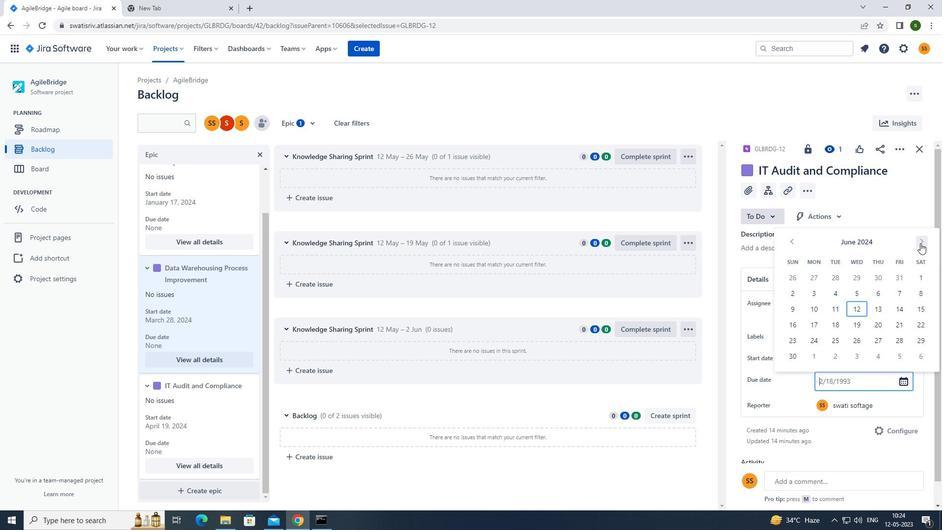 
Action: Mouse moved to (840, 328)
Screenshot: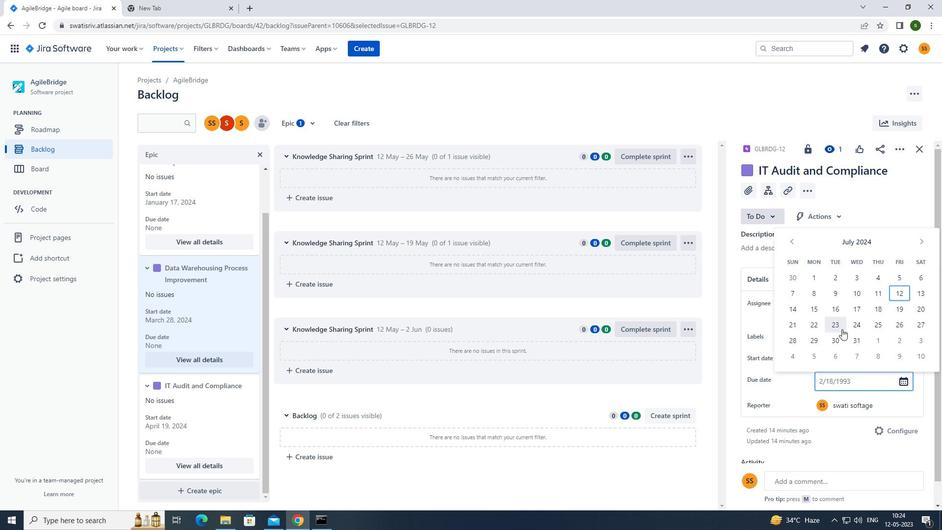 
Action: Mouse pressed left at (840, 328)
Screenshot: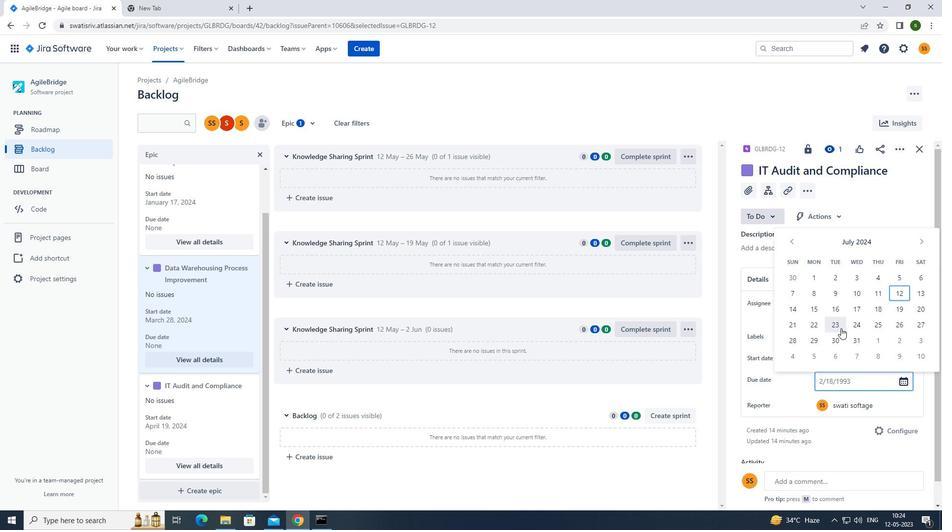 
Action: Mouse moved to (532, 106)
Screenshot: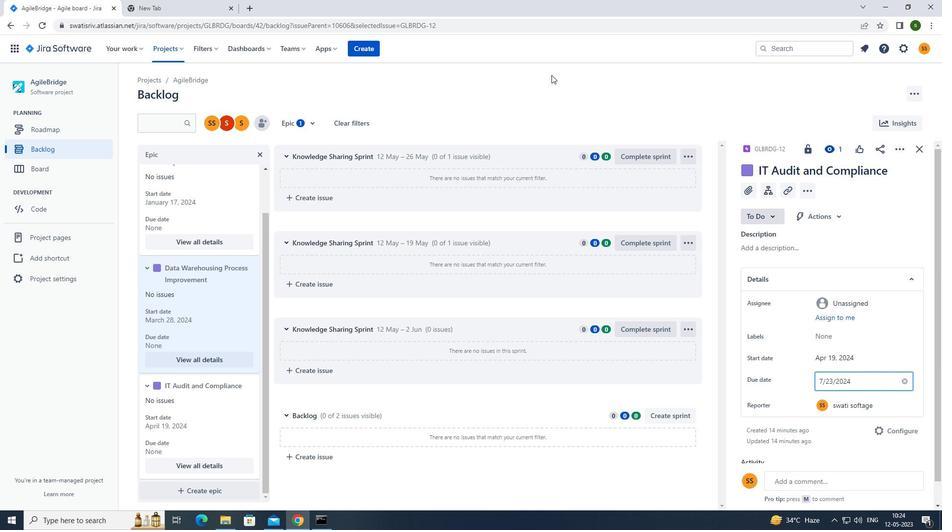
Action: Mouse pressed left at (532, 106)
Screenshot: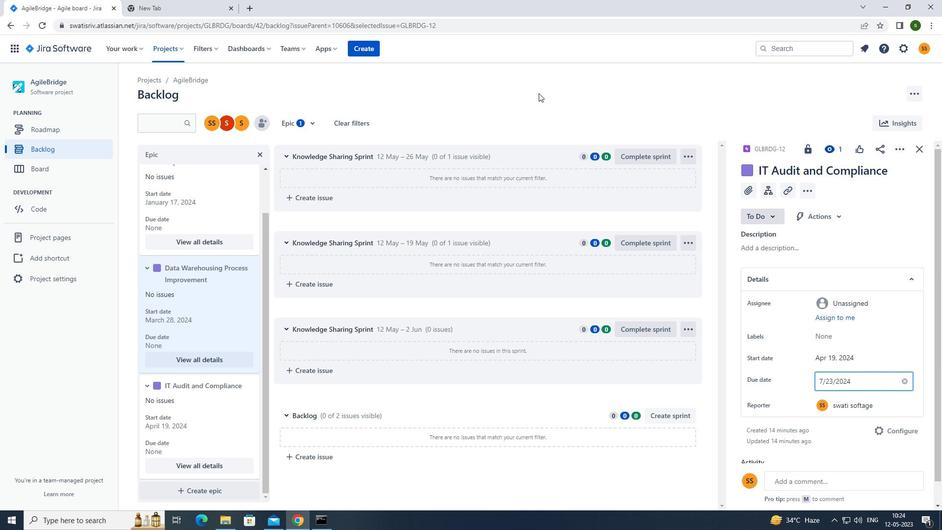 
